 Task: Look for space in Caucagüito, Venezuela from 12th August, 2023 to 16th August, 2023 for 8 adults in price range Rs.10000 to Rs.16000. Place can be private room with 8 bedrooms having 8 beds and 8 bathrooms. Property type can be house, flat, guest house, hotel. Amenities needed are: wifi, TV, free parkinig on premises, gym, breakfast. Booking option can be shelf check-in. Required host language is English.
Action: Mouse moved to (493, 100)
Screenshot: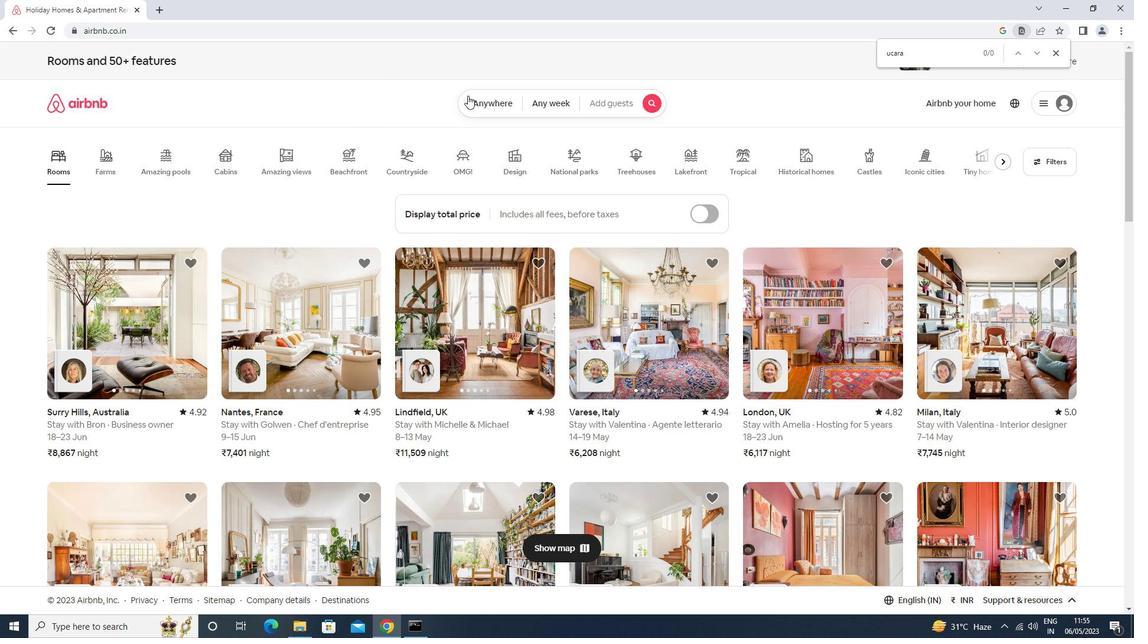 
Action: Mouse pressed left at (493, 100)
Screenshot: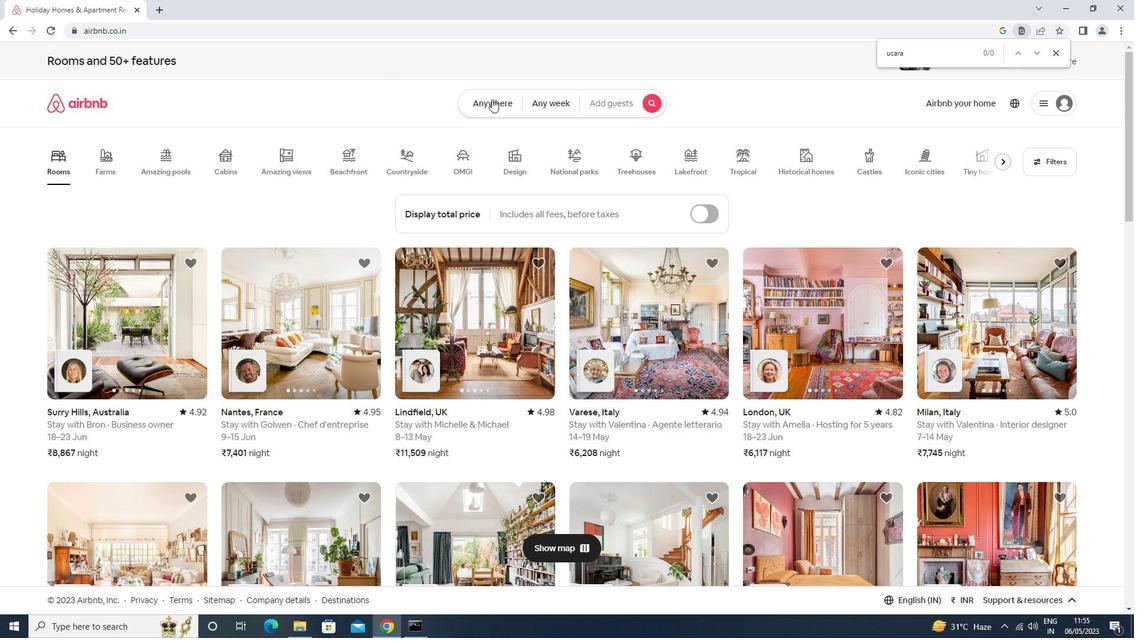
Action: Mouse moved to (372, 155)
Screenshot: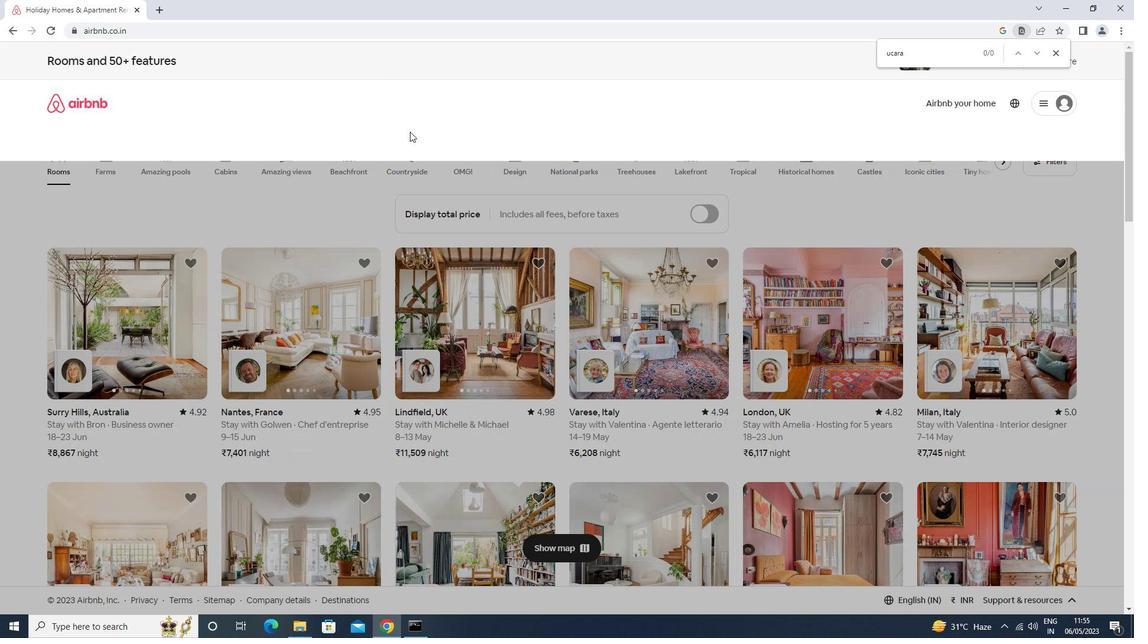 
Action: Mouse pressed left at (372, 155)
Screenshot: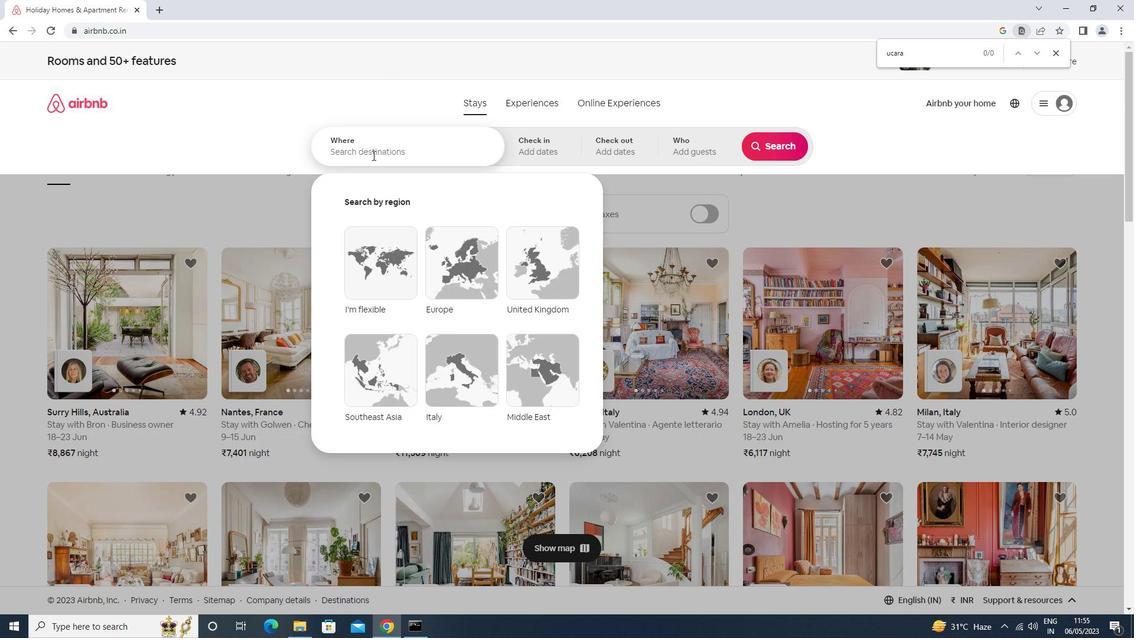 
Action: Key pressed caucaguito<Key.enter>
Screenshot: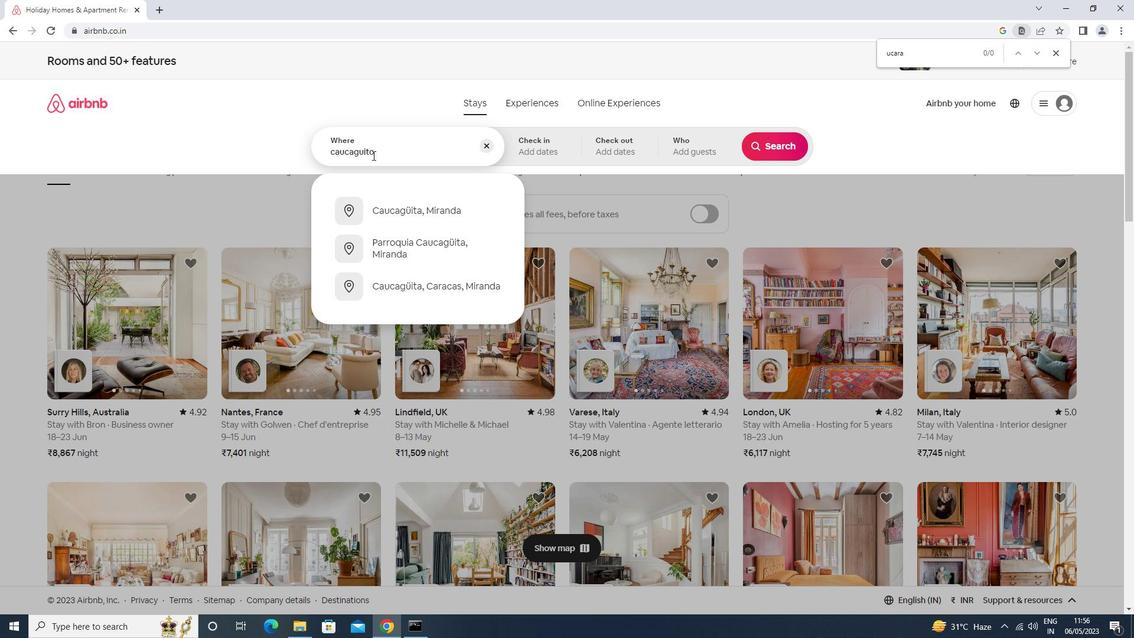 
Action: Mouse moved to (770, 242)
Screenshot: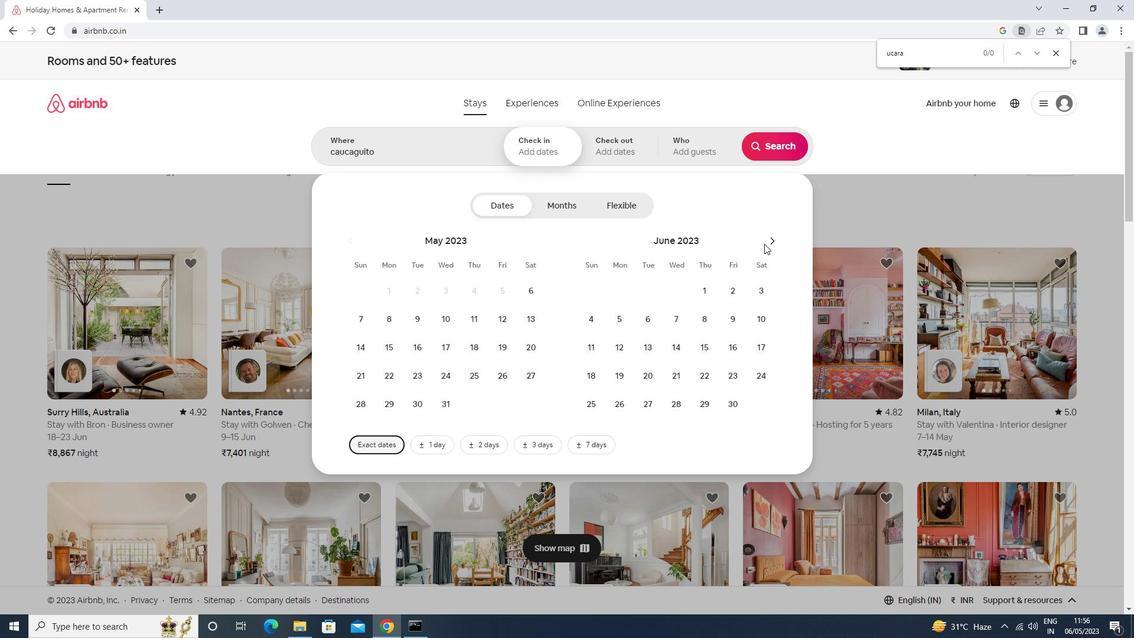 
Action: Mouse pressed left at (770, 242)
Screenshot: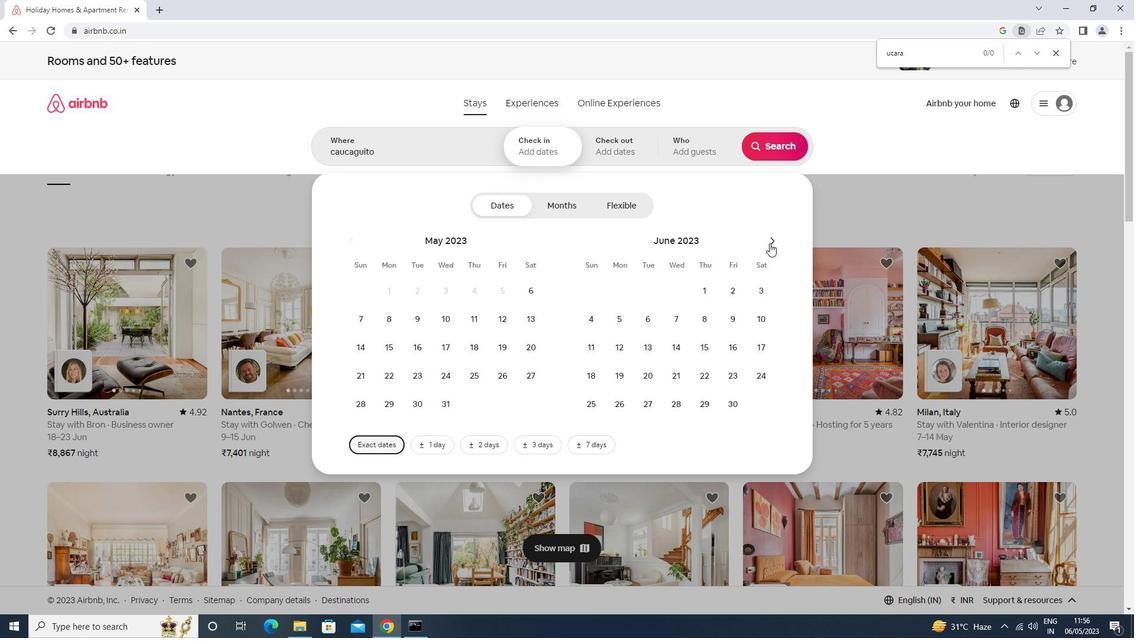 
Action: Mouse moved to (767, 242)
Screenshot: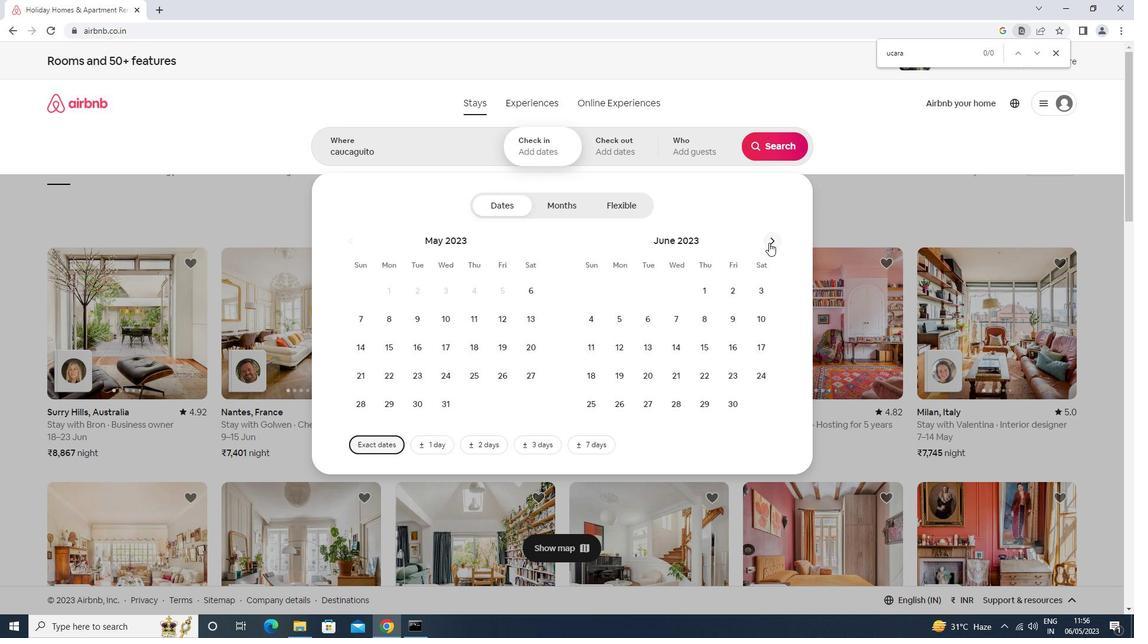 
Action: Mouse pressed left at (767, 242)
Screenshot: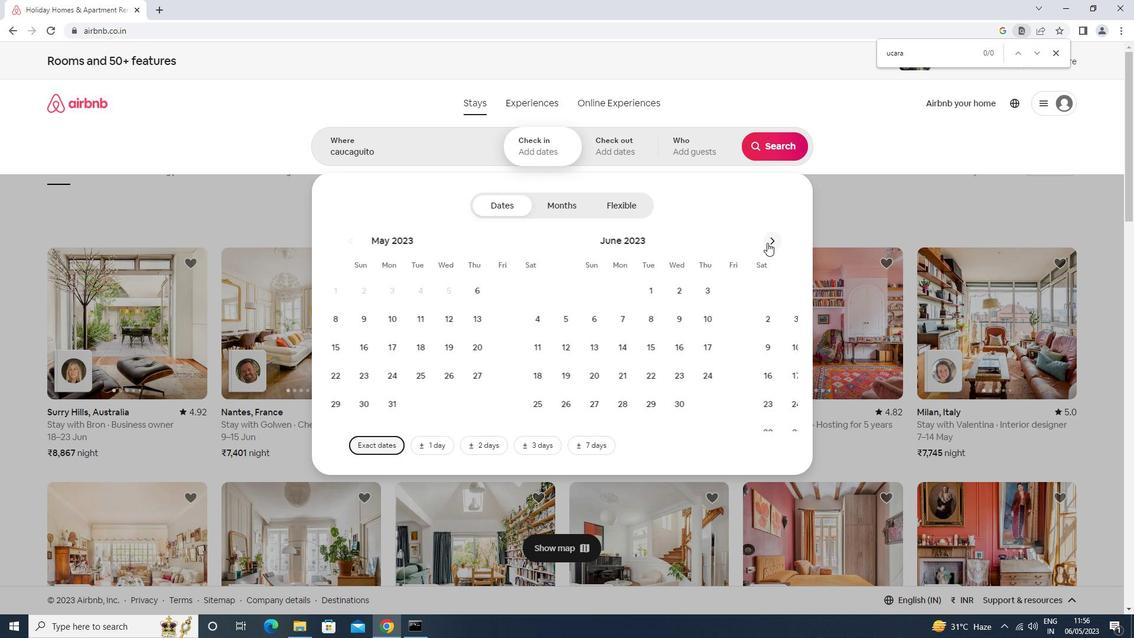 
Action: Mouse moved to (752, 312)
Screenshot: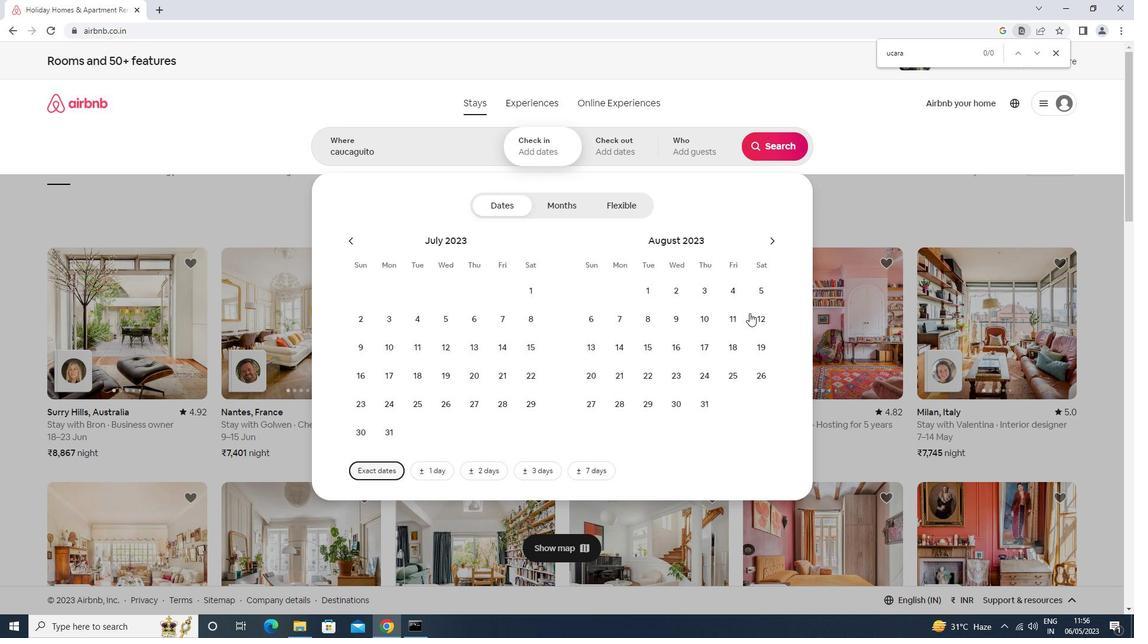 
Action: Mouse pressed left at (752, 312)
Screenshot: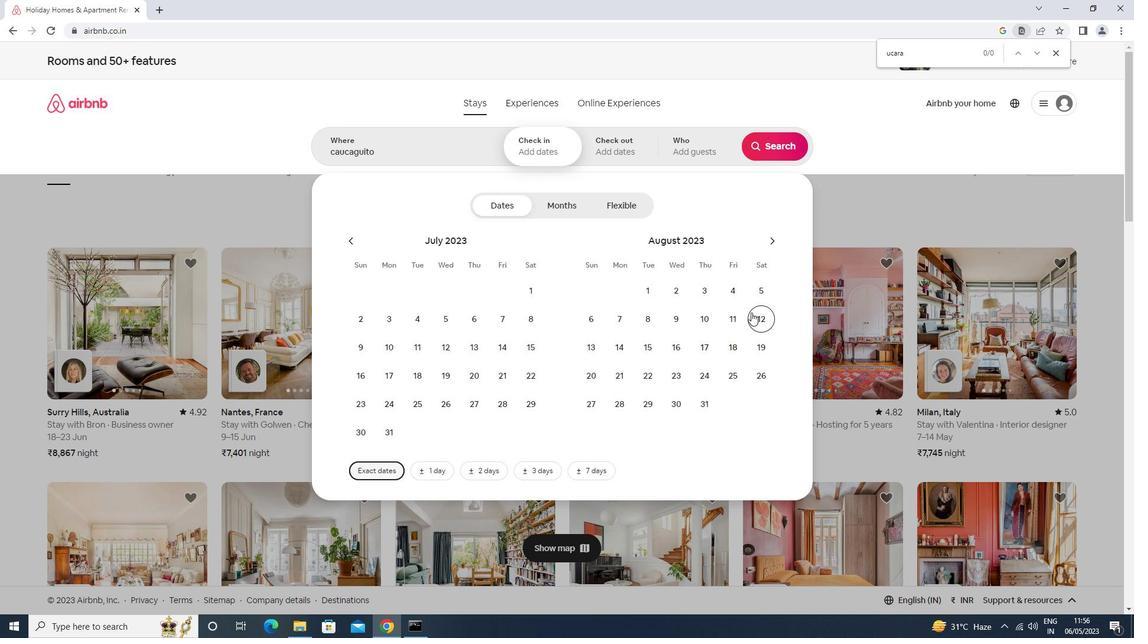
Action: Mouse moved to (677, 347)
Screenshot: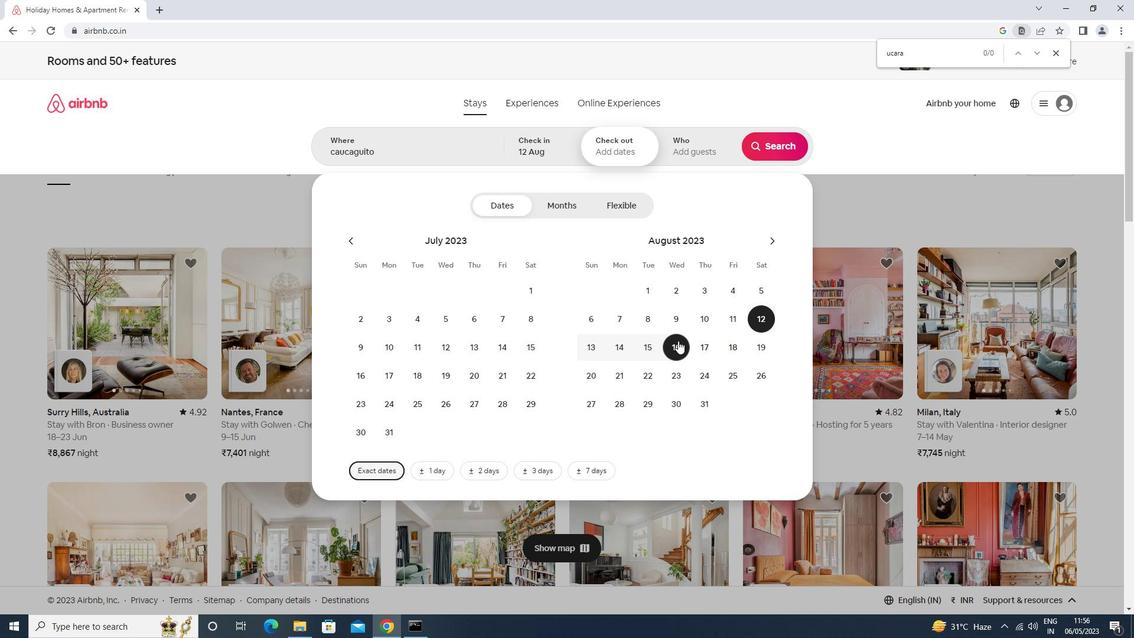 
Action: Mouse pressed left at (677, 347)
Screenshot: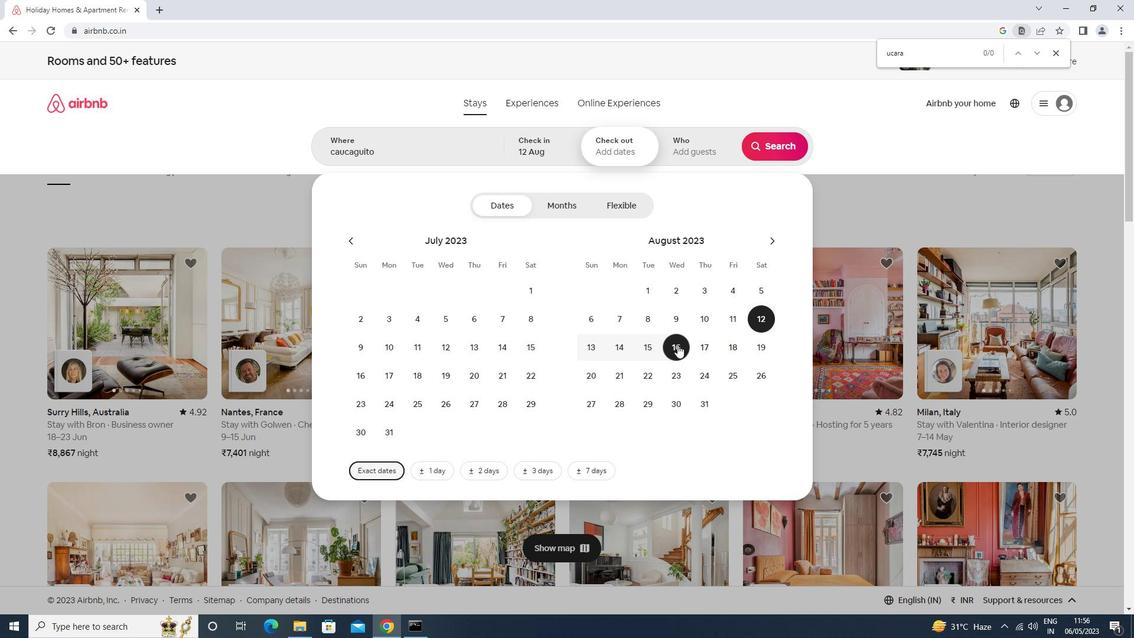 
Action: Mouse moved to (695, 144)
Screenshot: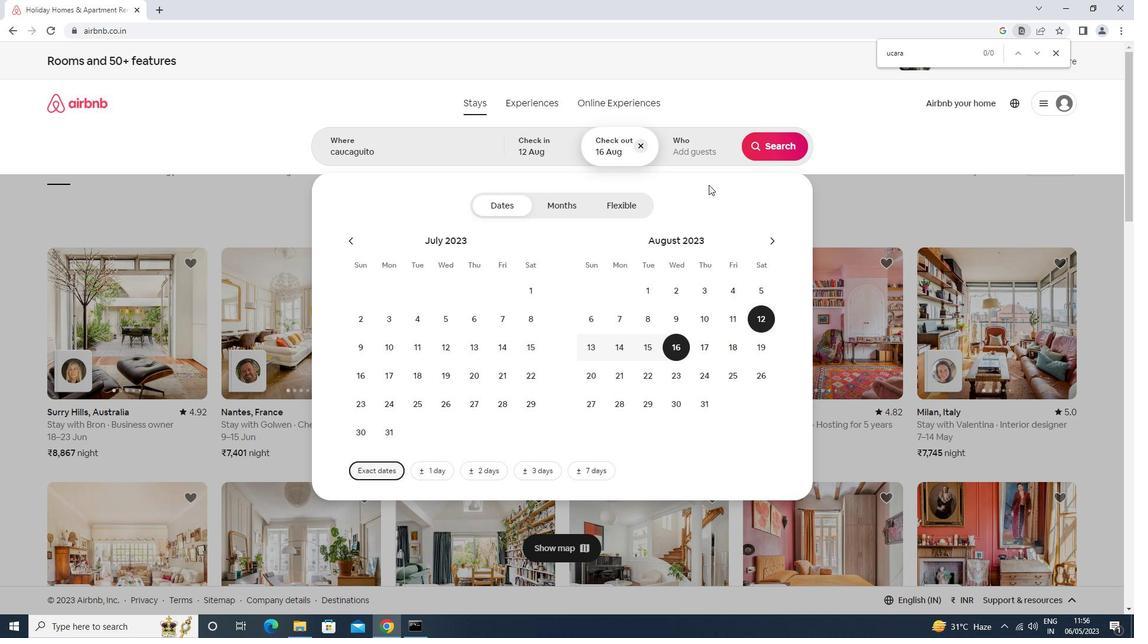 
Action: Mouse pressed left at (695, 144)
Screenshot: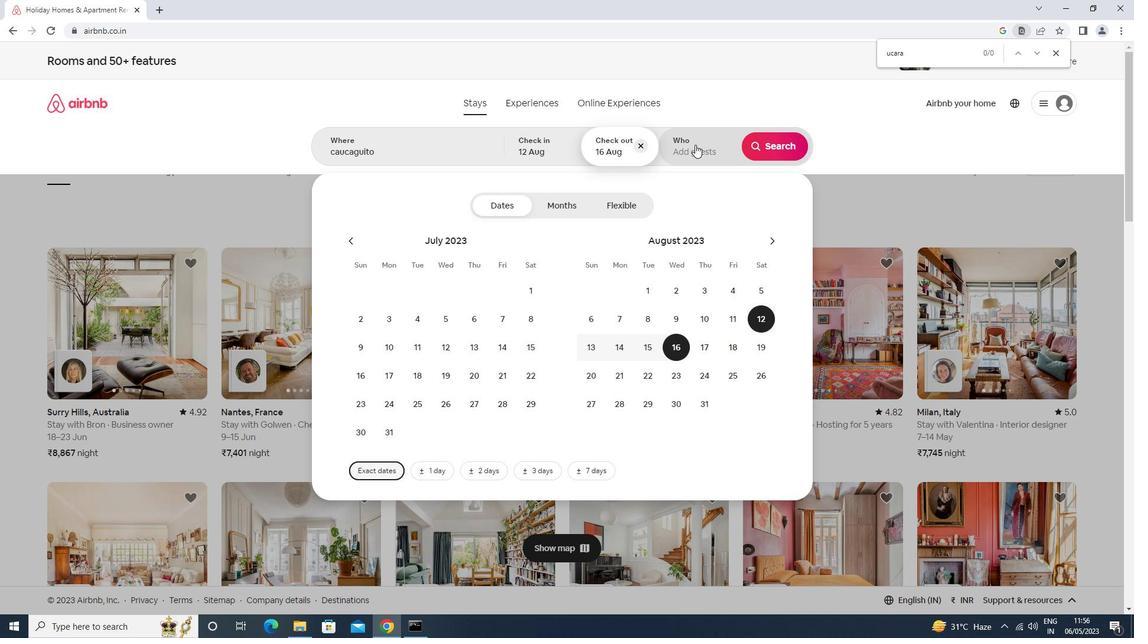 
Action: Mouse moved to (780, 209)
Screenshot: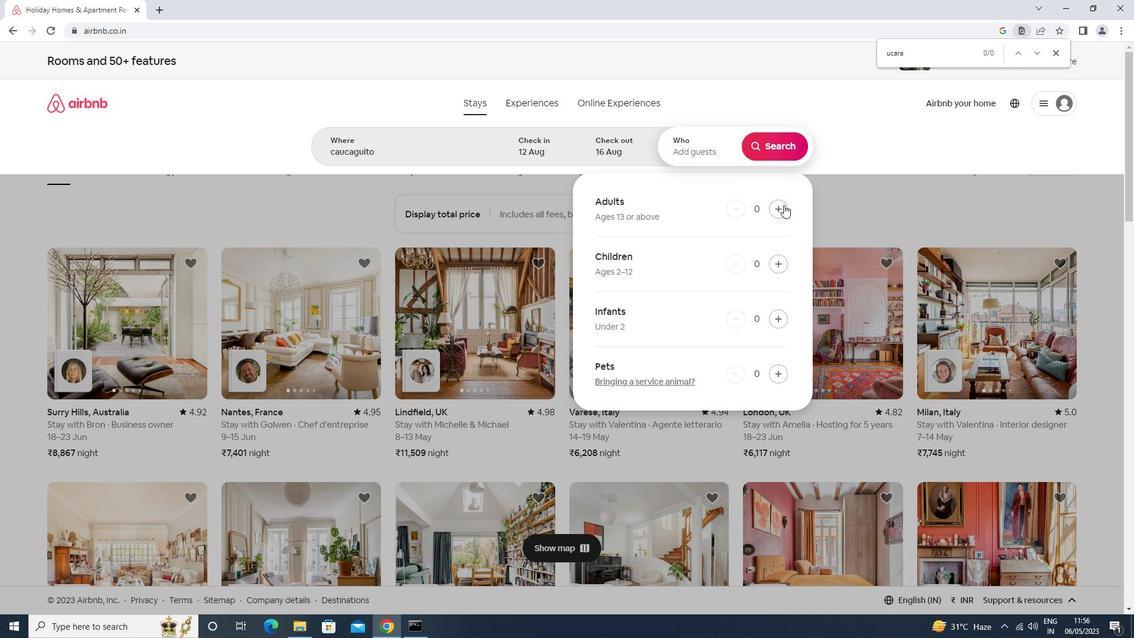 
Action: Mouse pressed left at (780, 209)
Screenshot: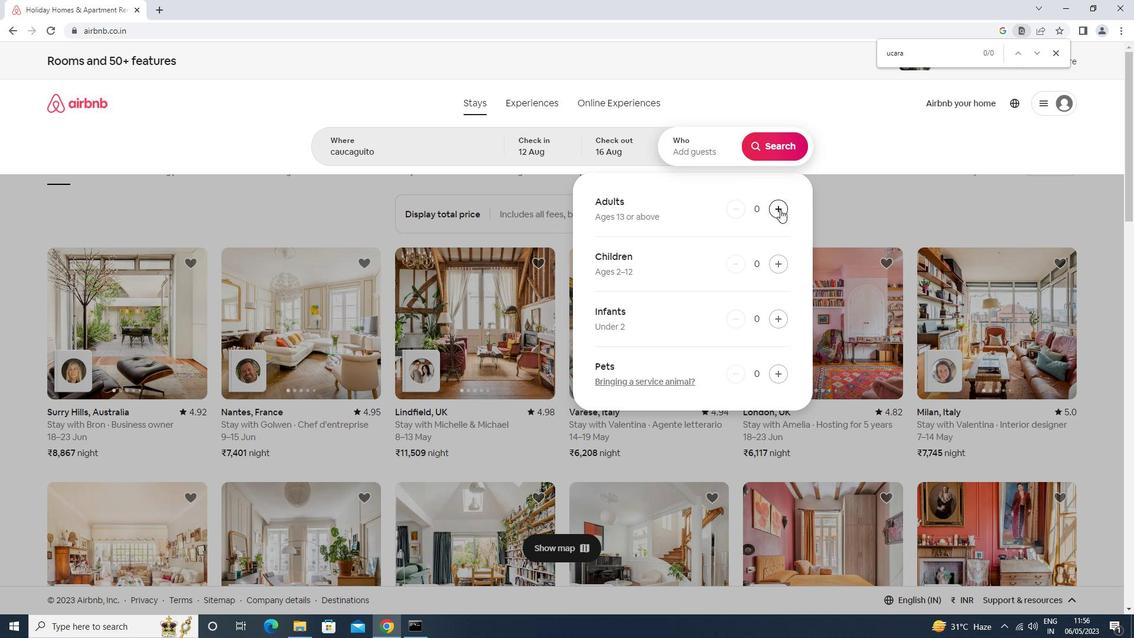 
Action: Mouse pressed left at (780, 209)
Screenshot: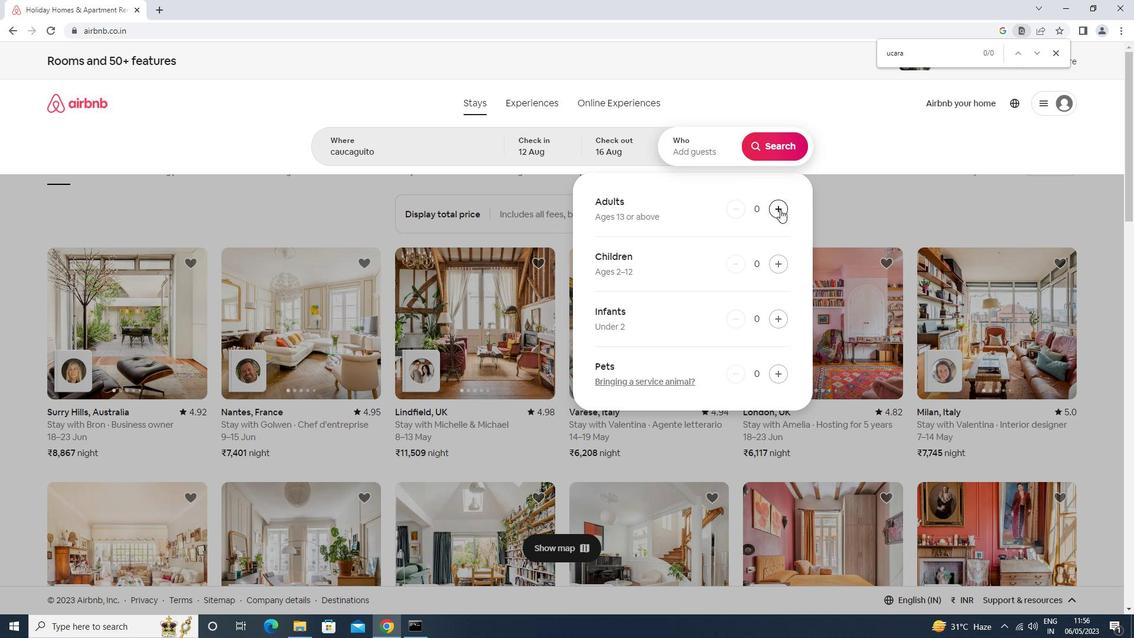 
Action: Mouse pressed left at (780, 209)
Screenshot: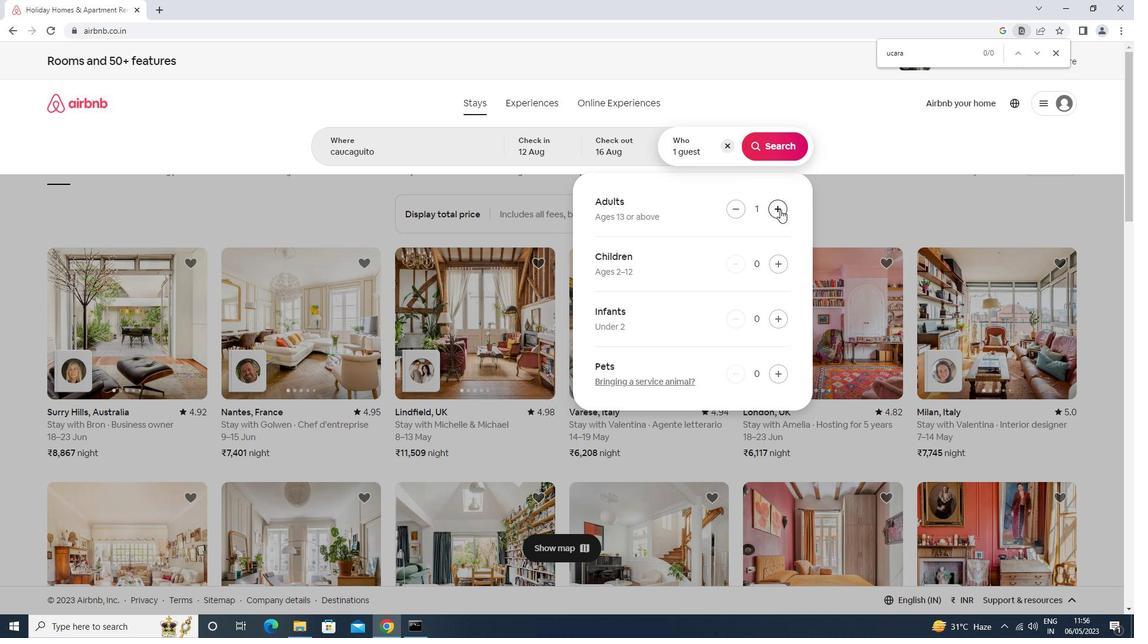 
Action: Mouse pressed left at (780, 209)
Screenshot: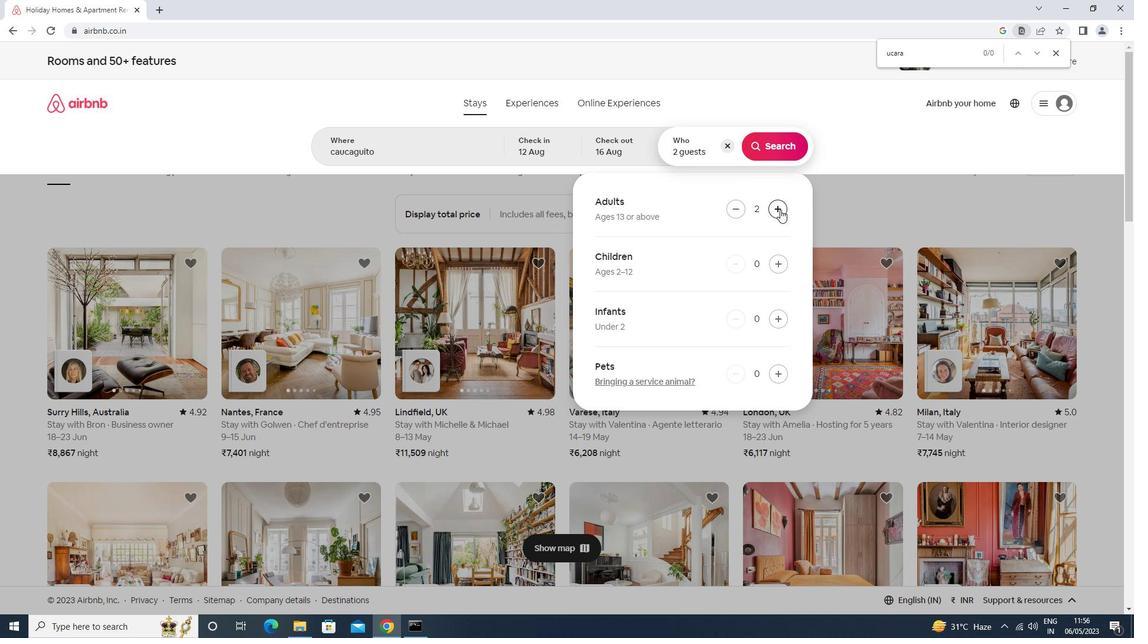
Action: Mouse pressed left at (780, 209)
Screenshot: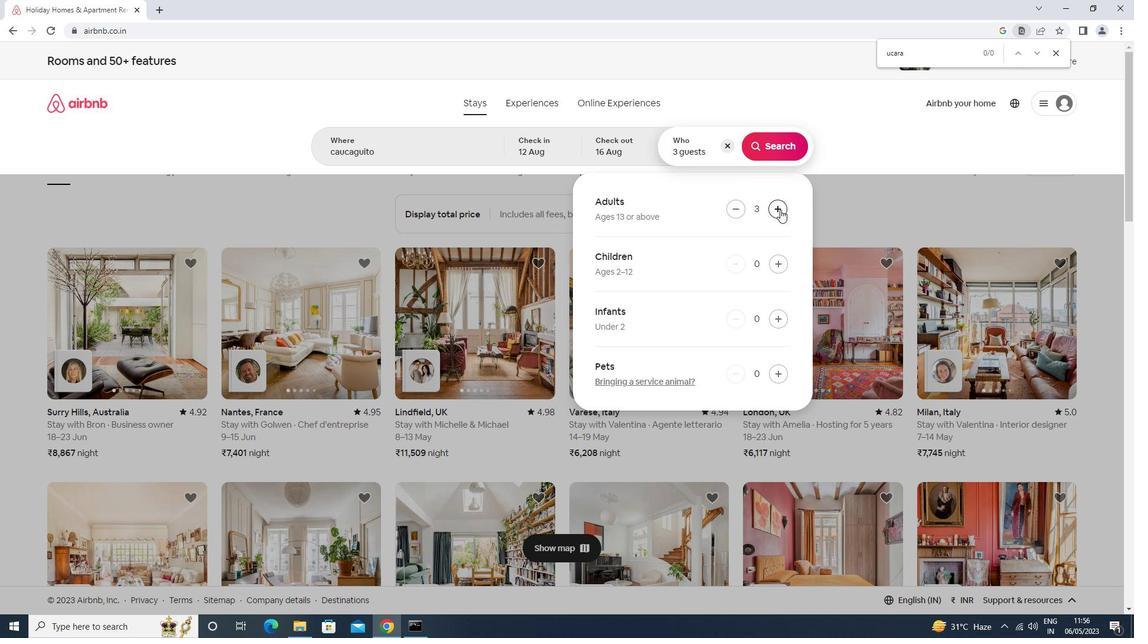 
Action: Mouse pressed left at (780, 209)
Screenshot: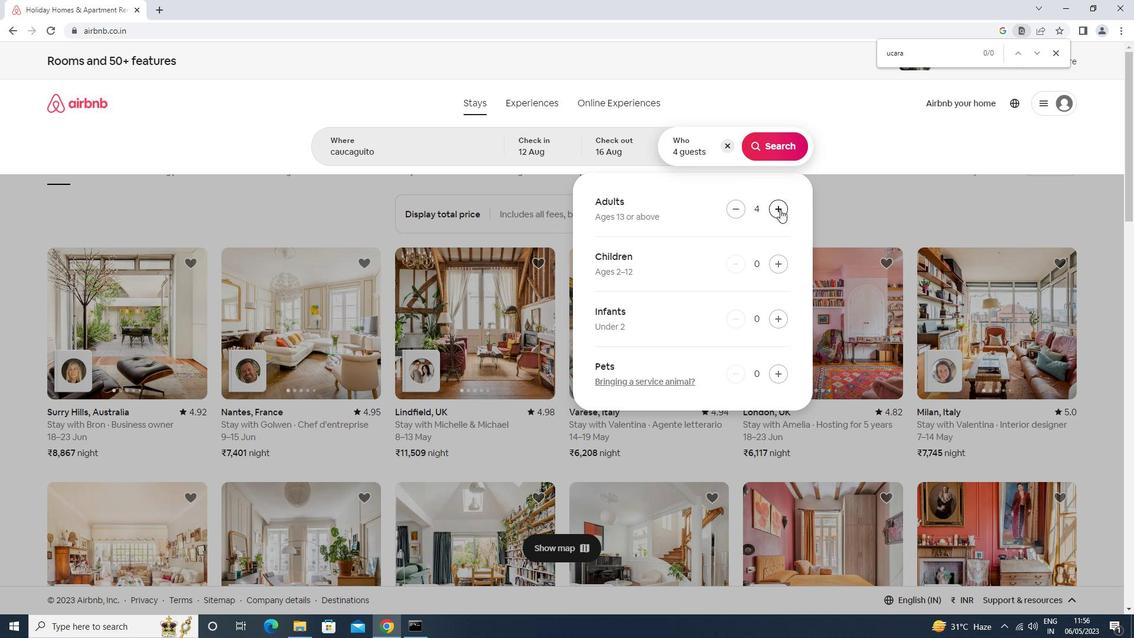 
Action: Mouse pressed left at (780, 209)
Screenshot: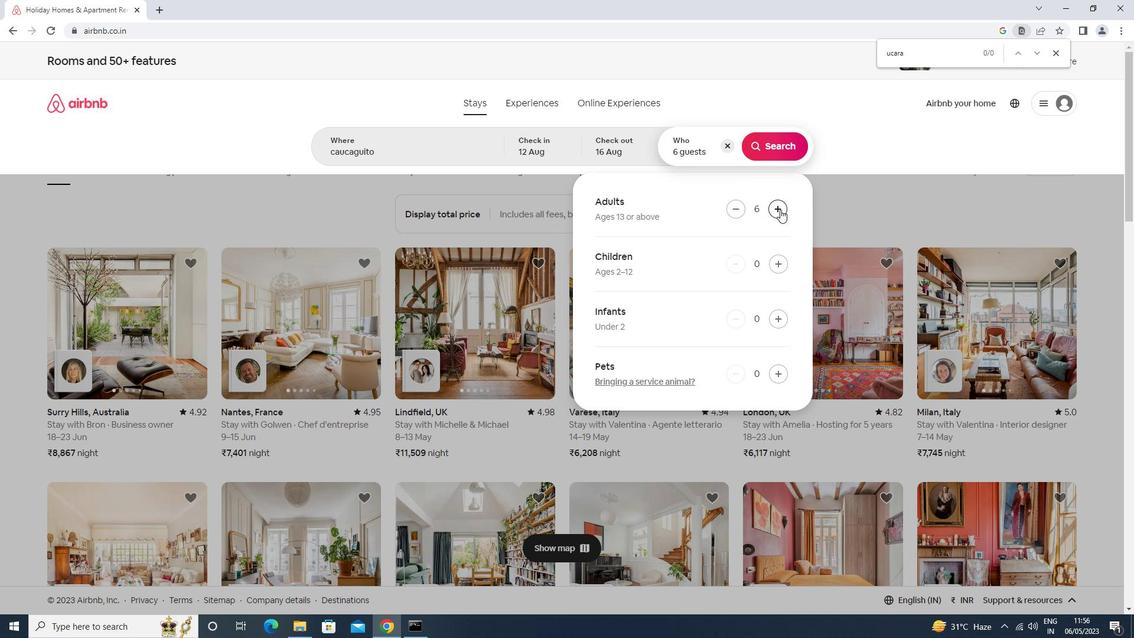 
Action: Mouse pressed left at (780, 209)
Screenshot: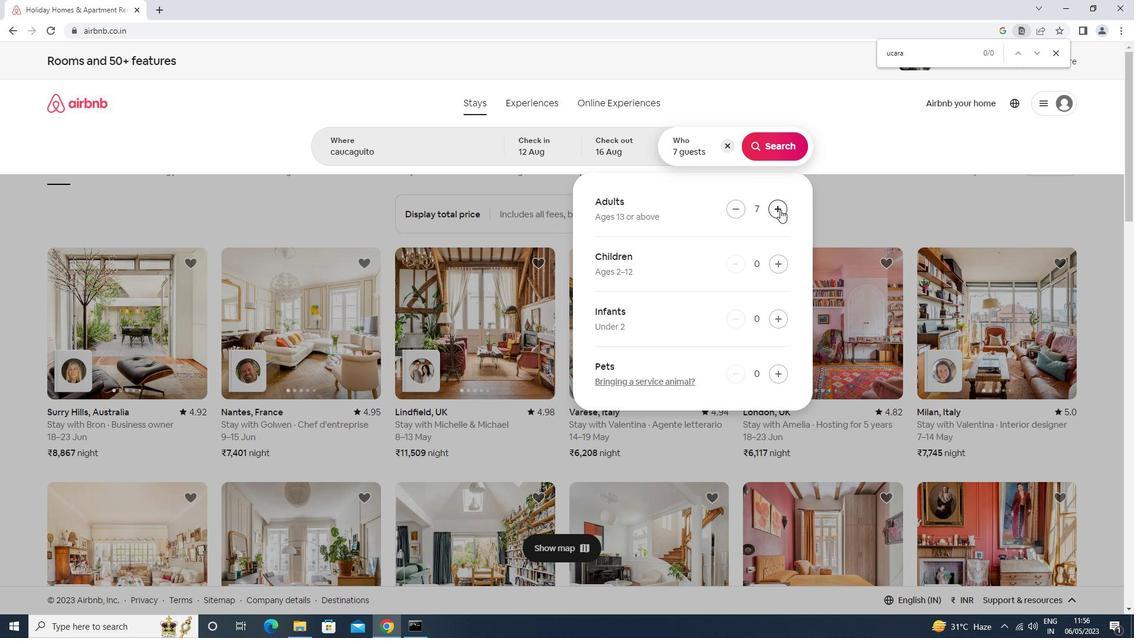 
Action: Mouse moved to (779, 141)
Screenshot: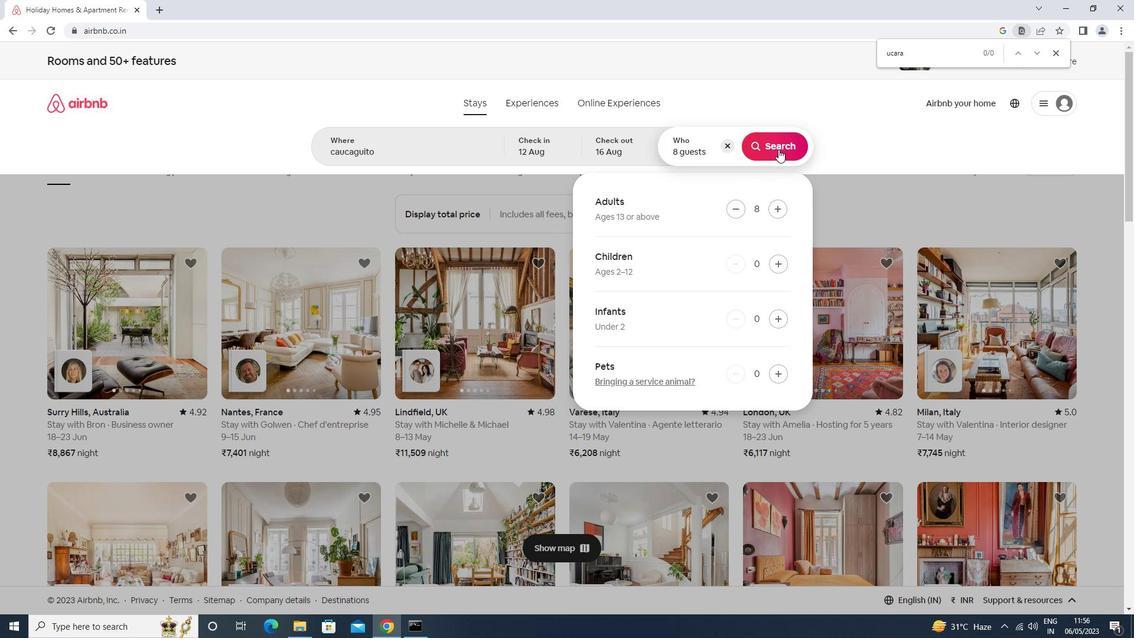 
Action: Mouse pressed left at (779, 141)
Screenshot: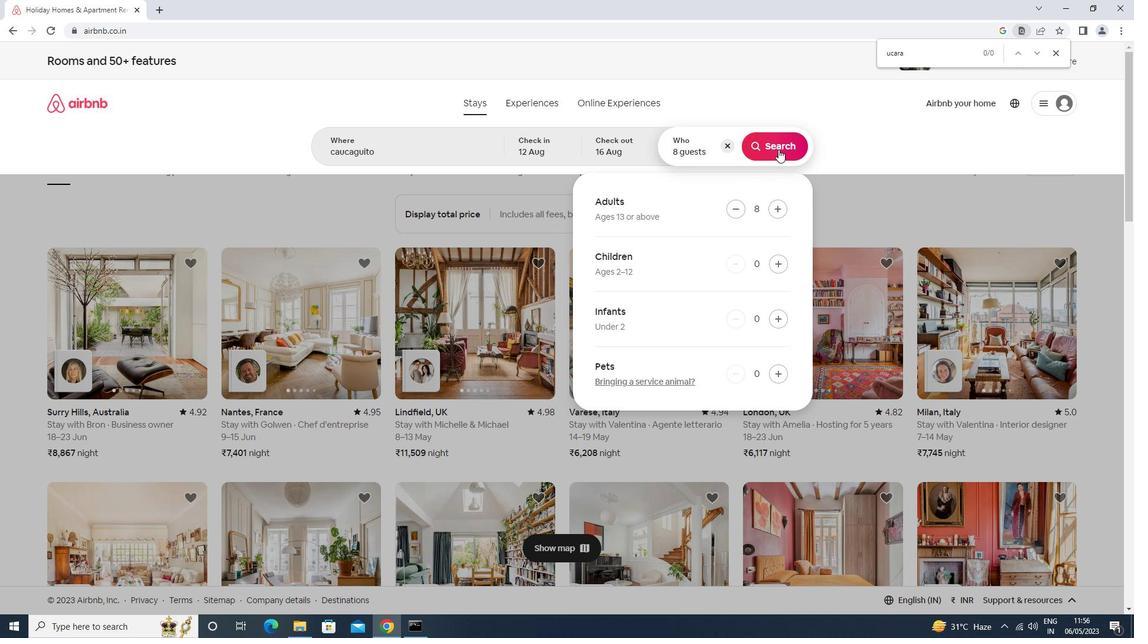 
Action: Mouse moved to (1076, 114)
Screenshot: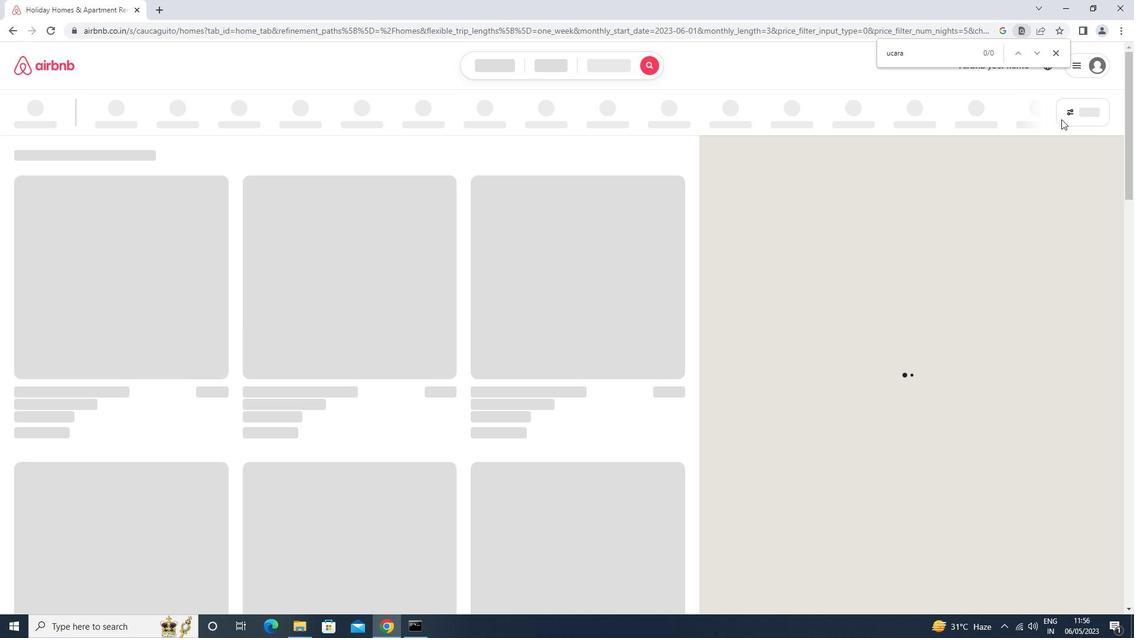 
Action: Mouse pressed left at (1076, 114)
Screenshot: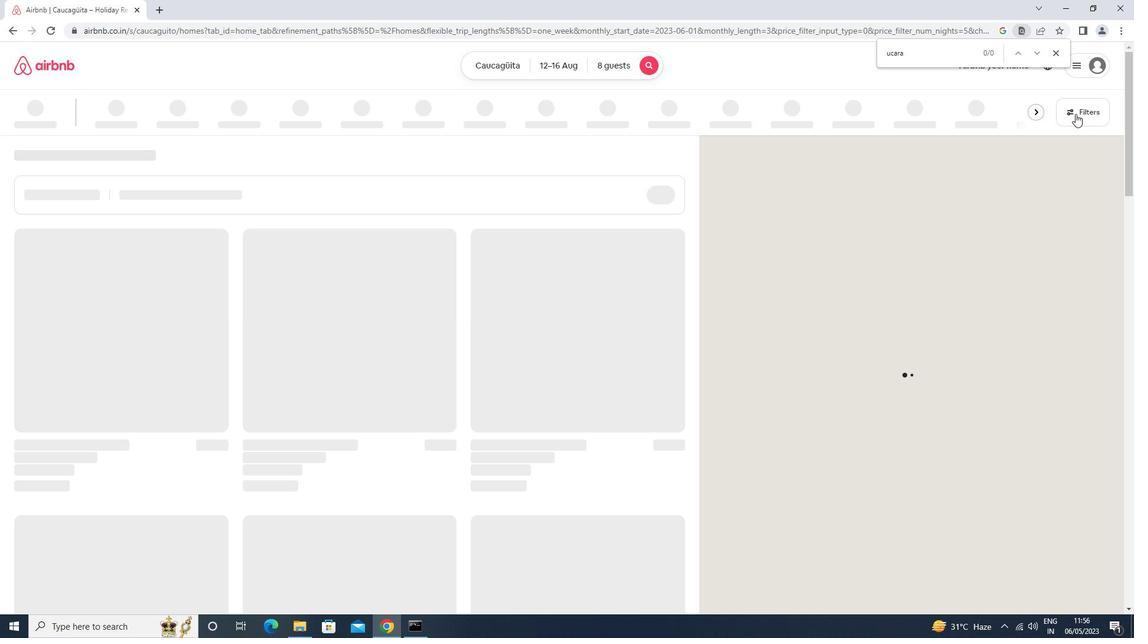 
Action: Mouse moved to (484, 395)
Screenshot: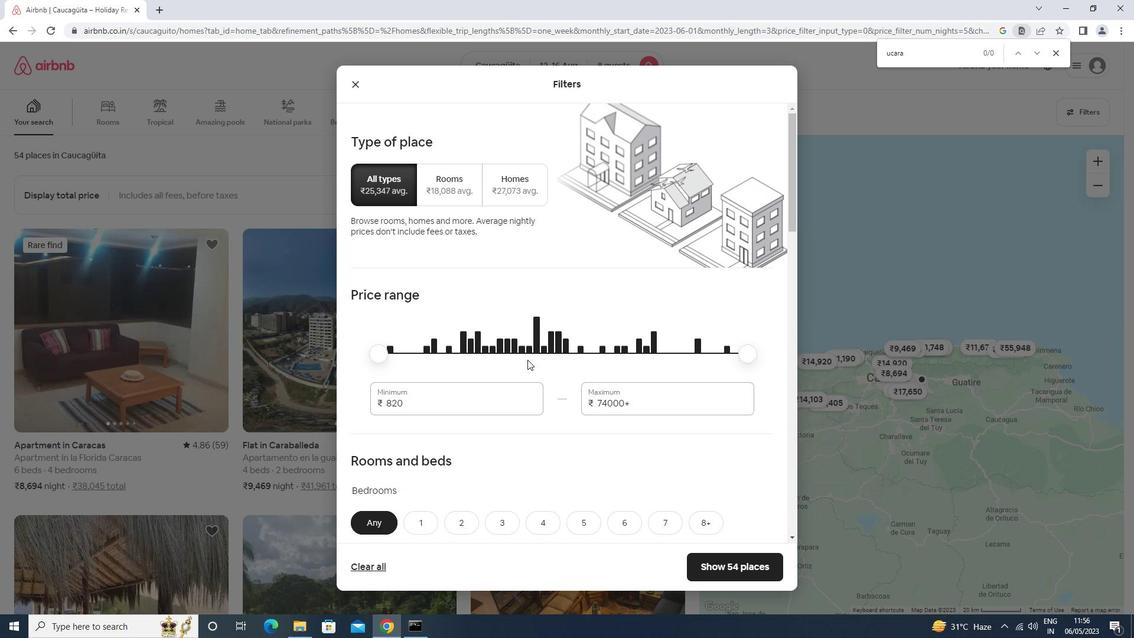 
Action: Mouse pressed left at (484, 395)
Screenshot: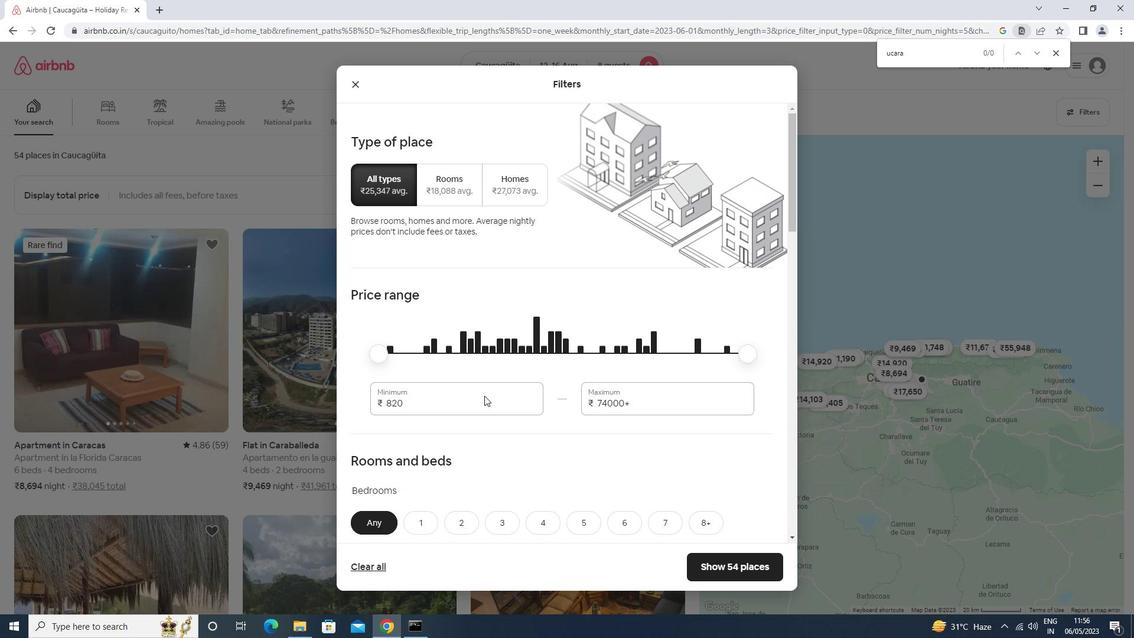 
Action: Mouse moved to (484, 395)
Screenshot: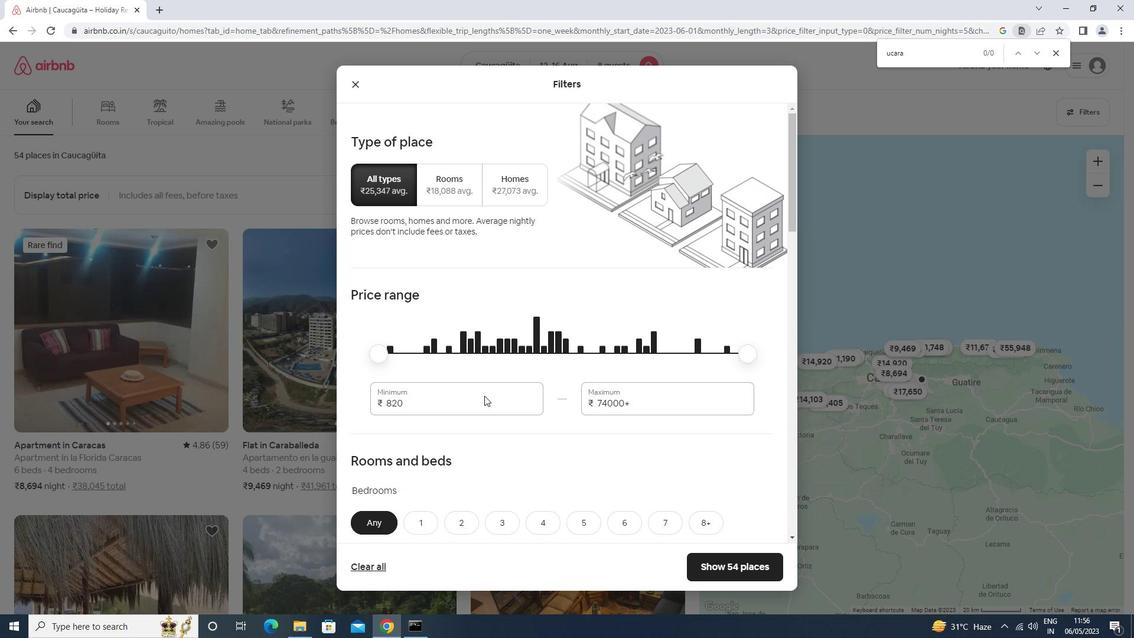 
Action: Key pressed <Key.backspace><Key.backspace><Key.backspace><Key.backspace>10000<Key.tab>16000
Screenshot: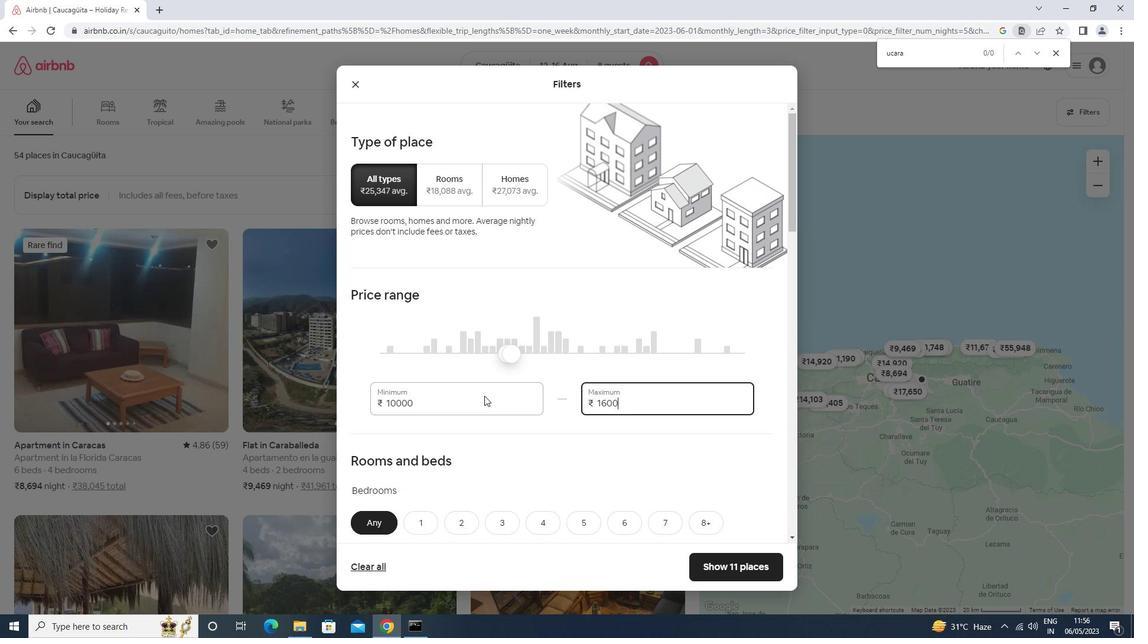 
Action: Mouse scrolled (484, 395) with delta (0, 0)
Screenshot: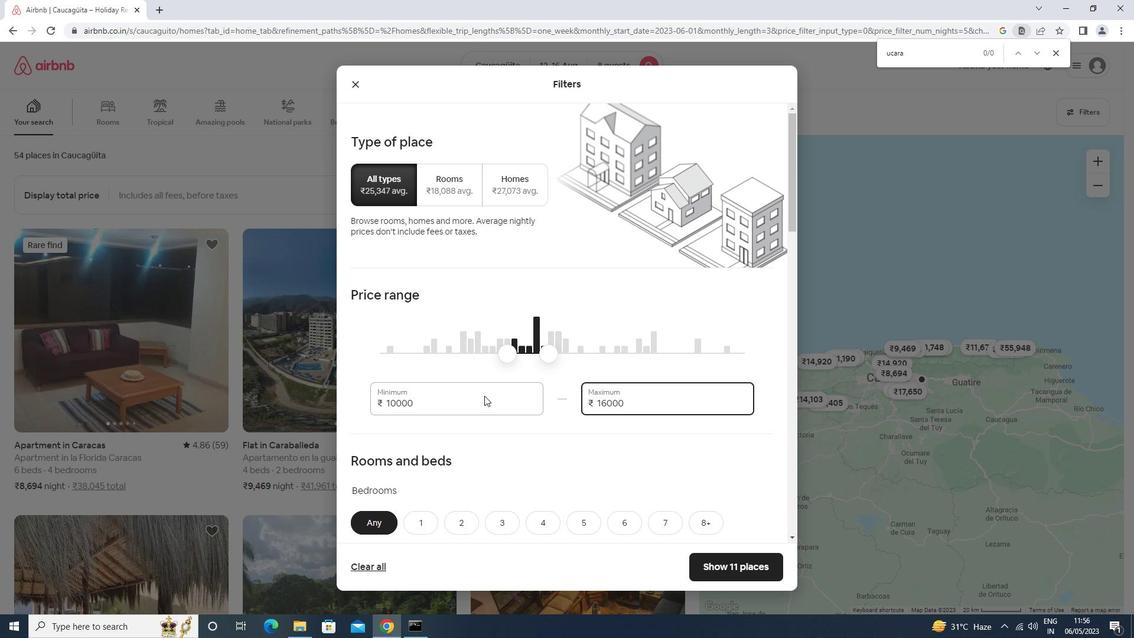 
Action: Mouse moved to (484, 395)
Screenshot: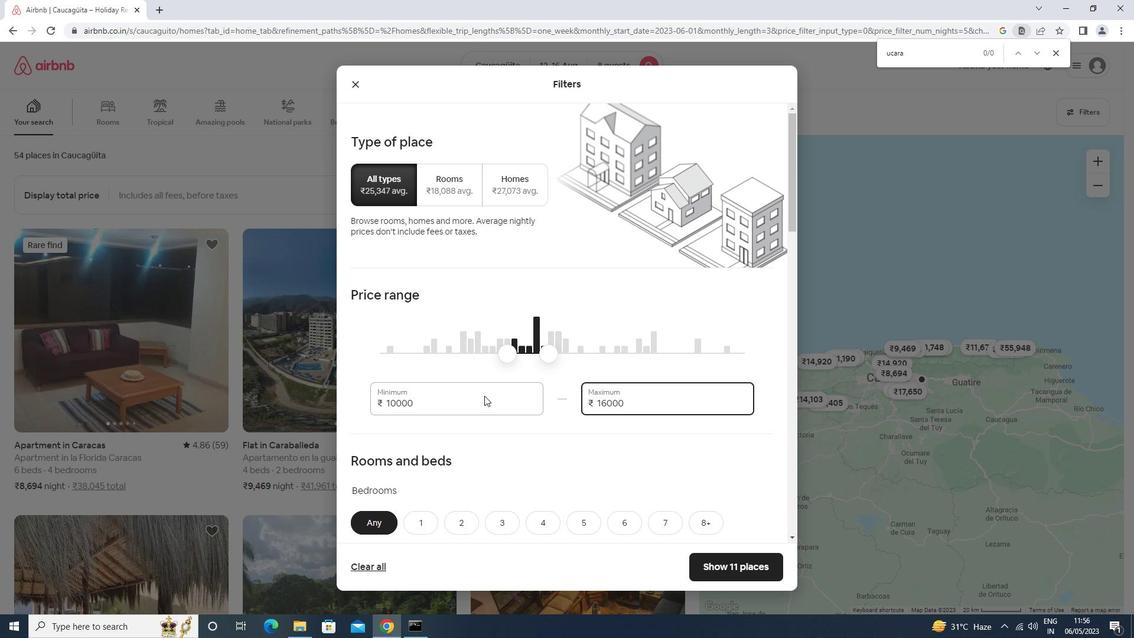 
Action: Mouse scrolled (484, 395) with delta (0, 0)
Screenshot: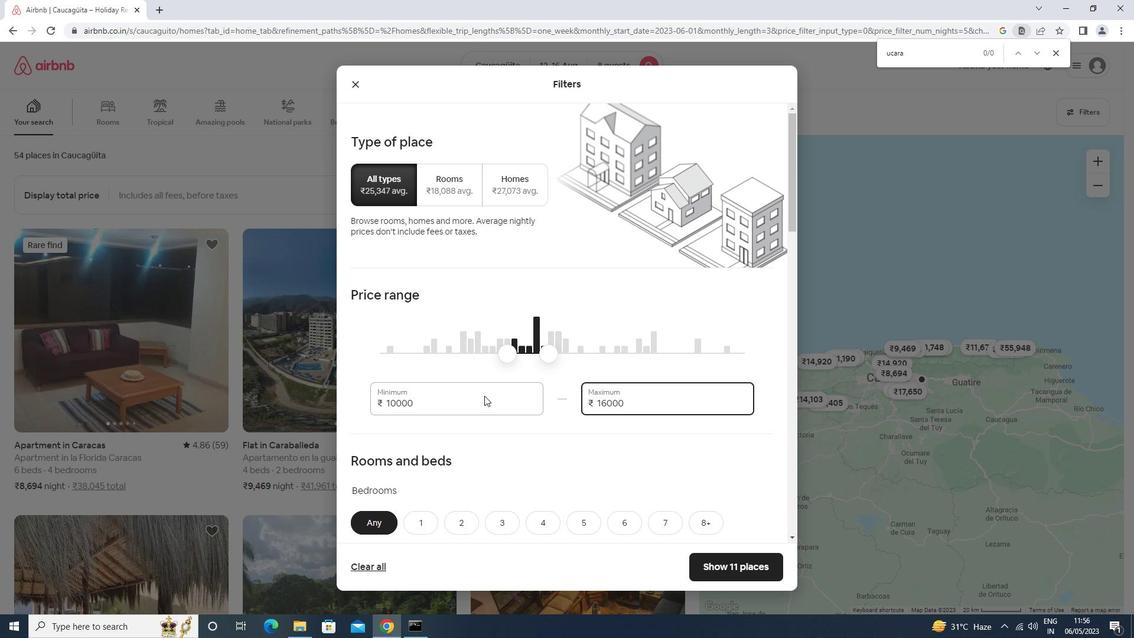 
Action: Mouse scrolled (484, 395) with delta (0, 0)
Screenshot: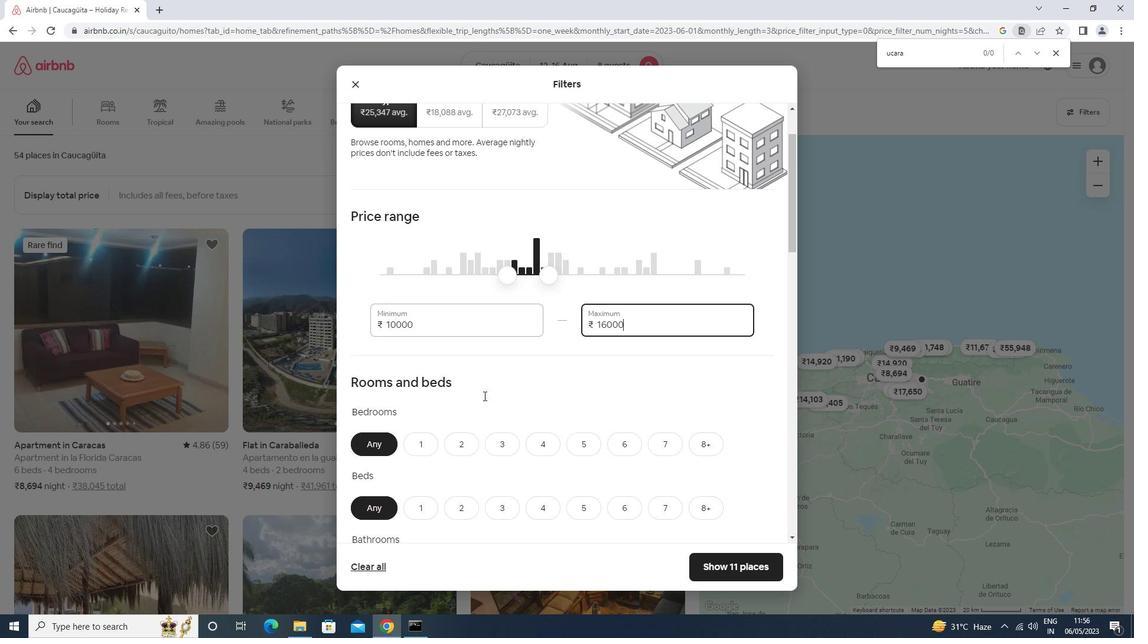
Action: Mouse moved to (713, 345)
Screenshot: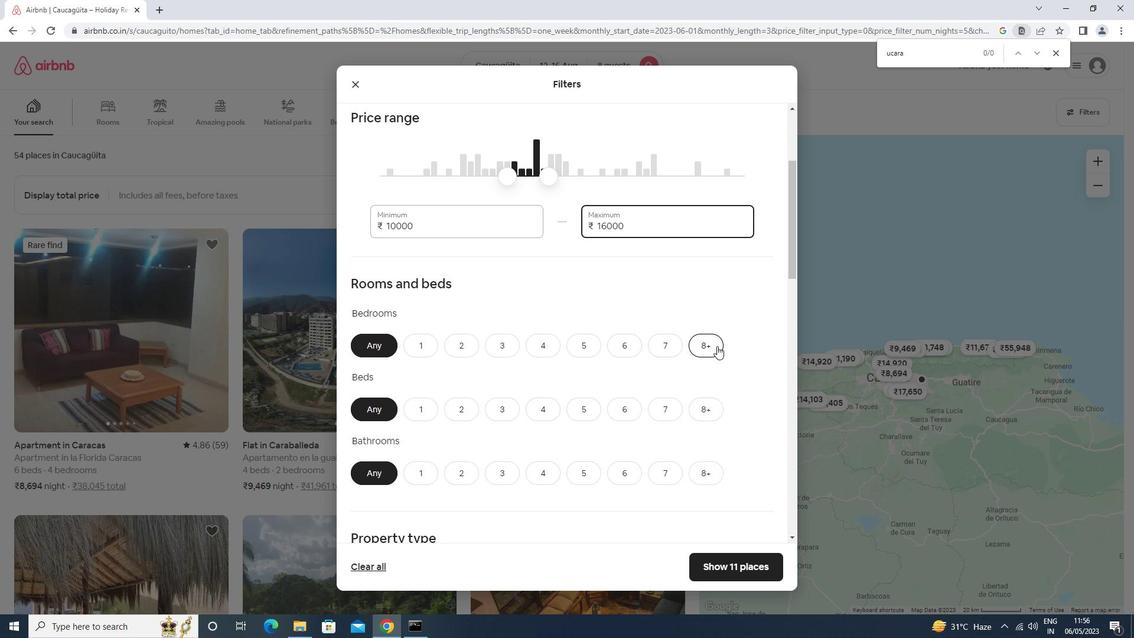 
Action: Mouse pressed left at (713, 345)
Screenshot: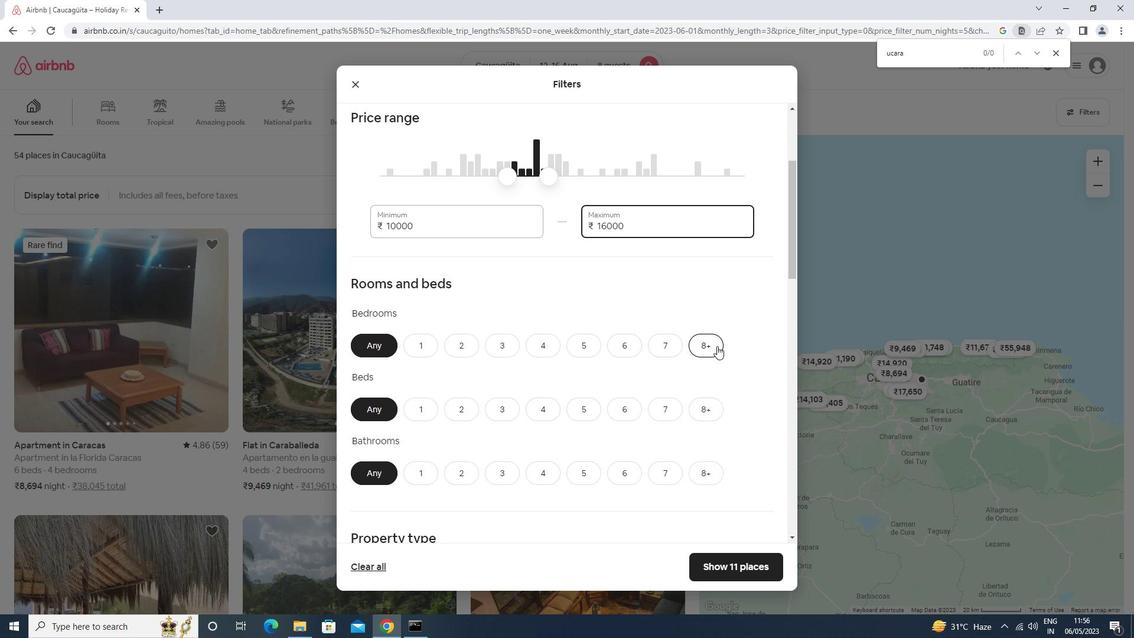 
Action: Mouse moved to (706, 404)
Screenshot: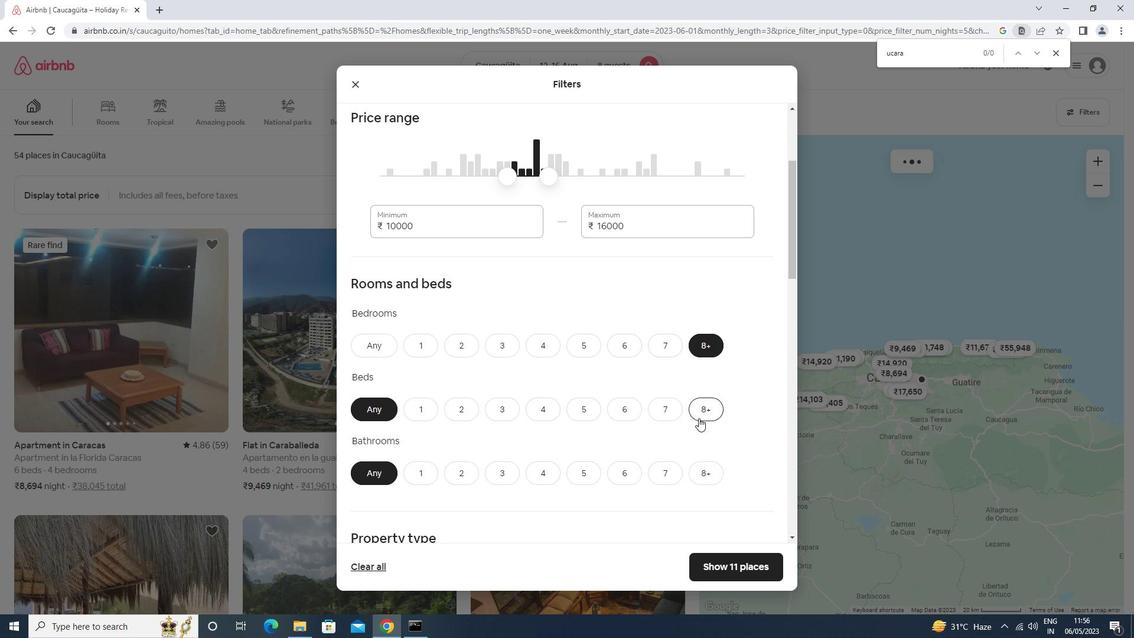 
Action: Mouse pressed left at (706, 404)
Screenshot: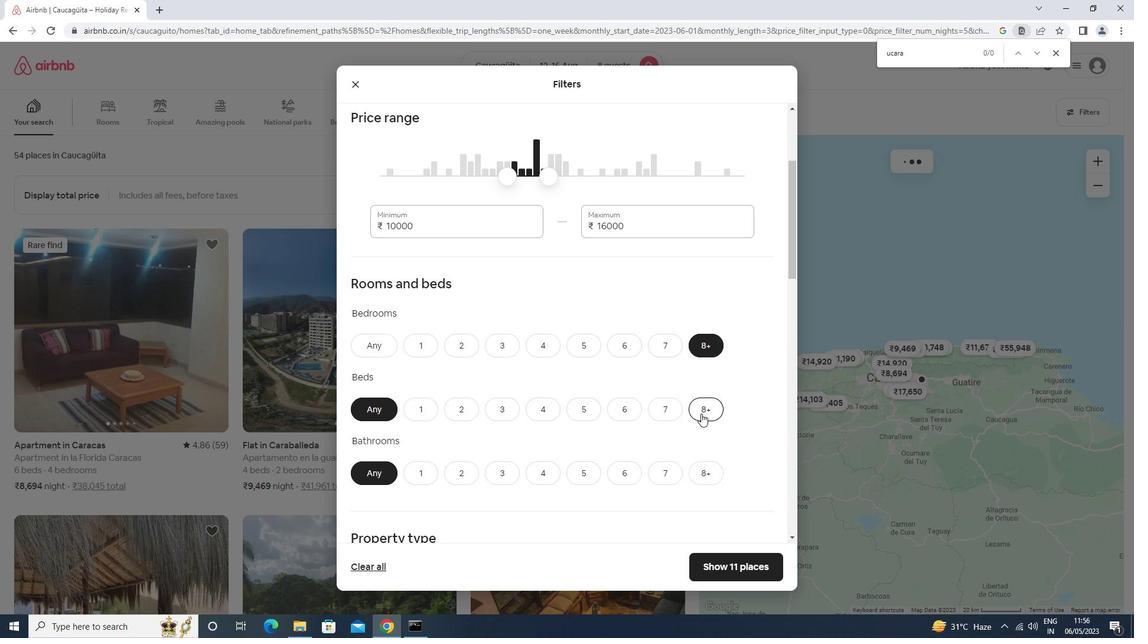 
Action: Mouse moved to (699, 476)
Screenshot: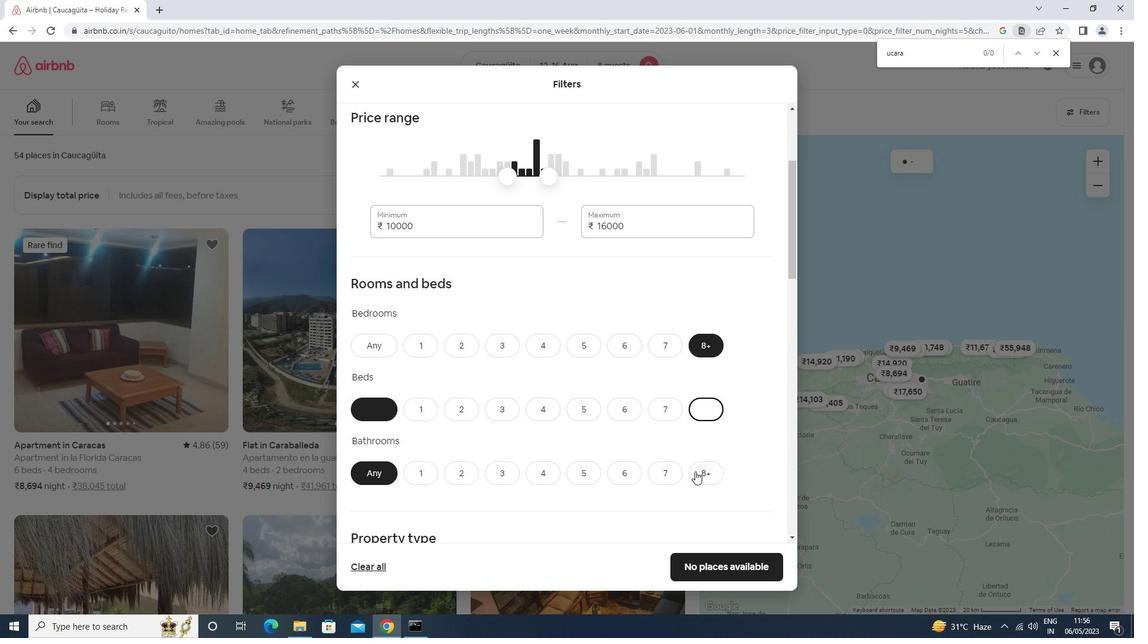 
Action: Mouse pressed left at (699, 476)
Screenshot: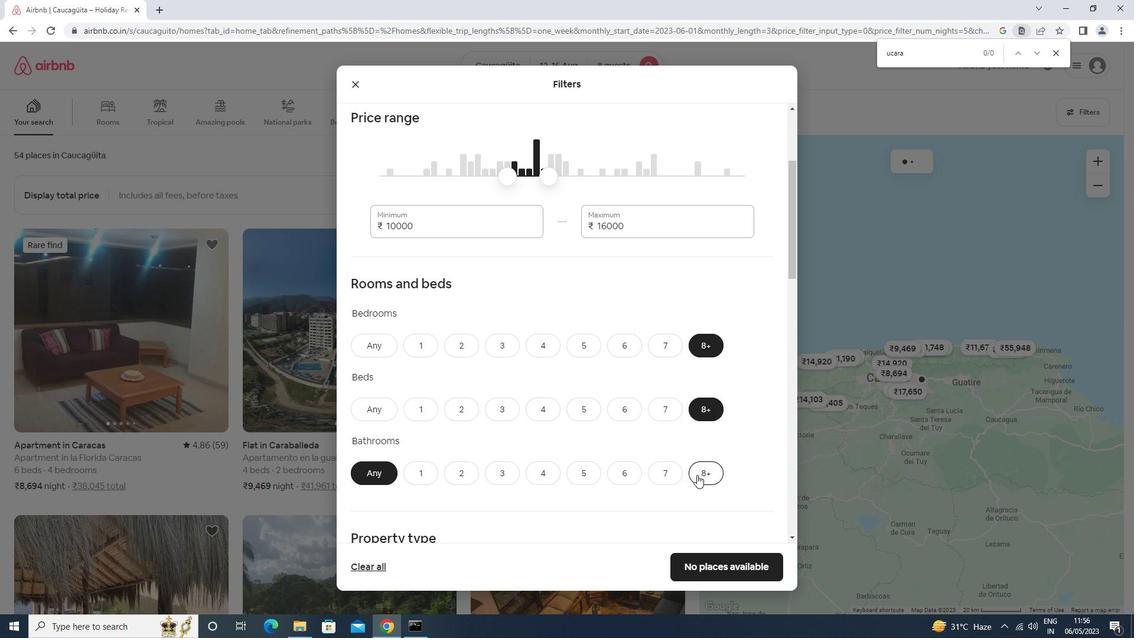 
Action: Mouse moved to (577, 418)
Screenshot: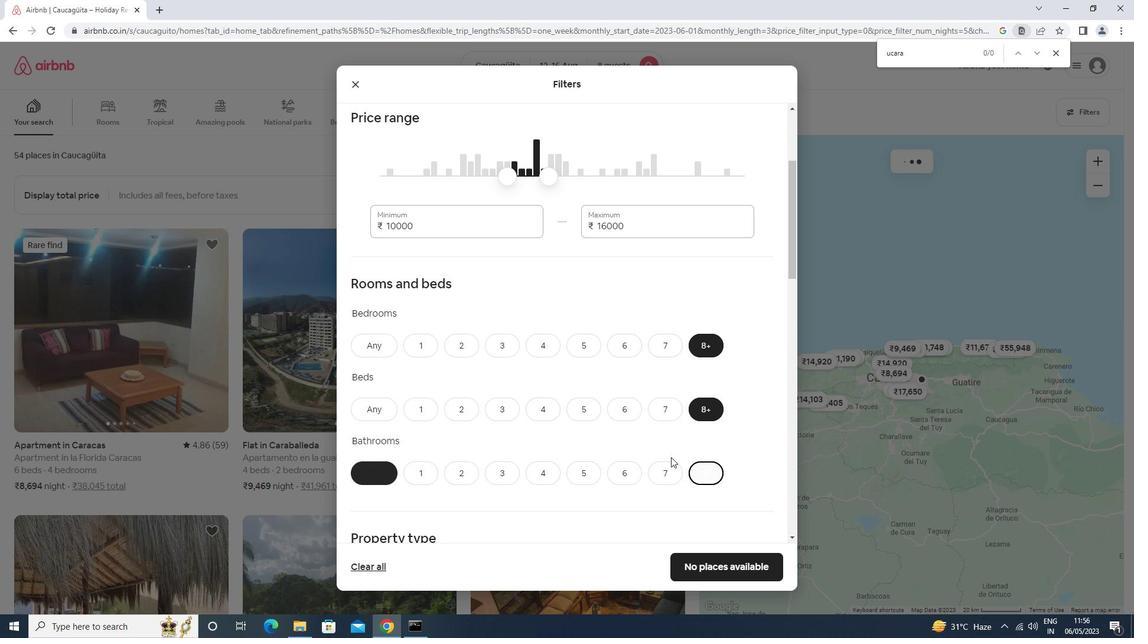 
Action: Mouse scrolled (577, 417) with delta (0, 0)
Screenshot: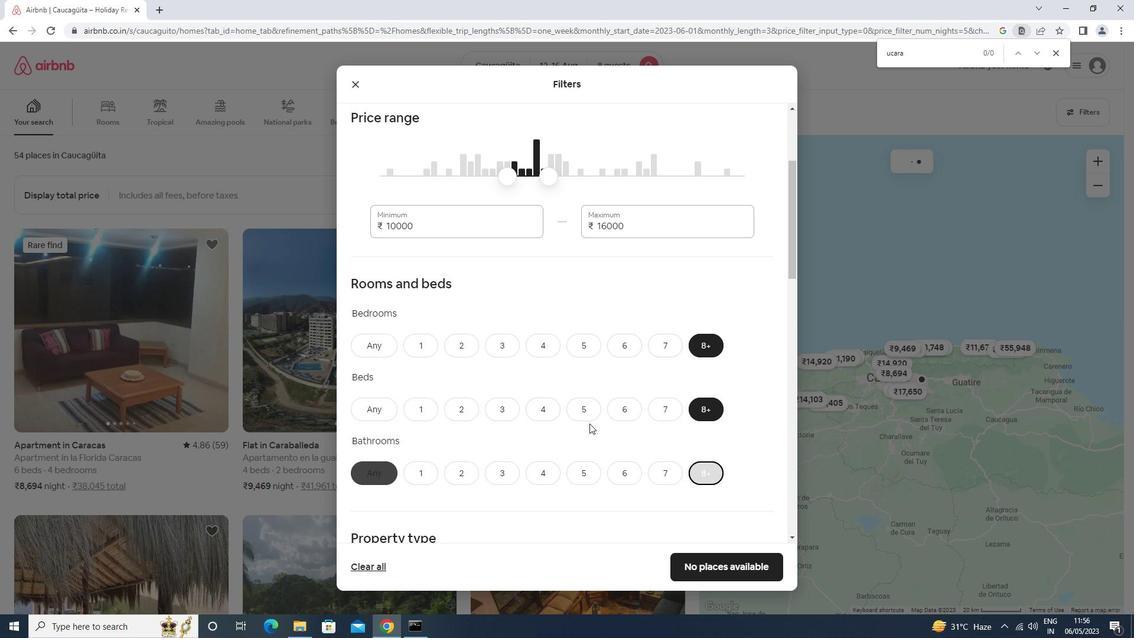 
Action: Mouse scrolled (577, 417) with delta (0, 0)
Screenshot: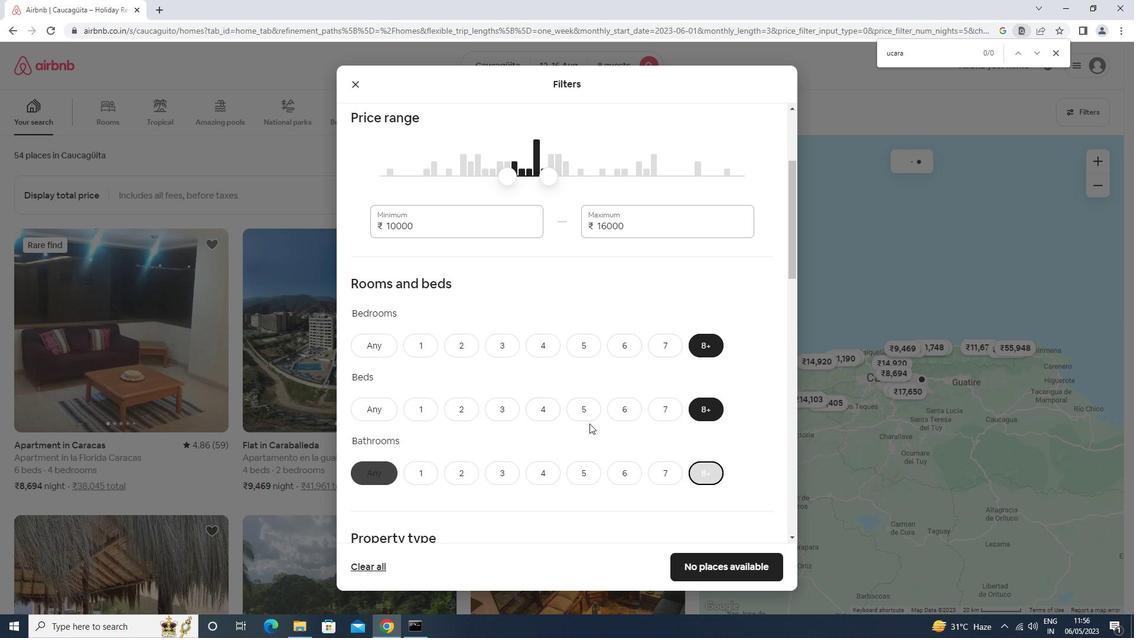 
Action: Mouse moved to (577, 418)
Screenshot: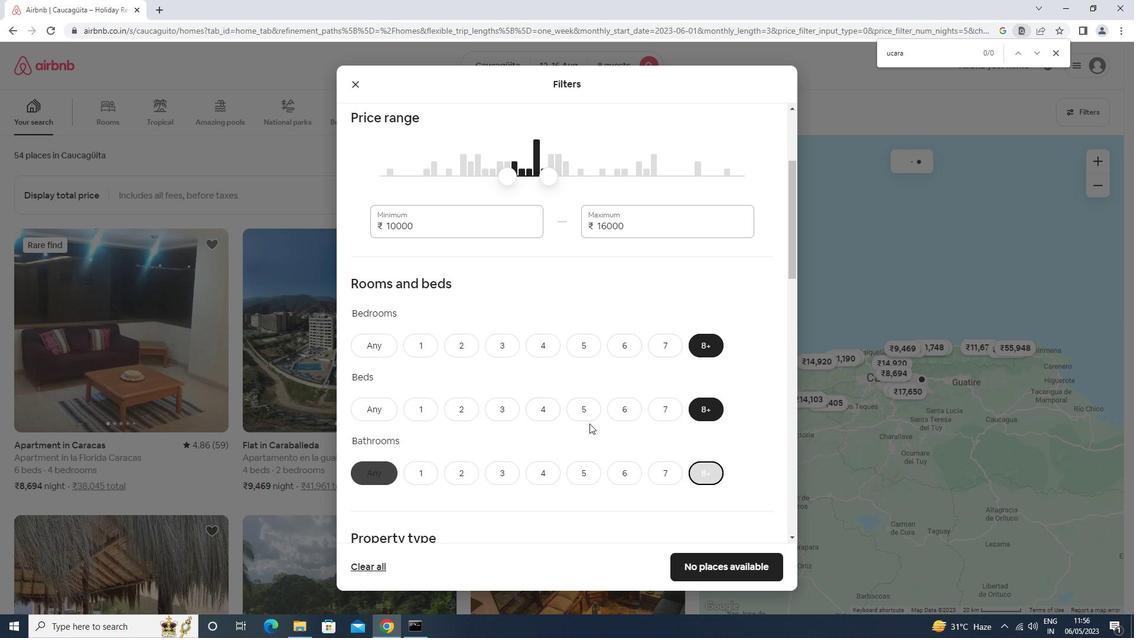 
Action: Mouse scrolled (577, 417) with delta (0, 0)
Screenshot: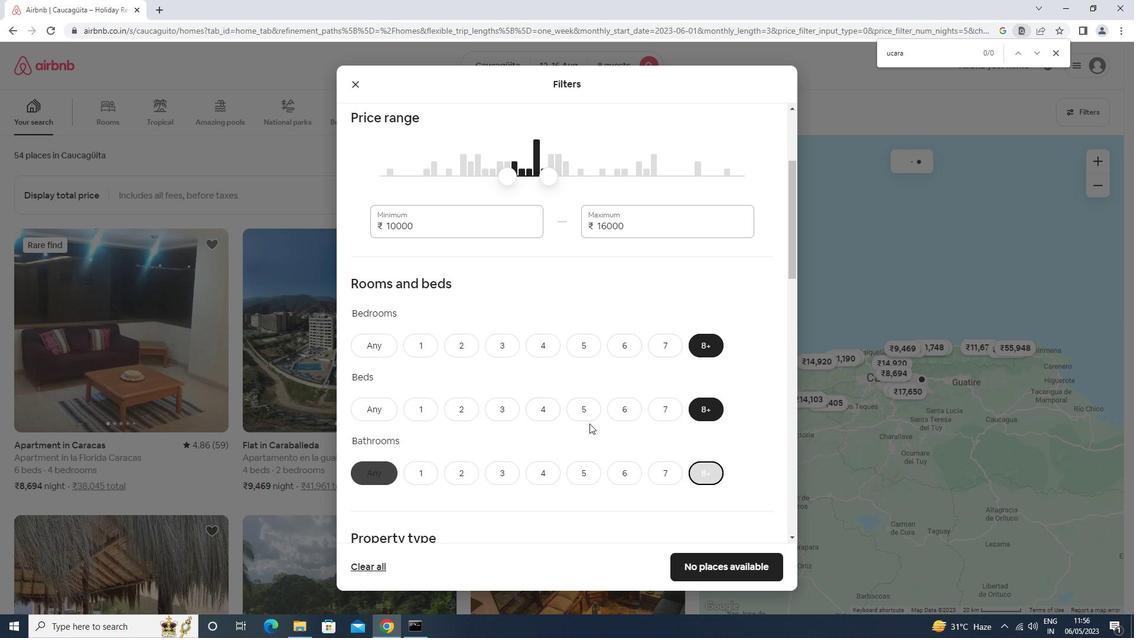 
Action: Mouse scrolled (577, 417) with delta (0, 0)
Screenshot: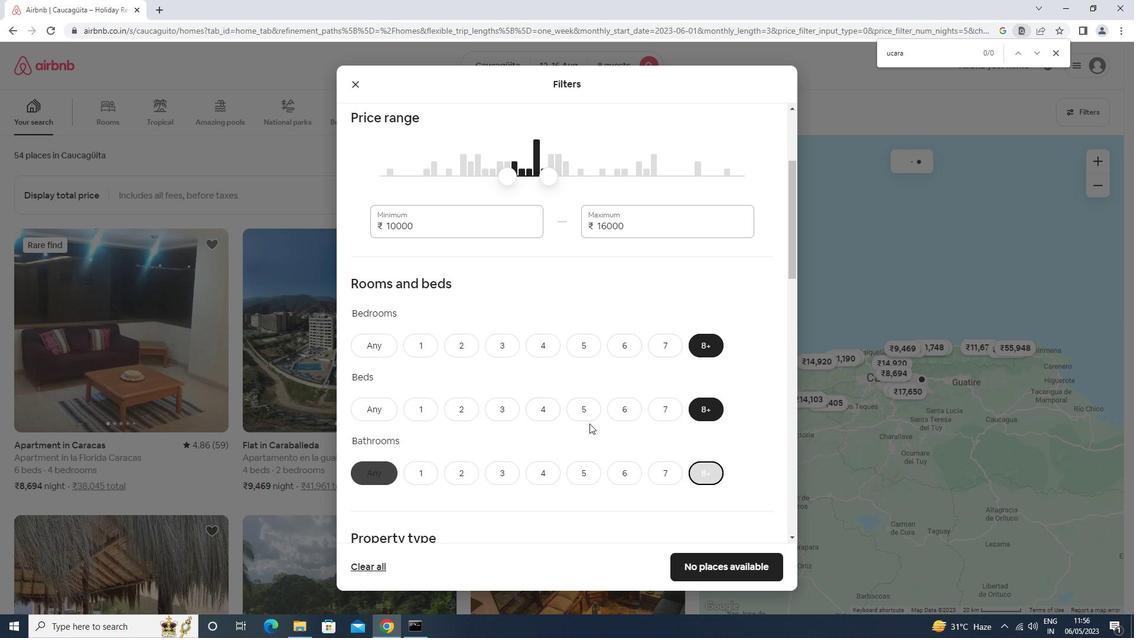 
Action: Mouse scrolled (577, 417) with delta (0, 0)
Screenshot: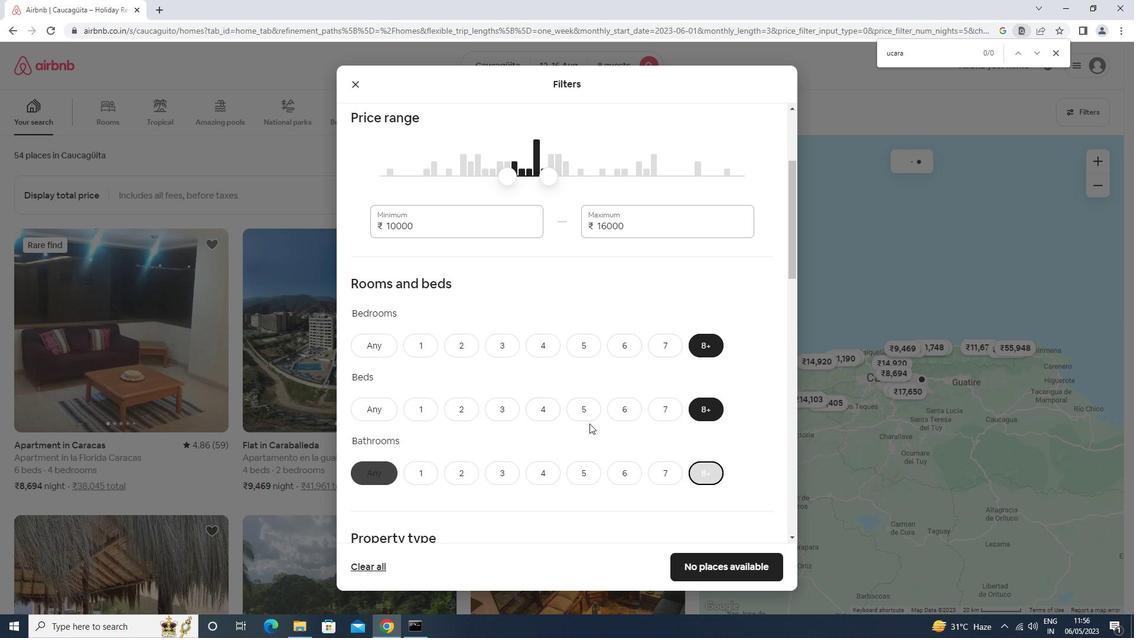 
Action: Mouse moved to (414, 326)
Screenshot: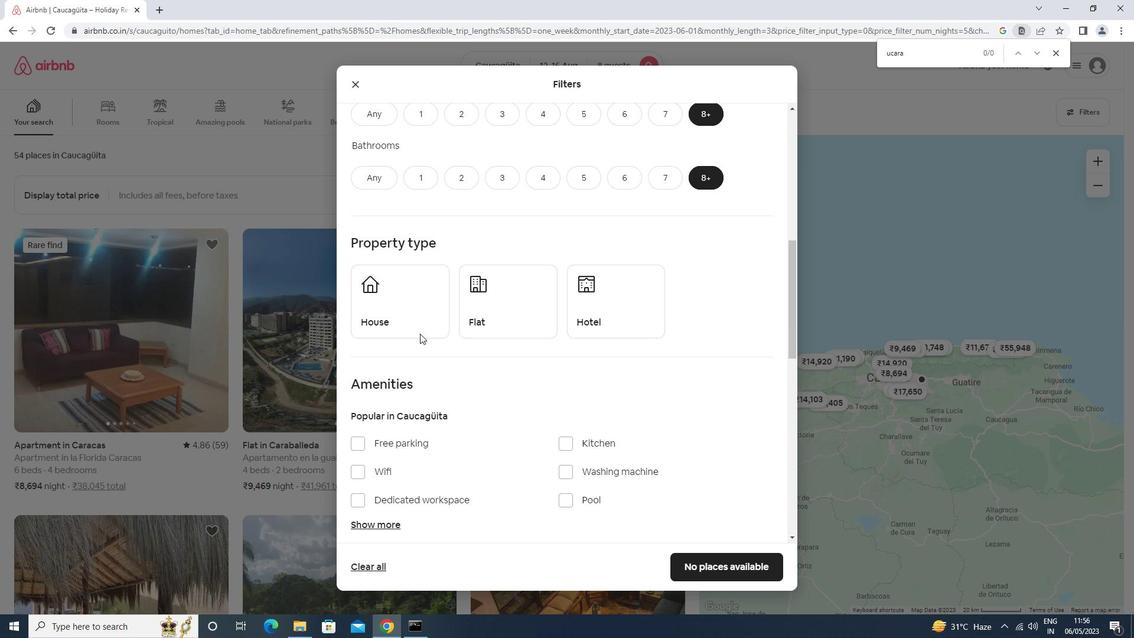 
Action: Mouse pressed left at (414, 326)
Screenshot: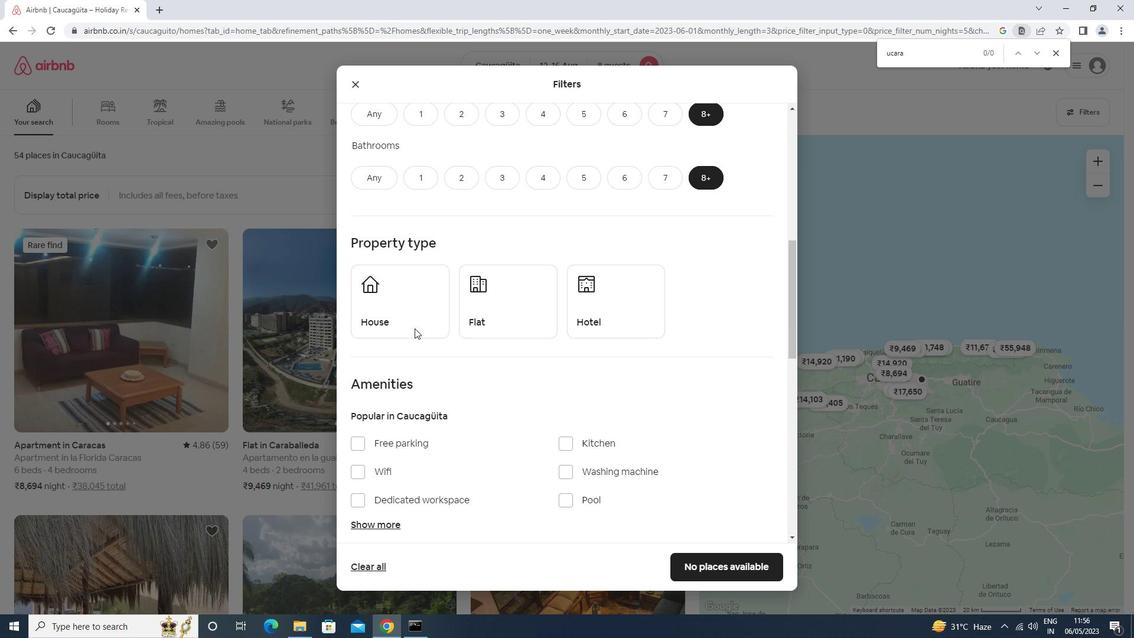 
Action: Mouse moved to (512, 322)
Screenshot: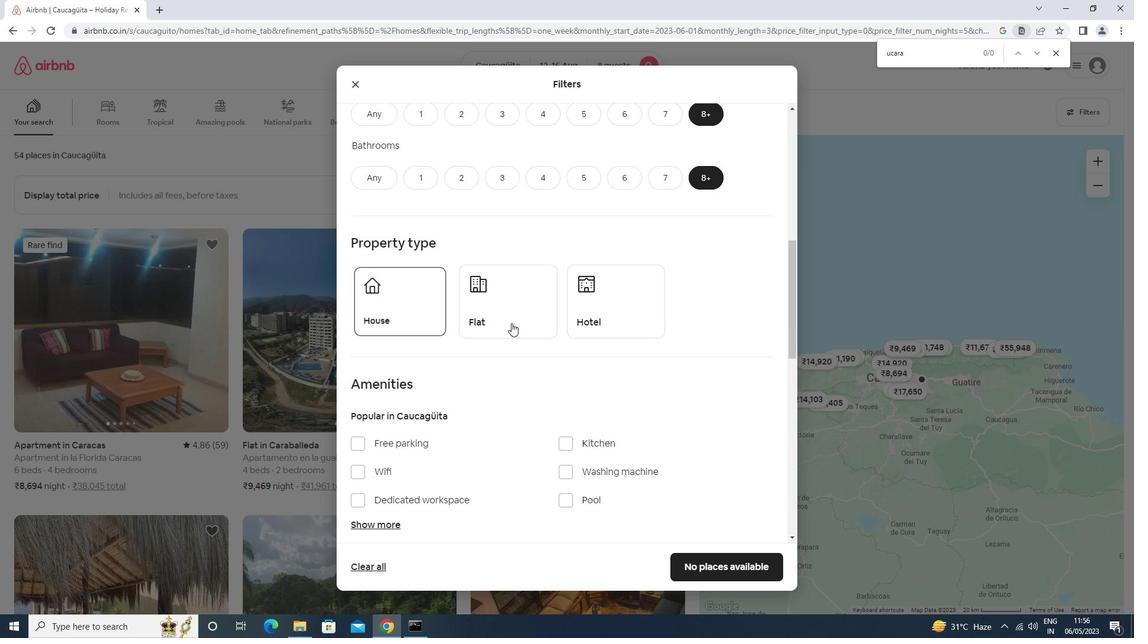 
Action: Mouse pressed left at (512, 322)
Screenshot: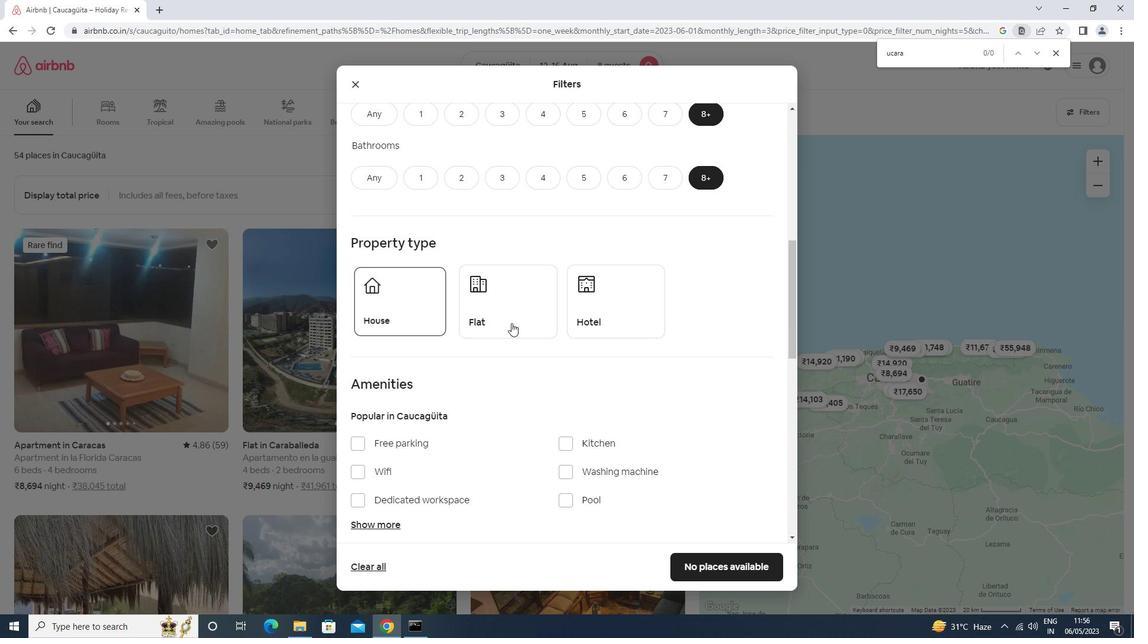
Action: Mouse moved to (524, 325)
Screenshot: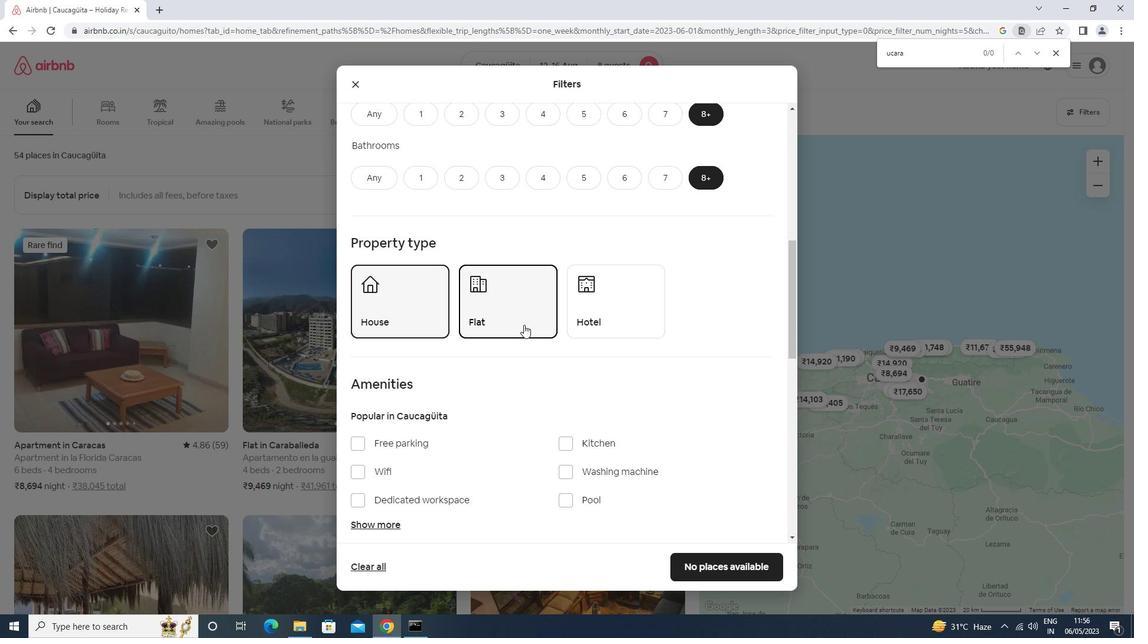 
Action: Mouse scrolled (524, 325) with delta (0, 0)
Screenshot: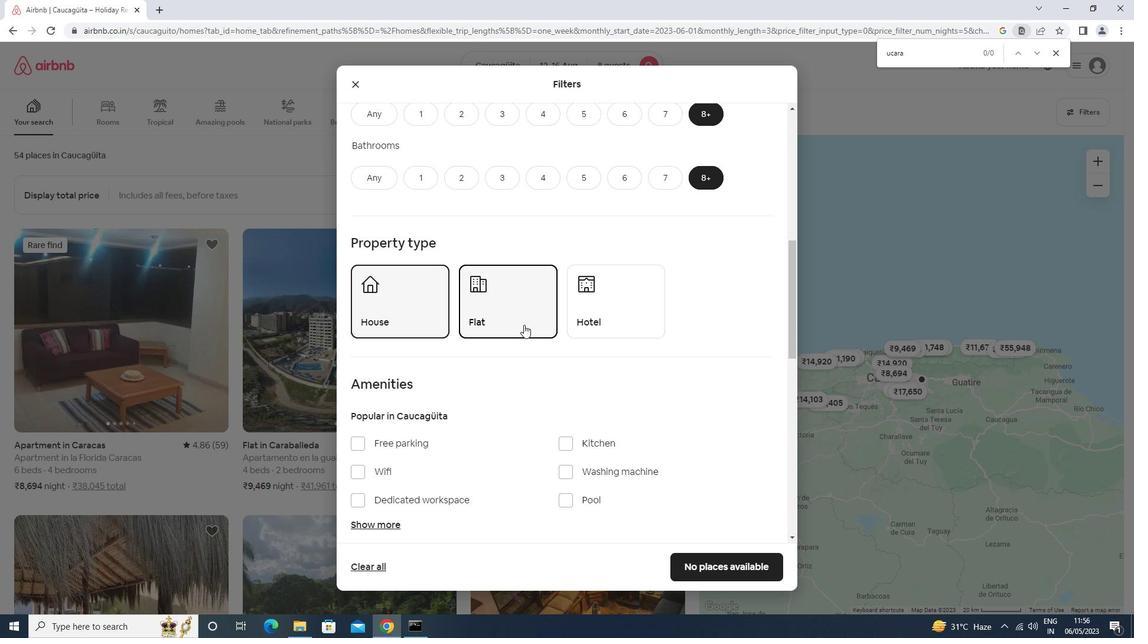 
Action: Mouse moved to (388, 409)
Screenshot: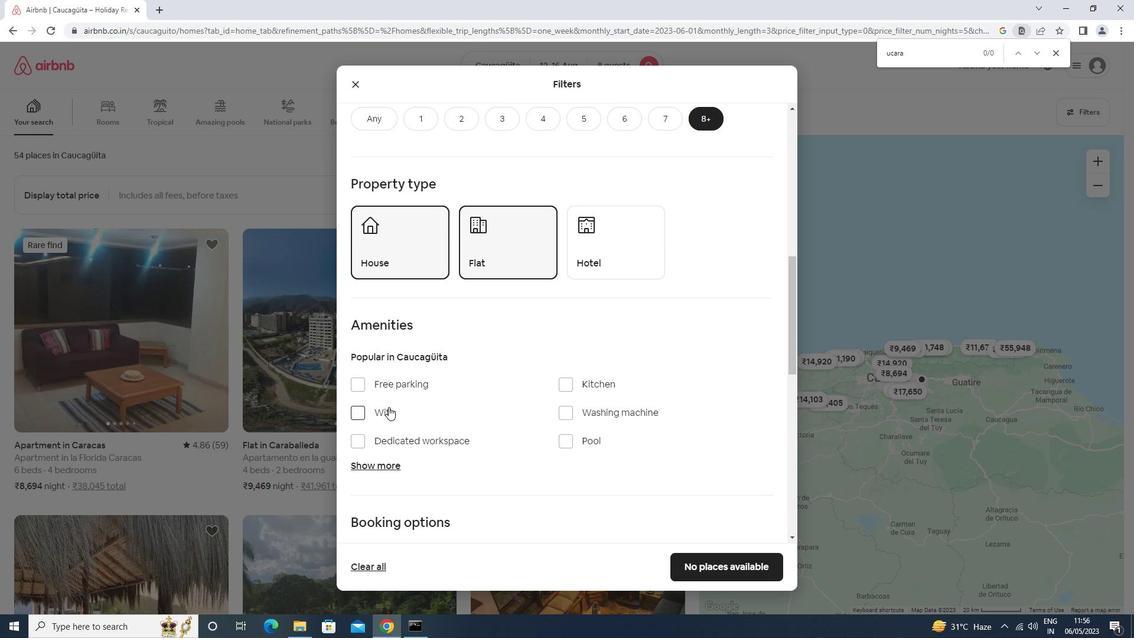 
Action: Mouse pressed left at (388, 409)
Screenshot: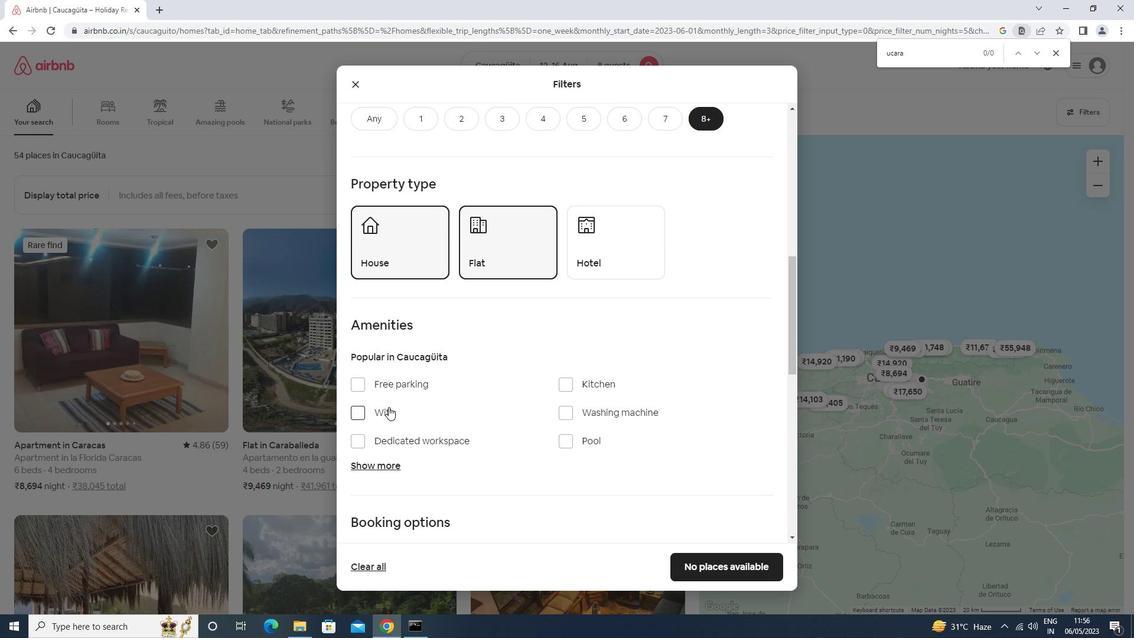 
Action: Mouse moved to (393, 386)
Screenshot: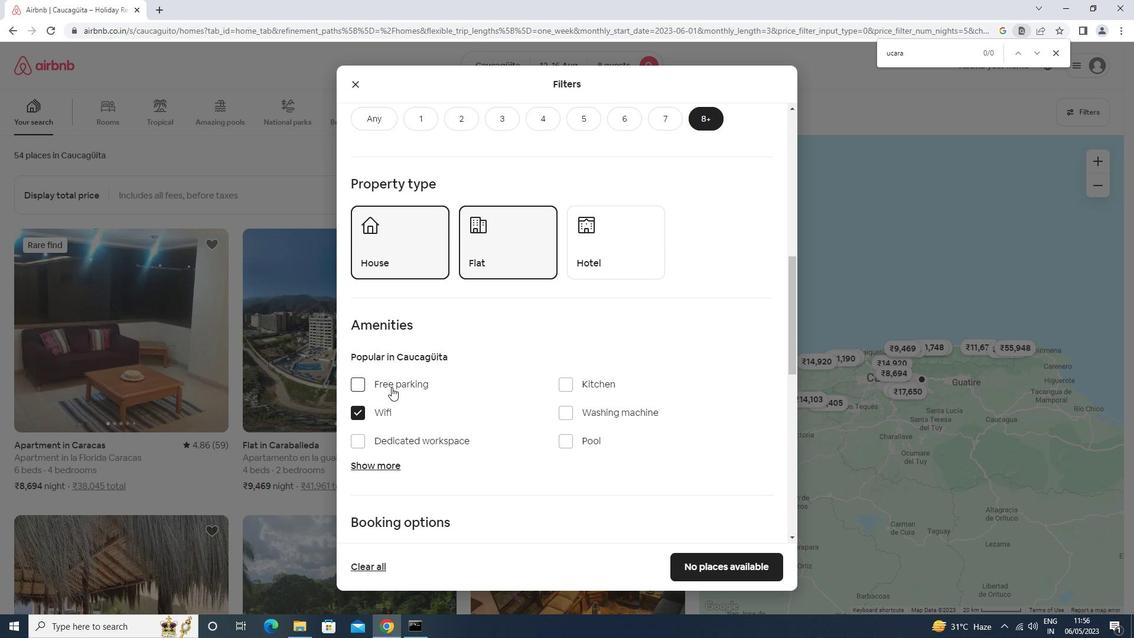 
Action: Mouse pressed left at (393, 386)
Screenshot: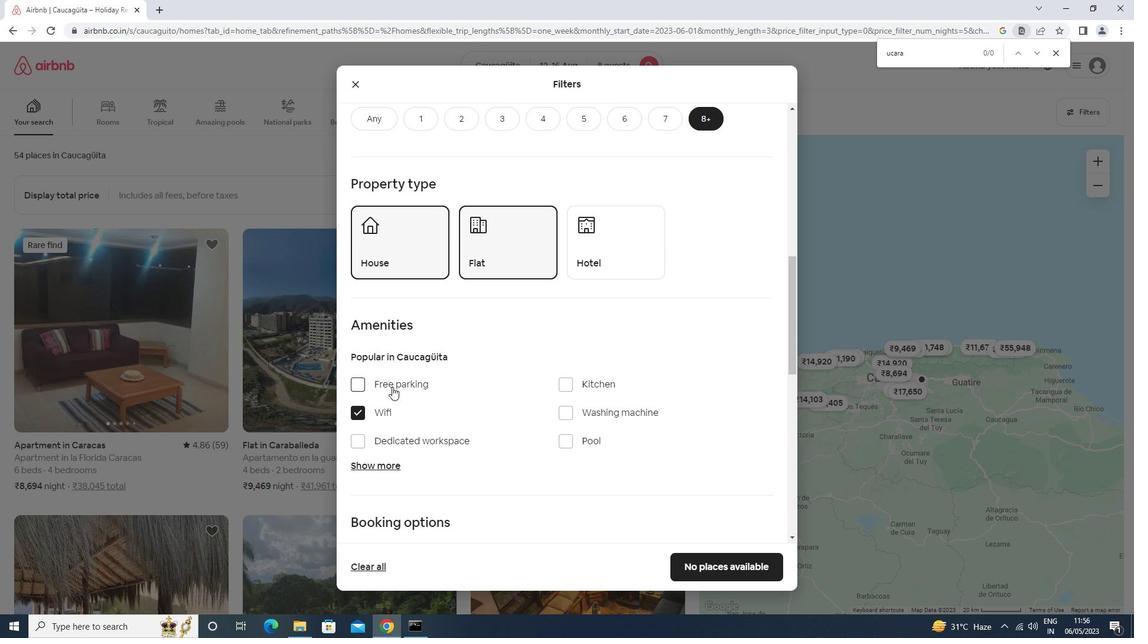 
Action: Mouse moved to (385, 468)
Screenshot: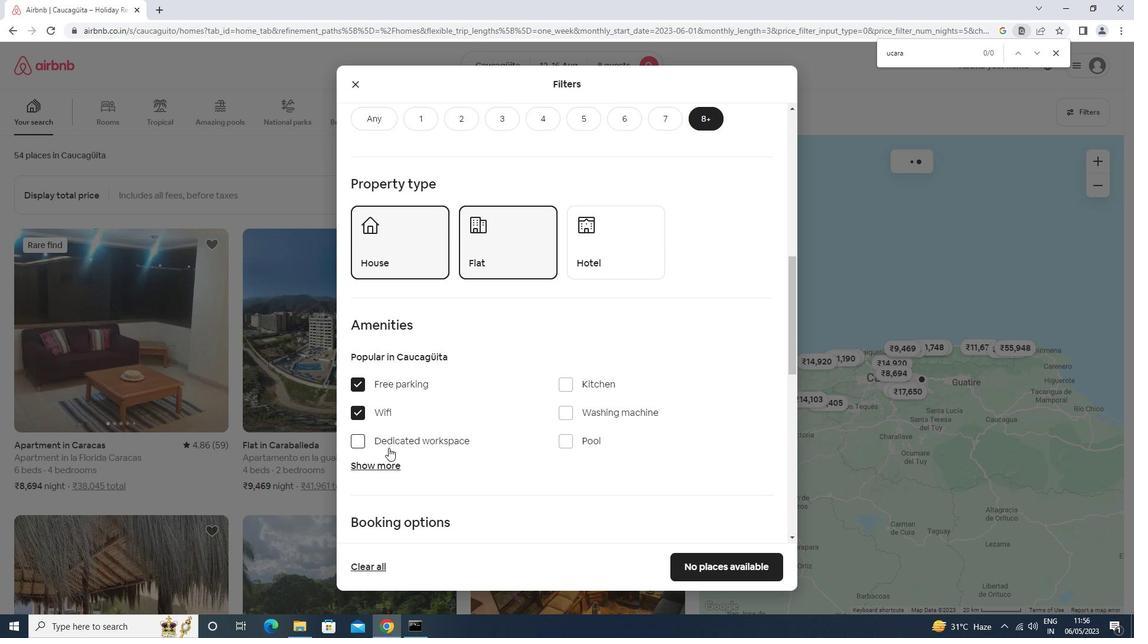 
Action: Mouse pressed left at (385, 468)
Screenshot: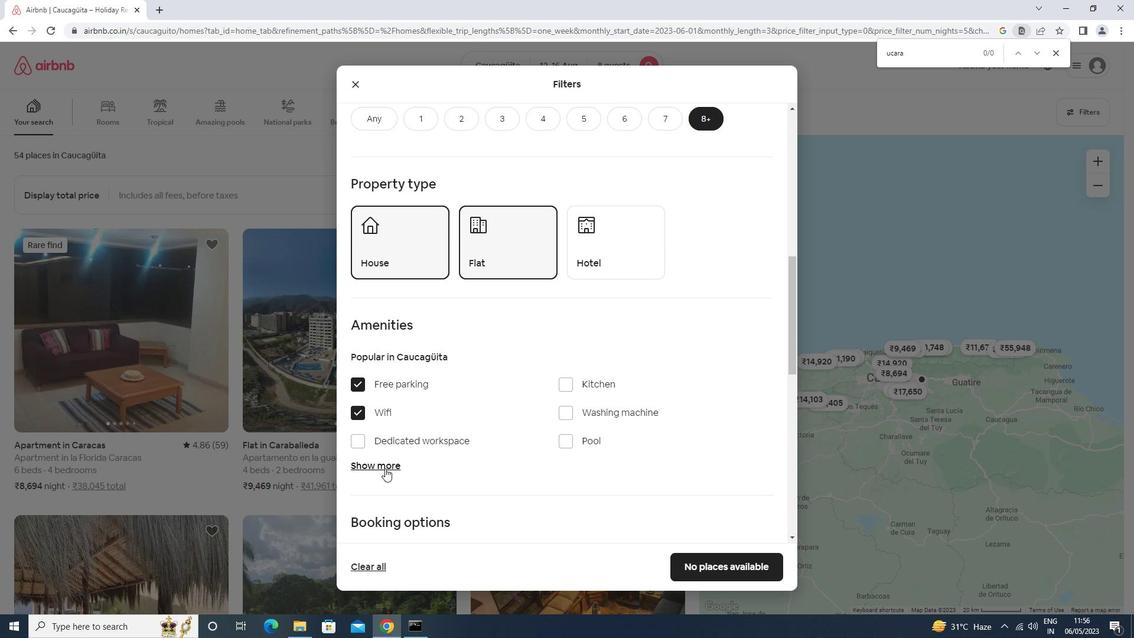 
Action: Mouse moved to (385, 467)
Screenshot: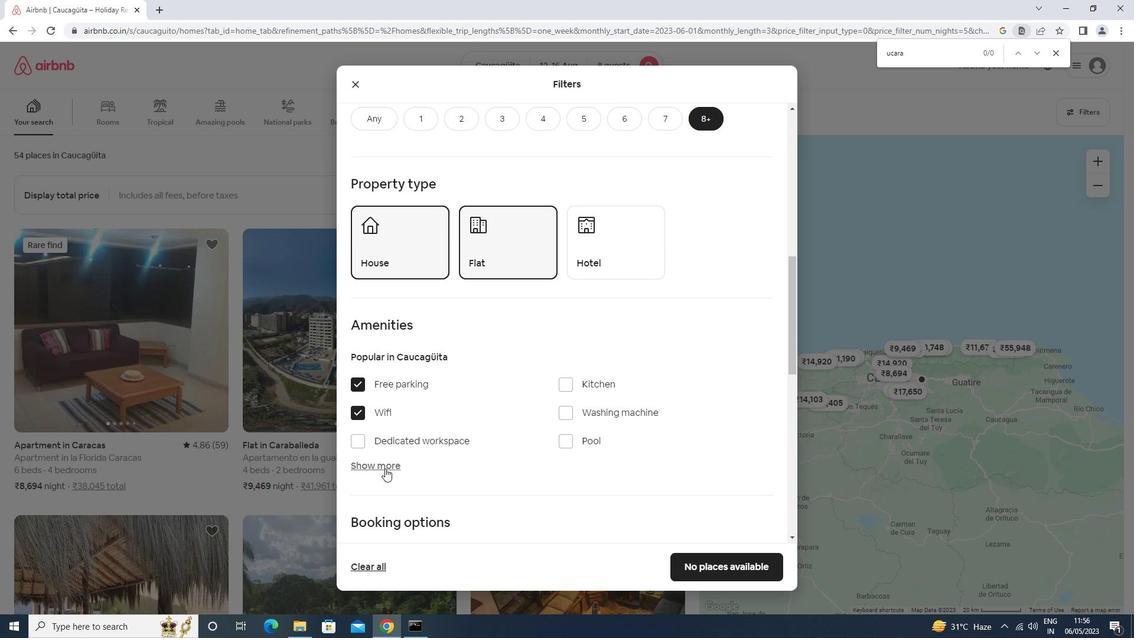 
Action: Mouse scrolled (385, 466) with delta (0, 0)
Screenshot: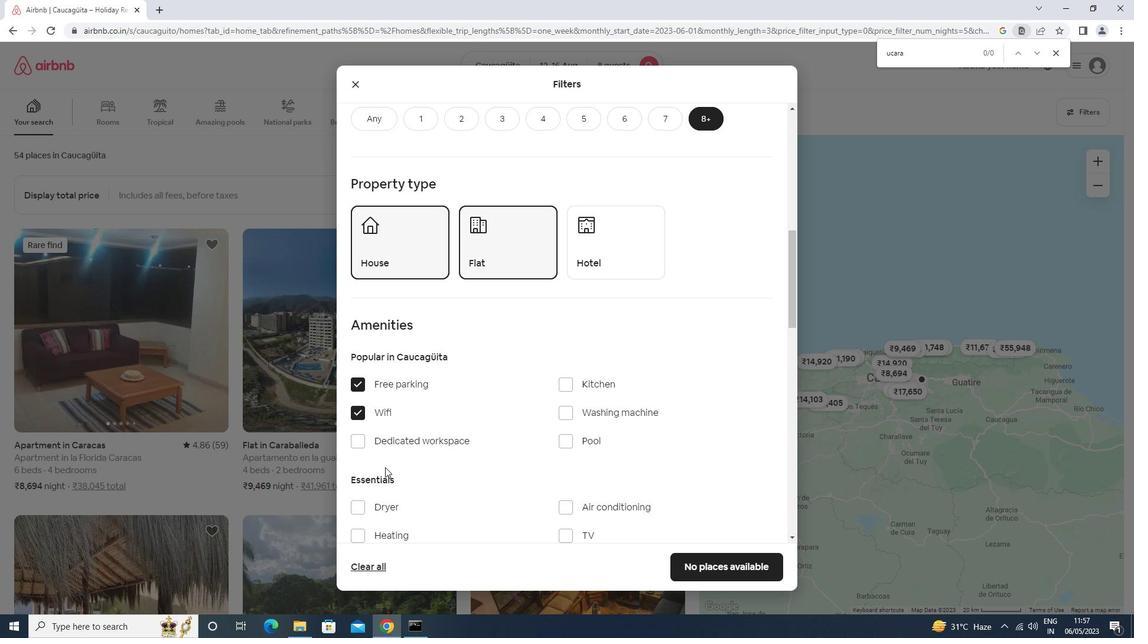 
Action: Mouse scrolled (385, 466) with delta (0, 0)
Screenshot: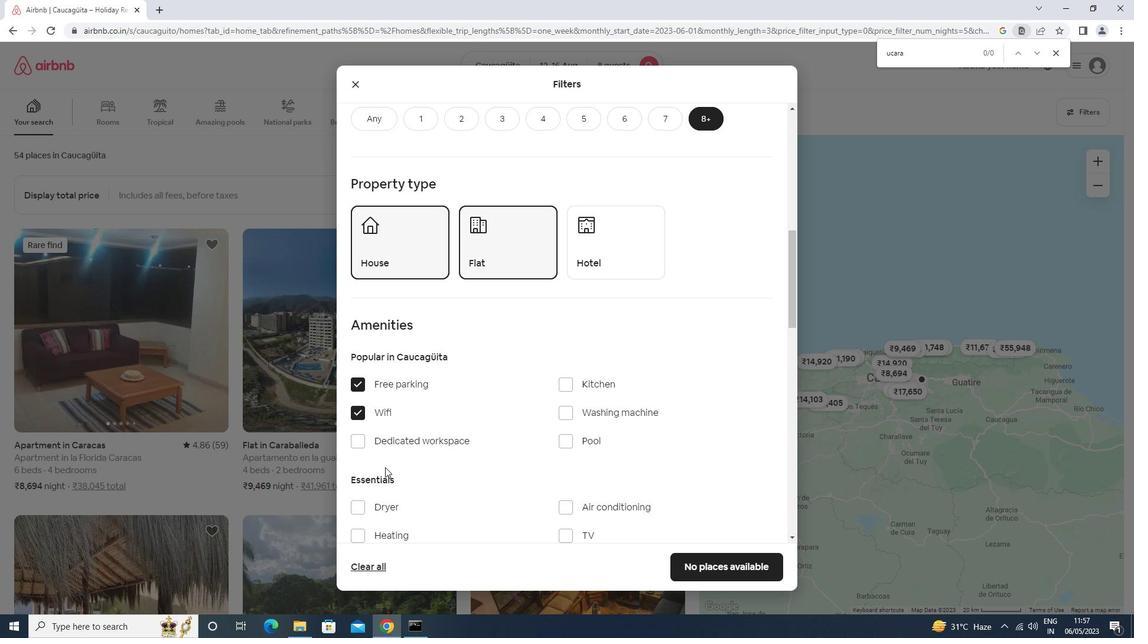 
Action: Mouse moved to (580, 413)
Screenshot: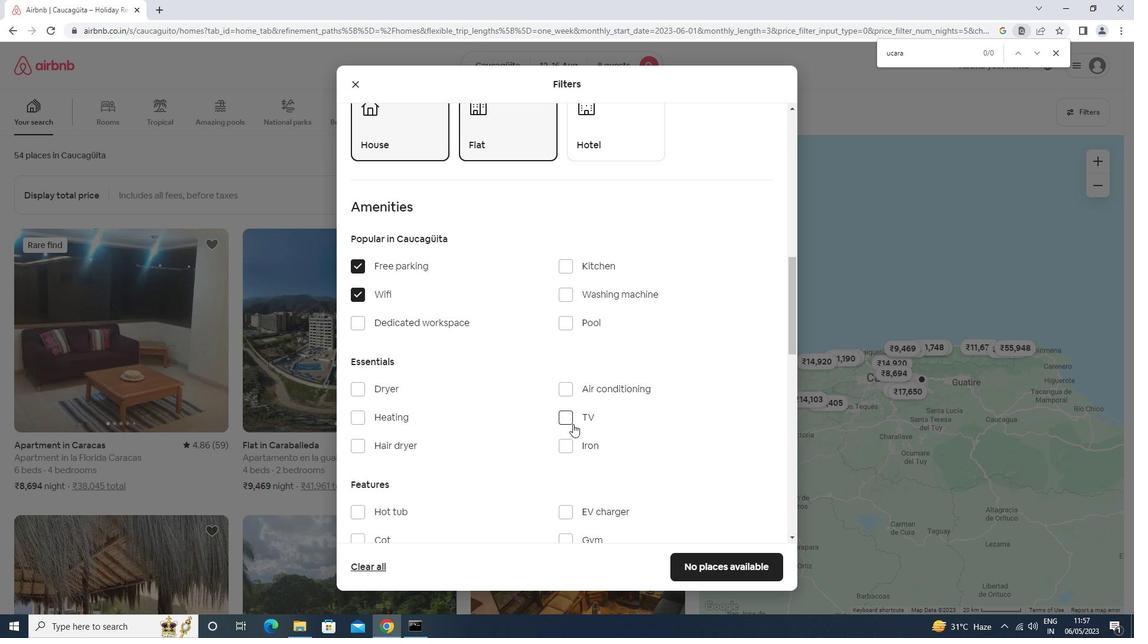 
Action: Mouse pressed left at (580, 413)
Screenshot: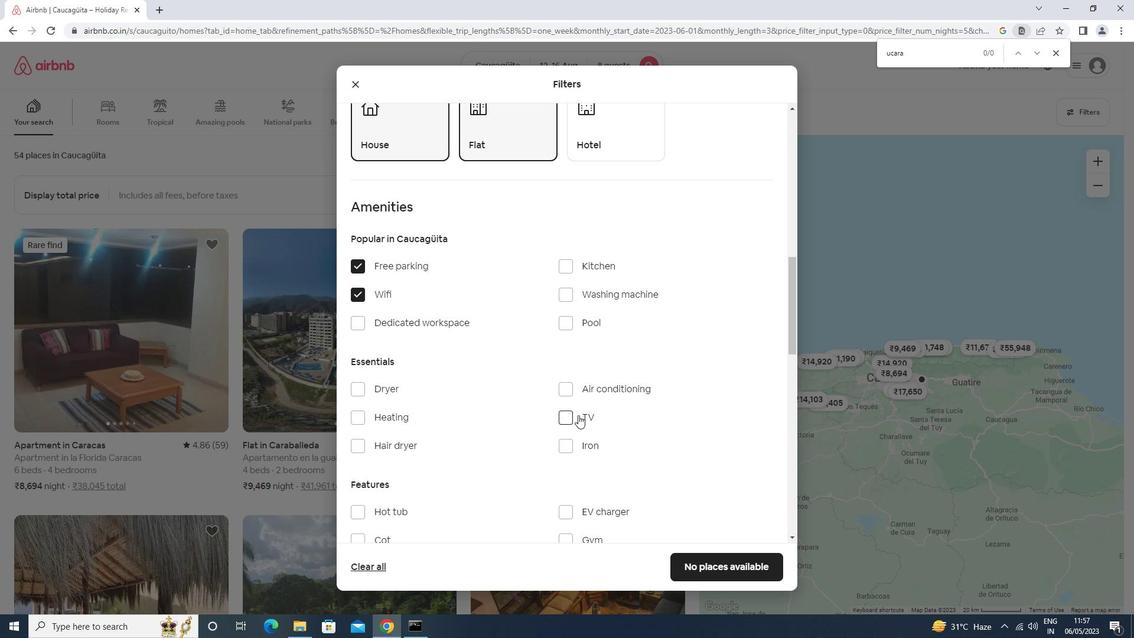 
Action: Mouse moved to (497, 440)
Screenshot: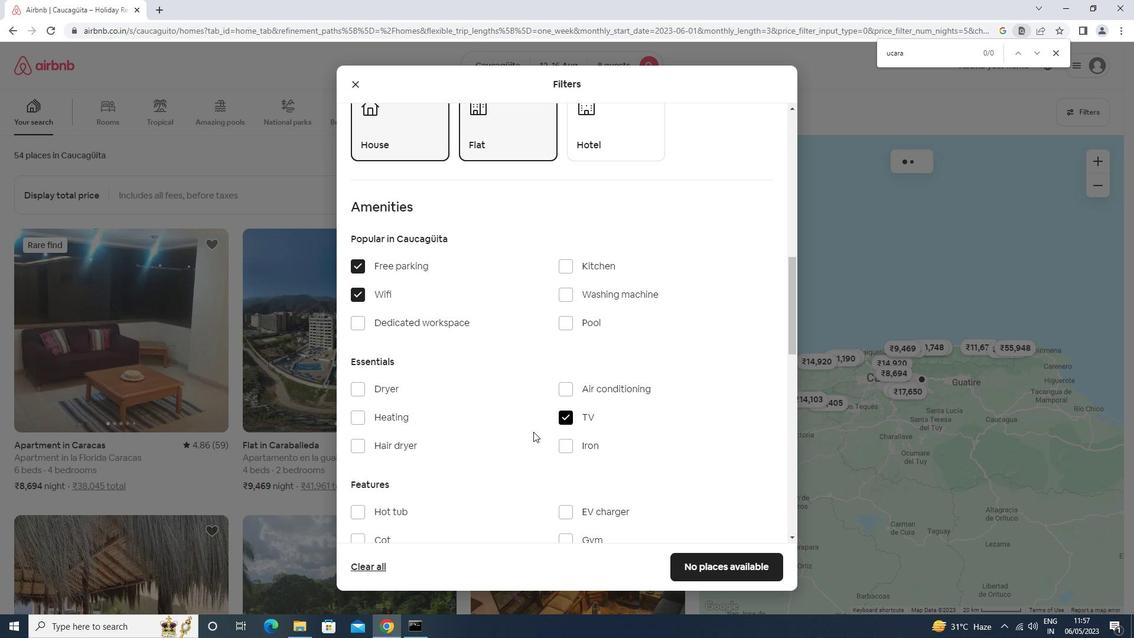 
Action: Mouse scrolled (497, 439) with delta (0, 0)
Screenshot: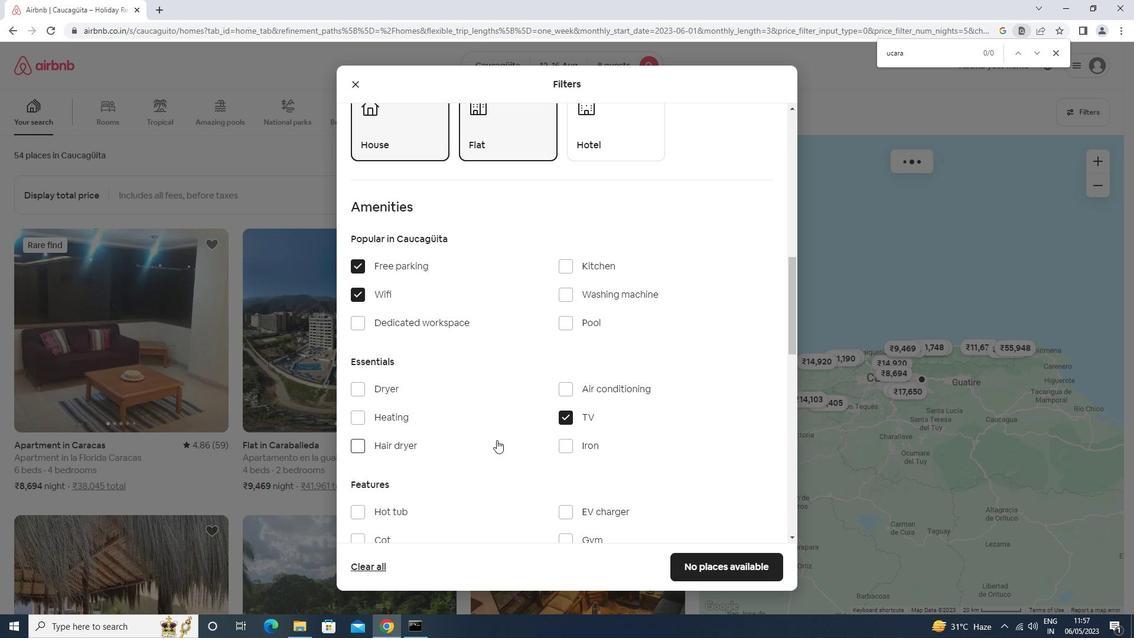 
Action: Mouse scrolled (497, 439) with delta (0, 0)
Screenshot: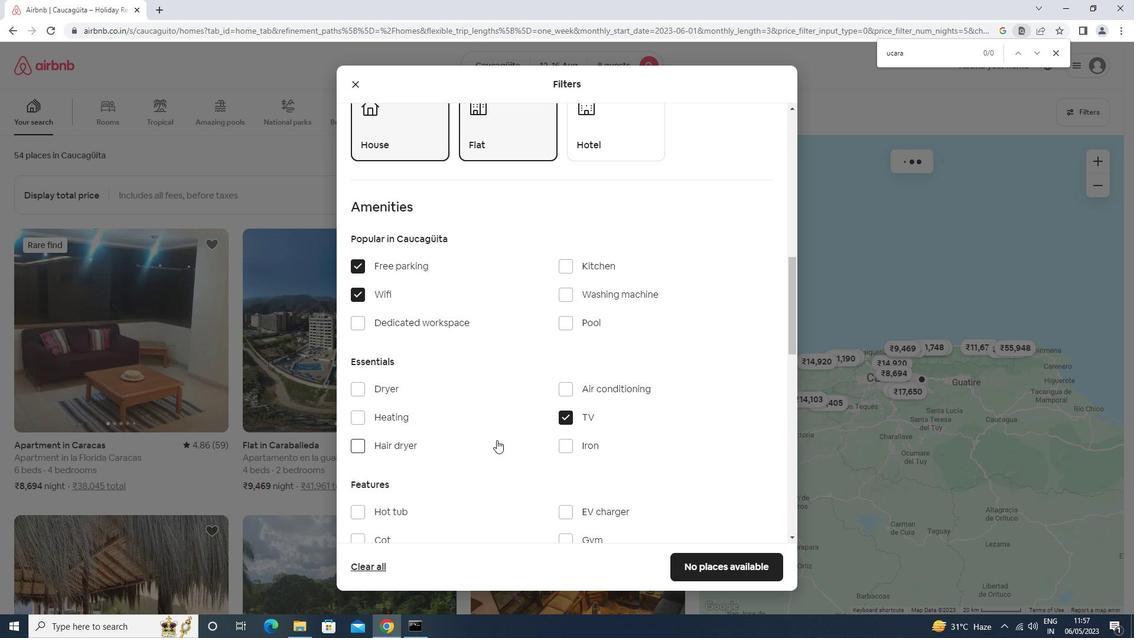 
Action: Mouse scrolled (497, 439) with delta (0, 0)
Screenshot: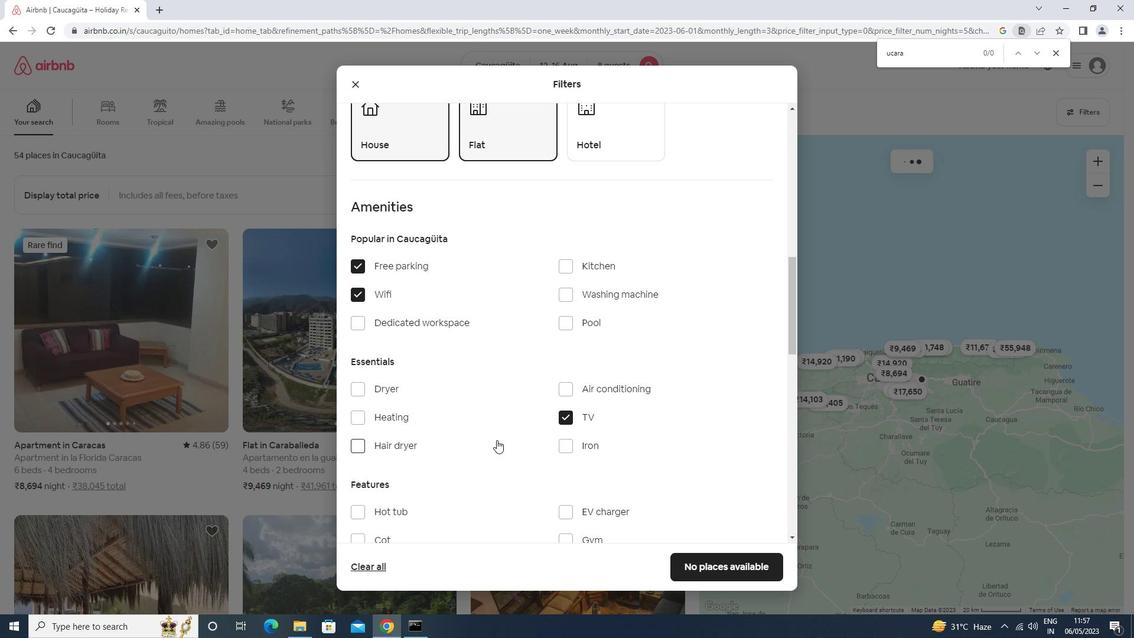 
Action: Mouse moved to (582, 362)
Screenshot: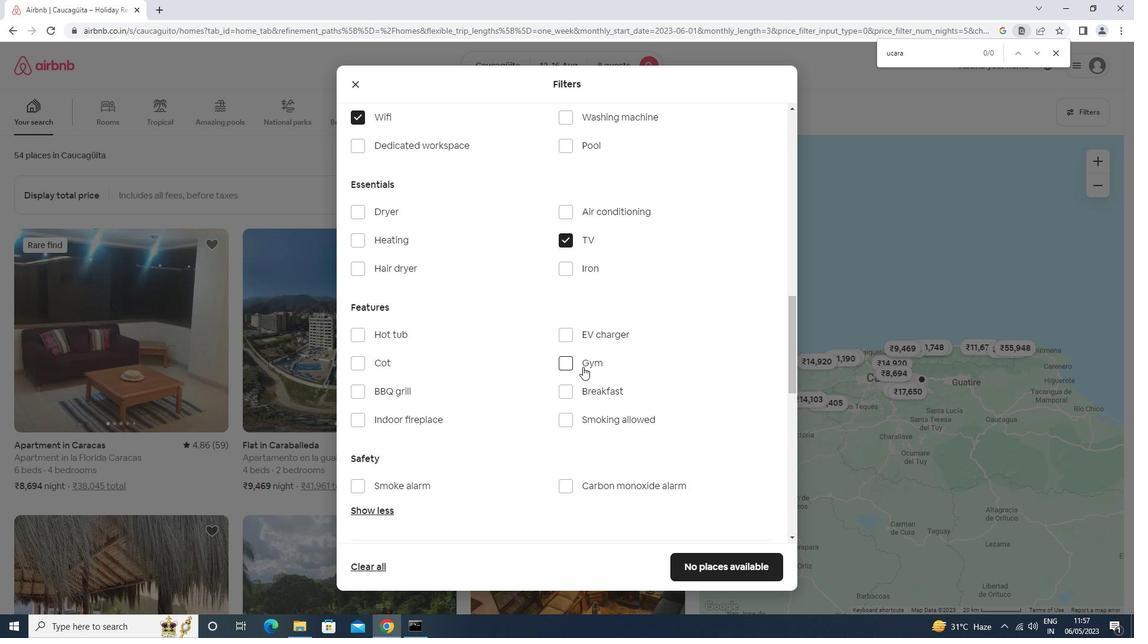 
Action: Mouse pressed left at (582, 362)
Screenshot: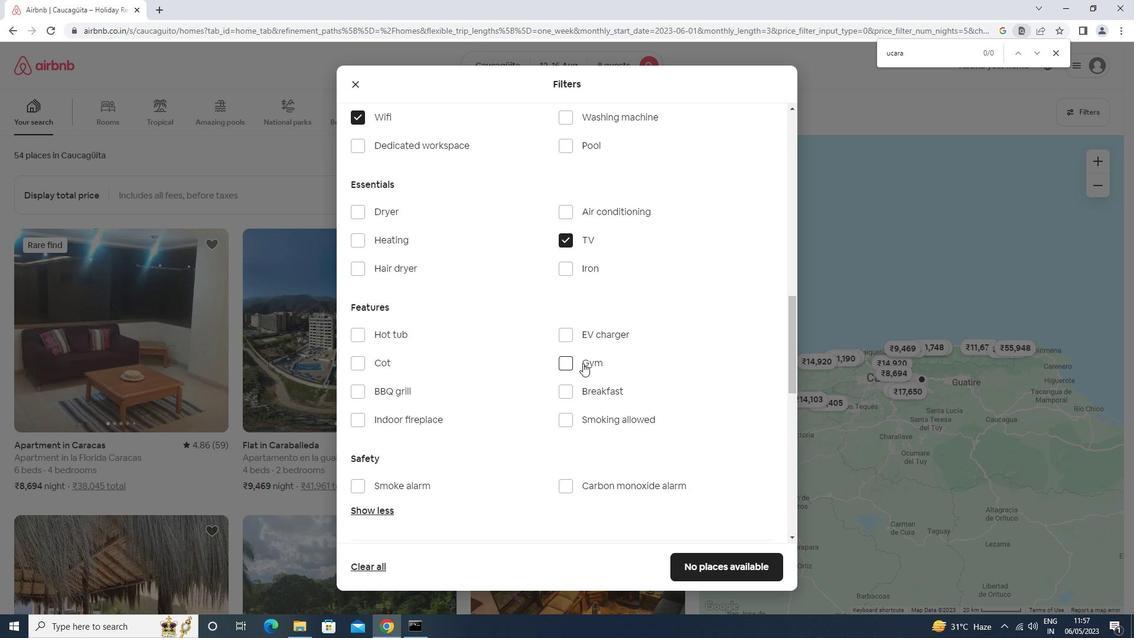 
Action: Mouse moved to (576, 364)
Screenshot: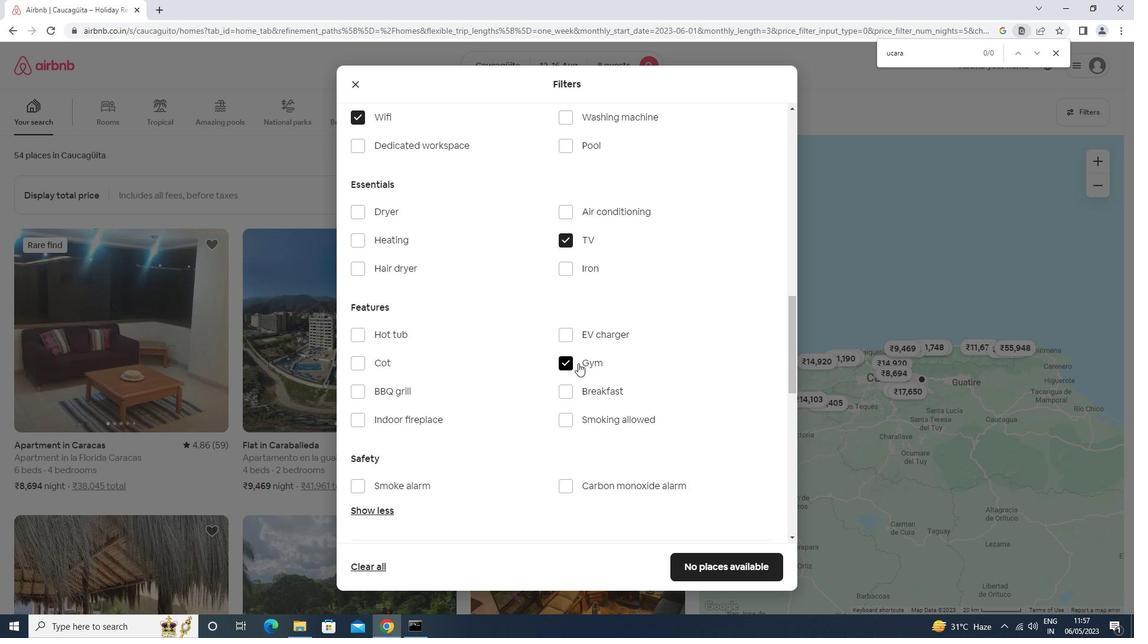 
Action: Mouse scrolled (576, 365) with delta (0, 0)
Screenshot: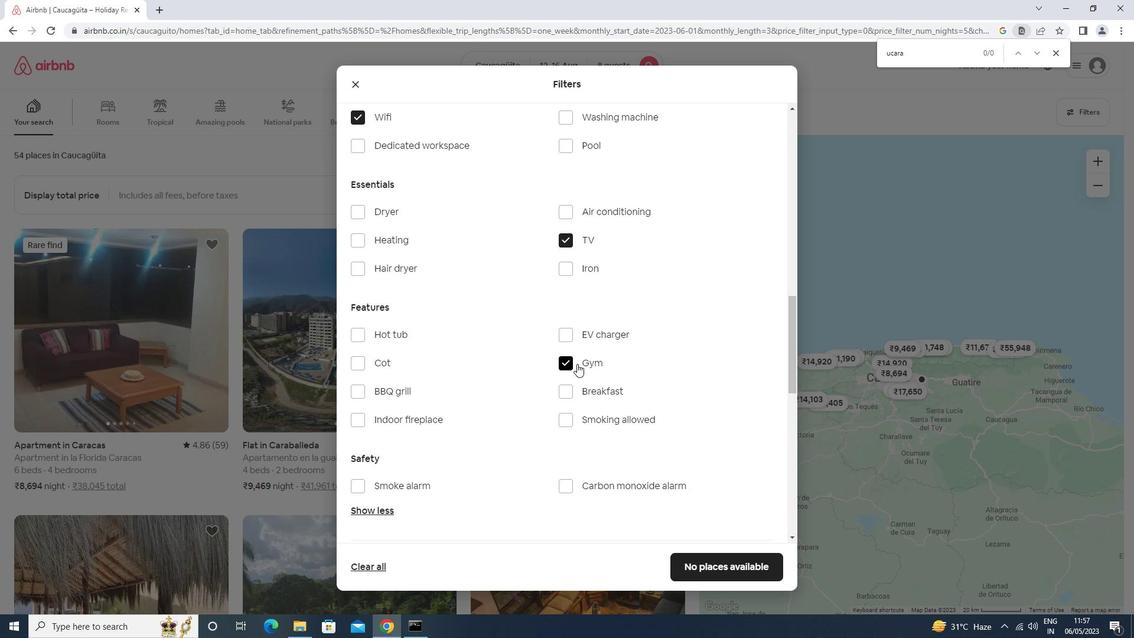 
Action: Mouse scrolled (576, 365) with delta (0, 0)
Screenshot: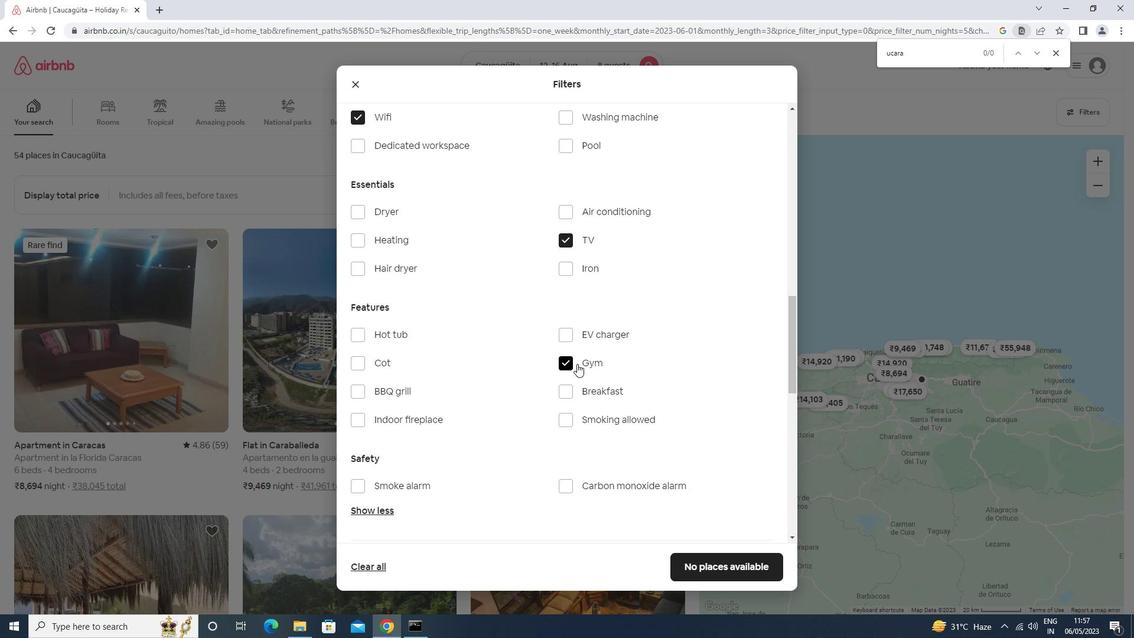 
Action: Mouse moved to (575, 365)
Screenshot: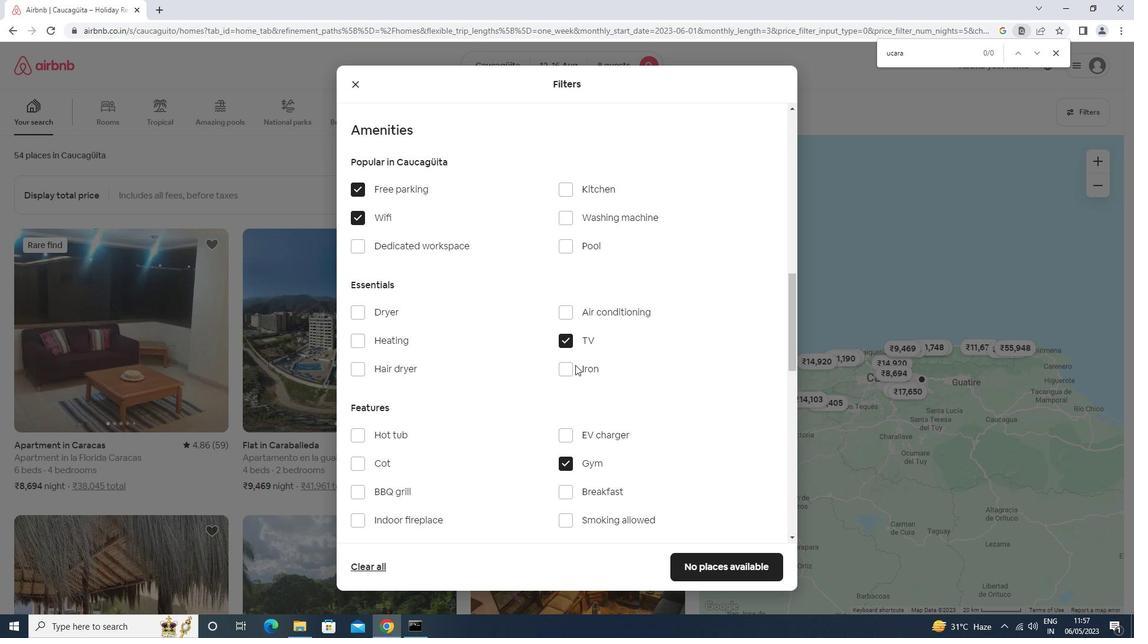 
Action: Mouse scrolled (575, 365) with delta (0, 0)
Screenshot: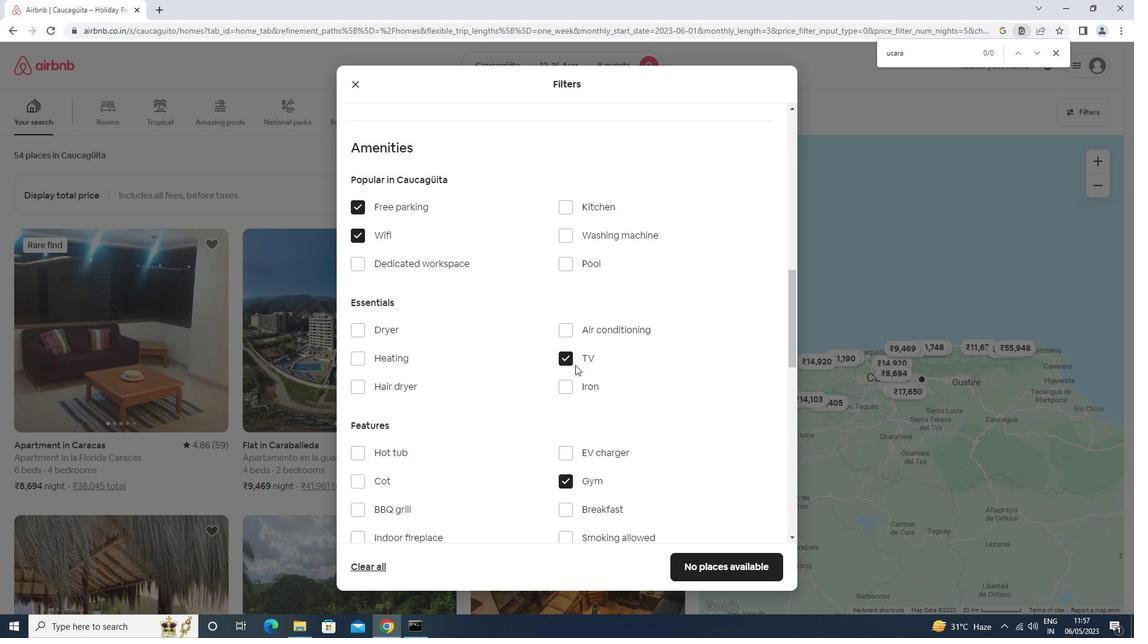 
Action: Mouse moved to (573, 366)
Screenshot: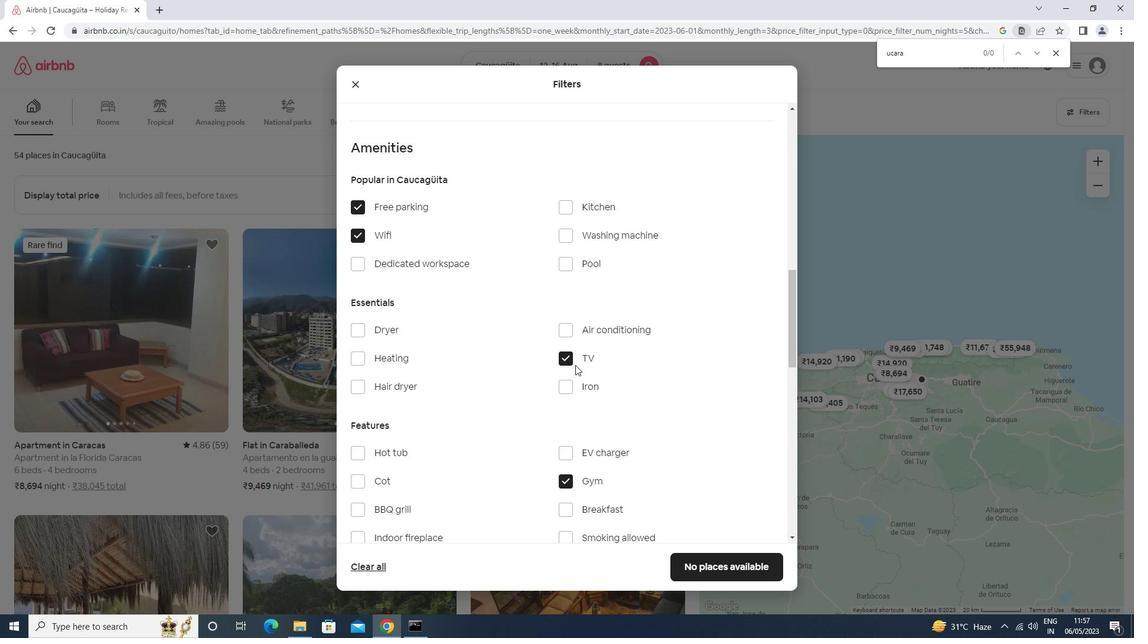 
Action: Mouse scrolled (573, 365) with delta (0, 0)
Screenshot: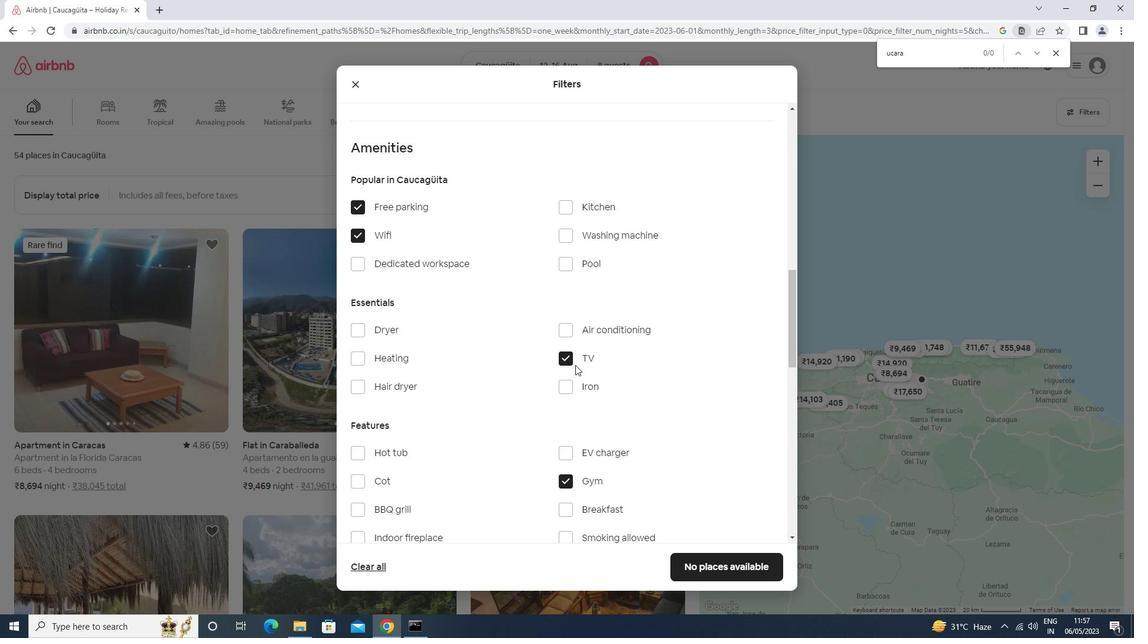 
Action: Mouse moved to (565, 377)
Screenshot: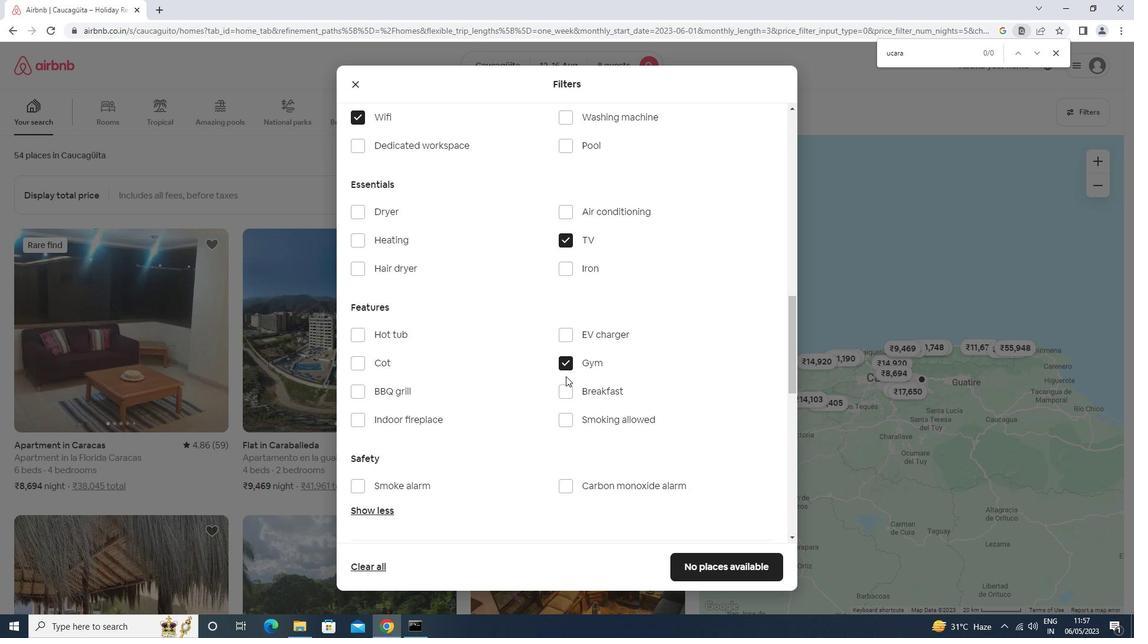 
Action: Mouse scrolled (565, 376) with delta (0, 0)
Screenshot: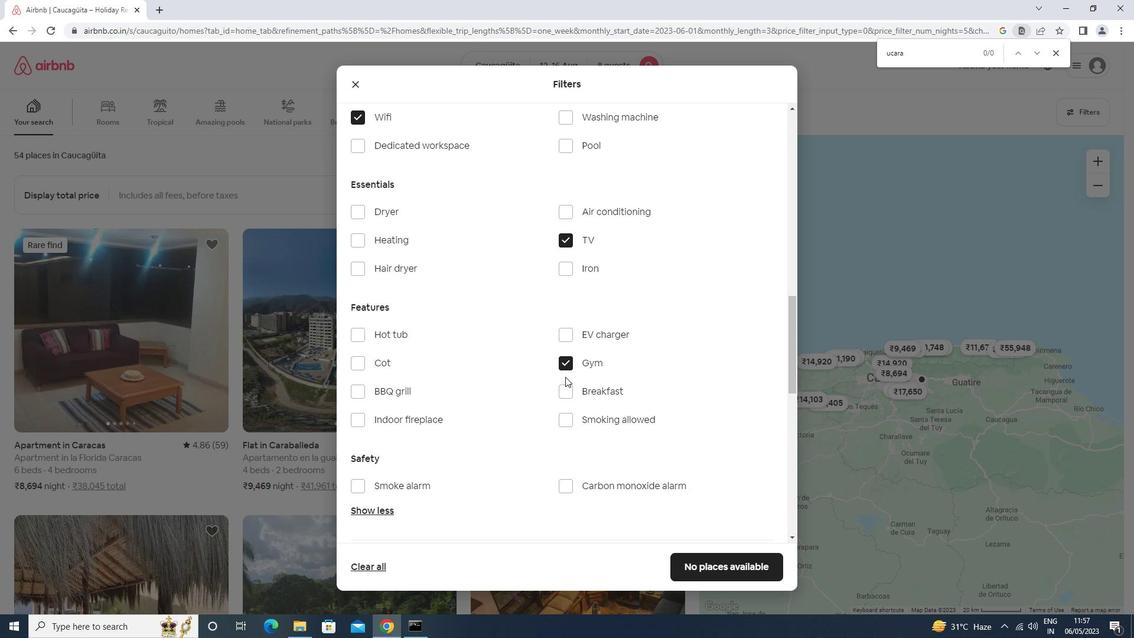 
Action: Mouse scrolled (565, 376) with delta (0, 0)
Screenshot: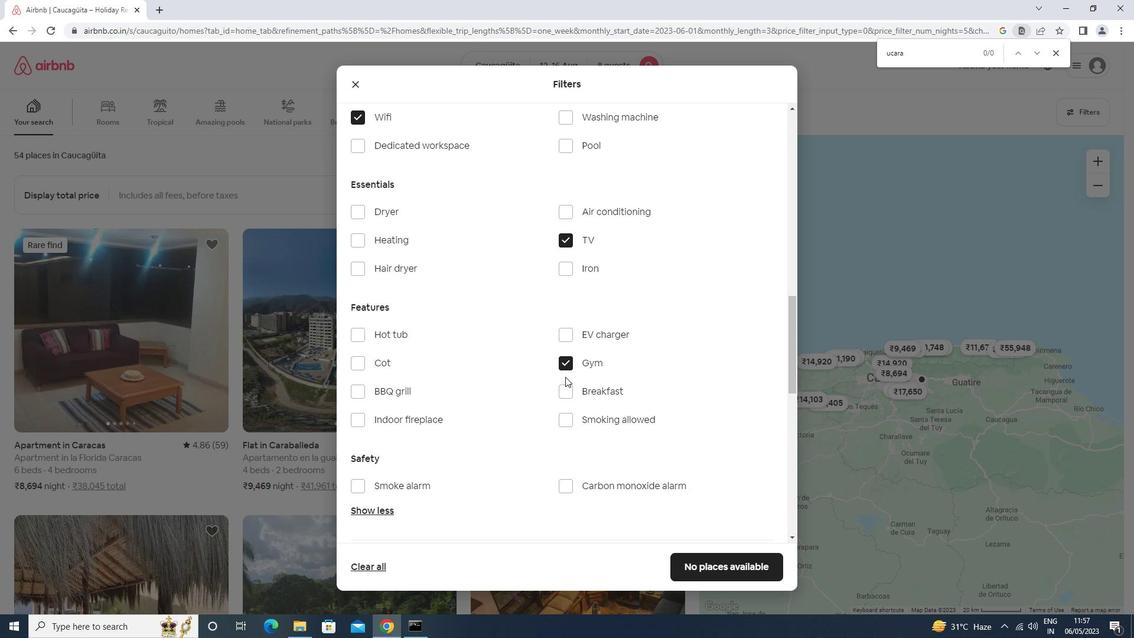 
Action: Mouse scrolled (565, 376) with delta (0, 0)
Screenshot: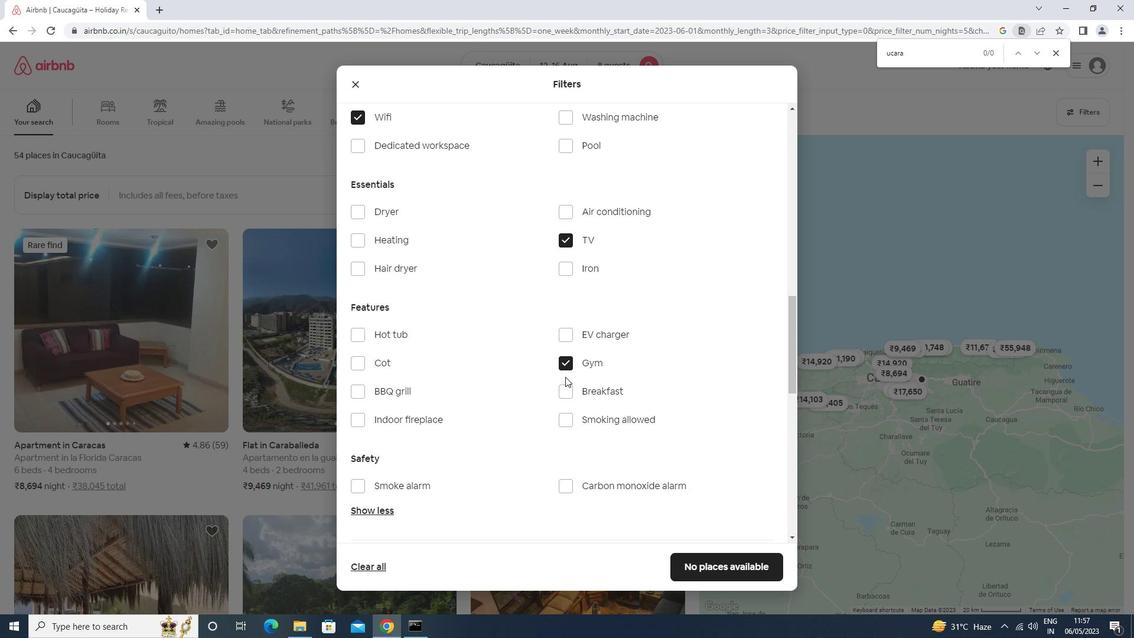 
Action: Mouse scrolled (565, 376) with delta (0, 0)
Screenshot: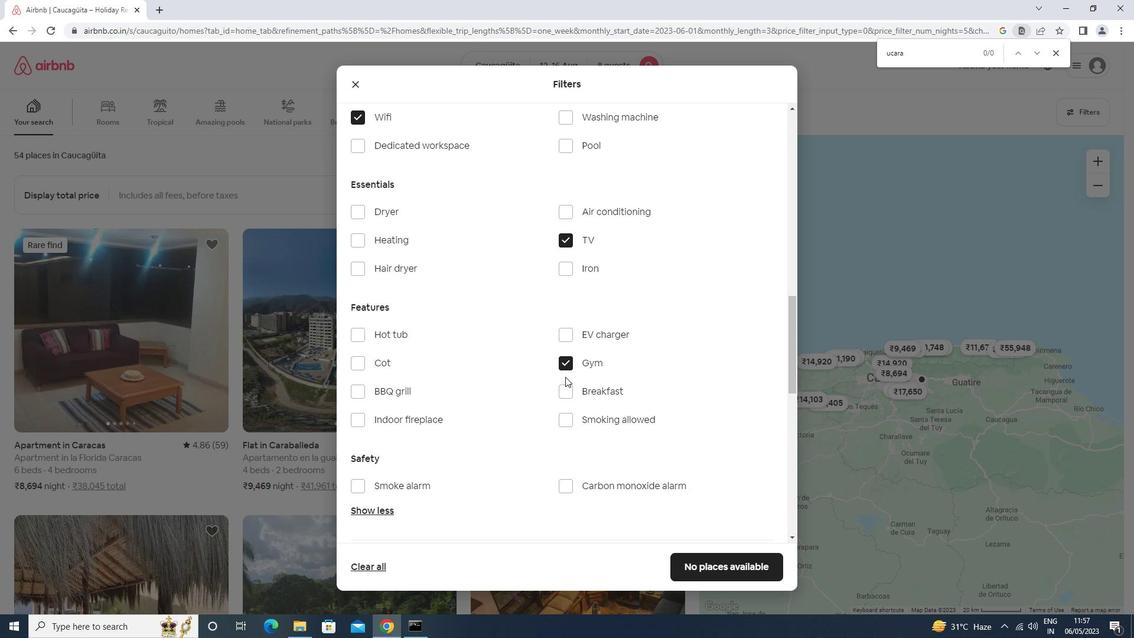 
Action: Mouse moved to (751, 411)
Screenshot: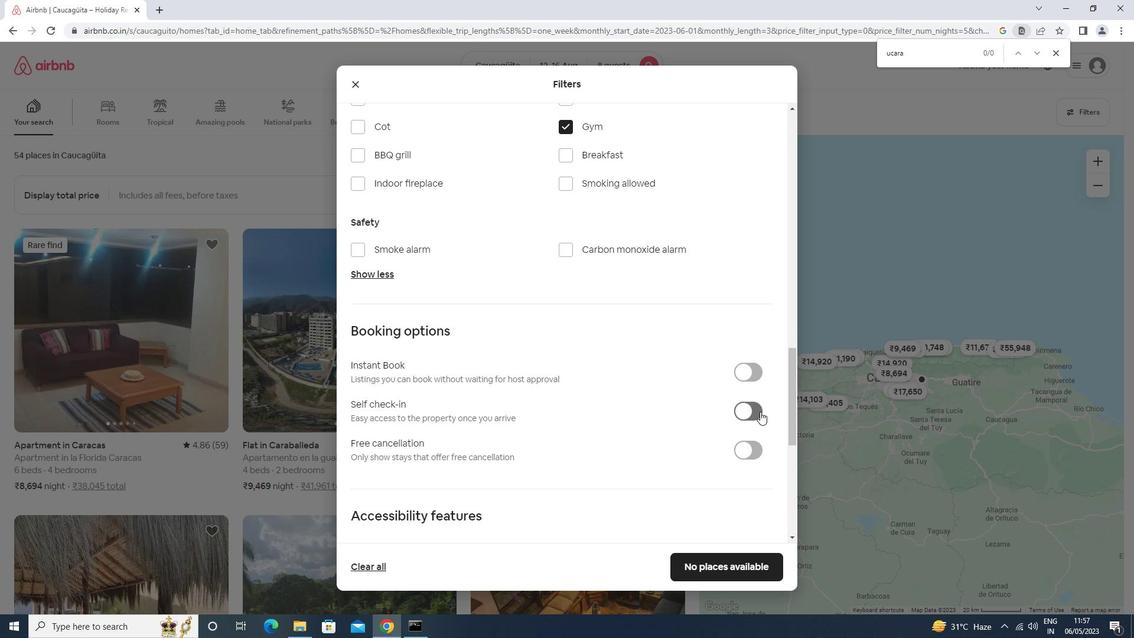 
Action: Mouse pressed left at (751, 411)
Screenshot: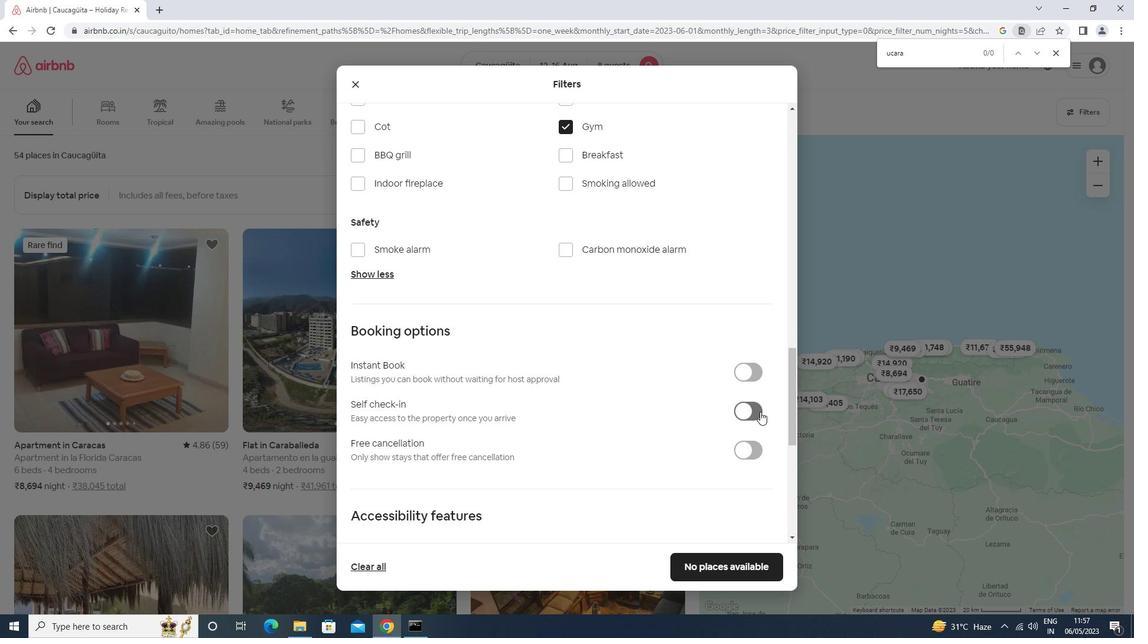 
Action: Mouse moved to (482, 446)
Screenshot: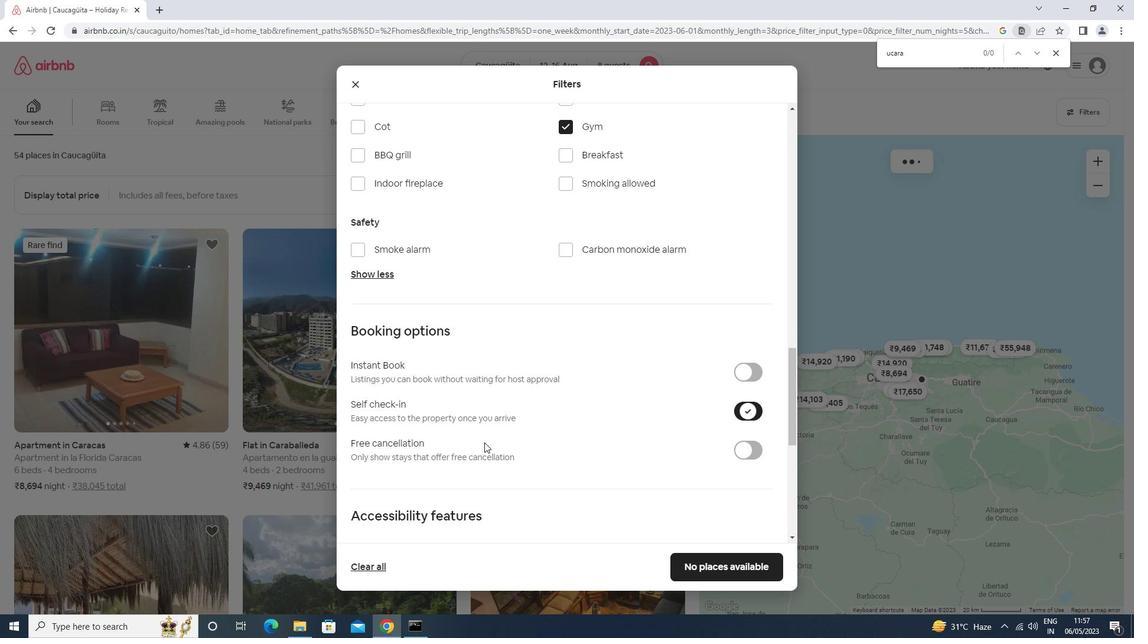 
Action: Mouse scrolled (482, 445) with delta (0, 0)
Screenshot: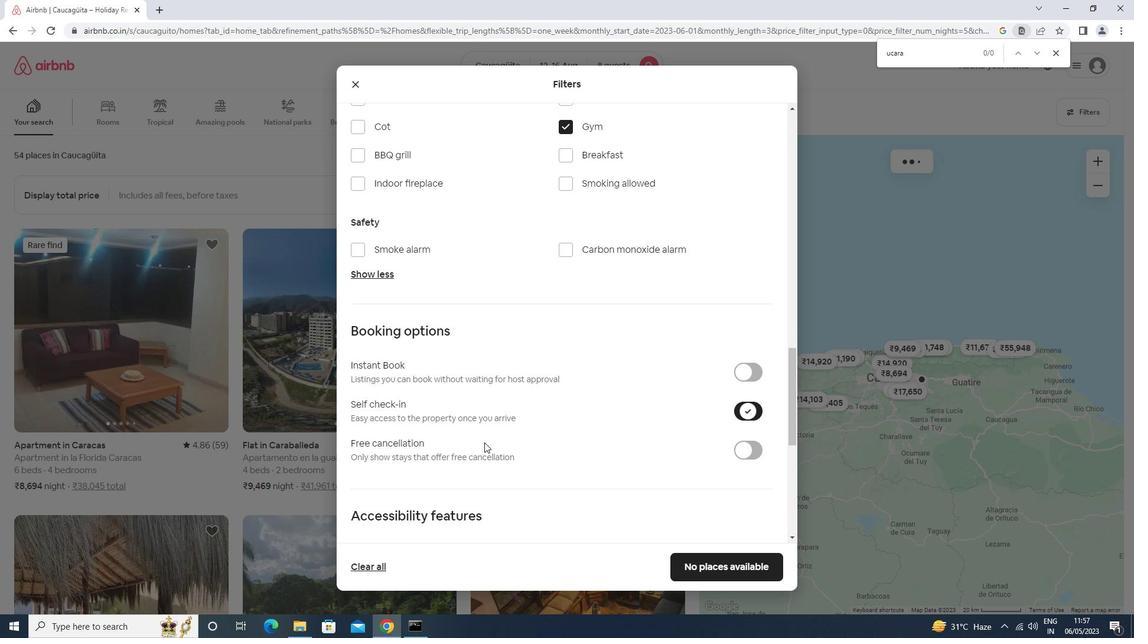 
Action: Mouse moved to (481, 446)
Screenshot: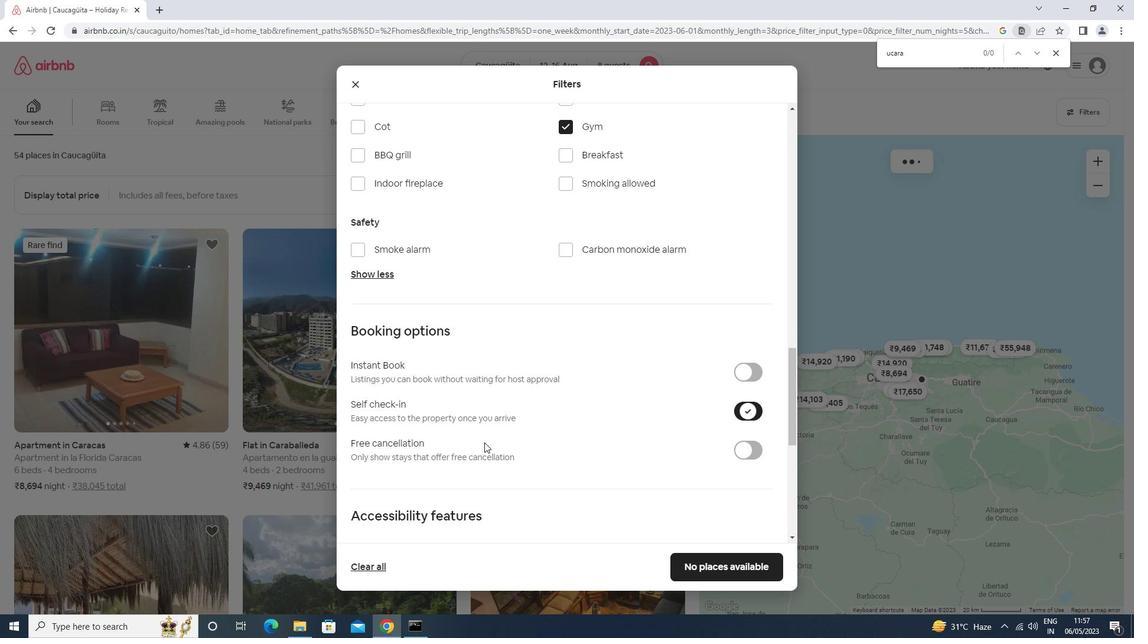 
Action: Mouse scrolled (481, 446) with delta (0, 0)
Screenshot: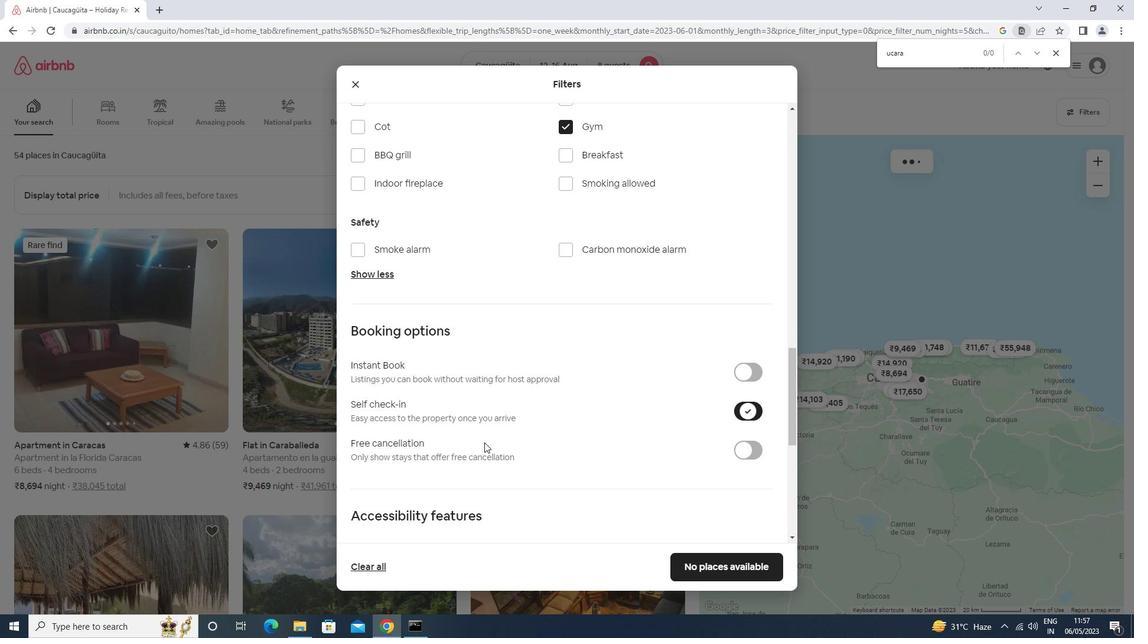 
Action: Mouse moved to (481, 447)
Screenshot: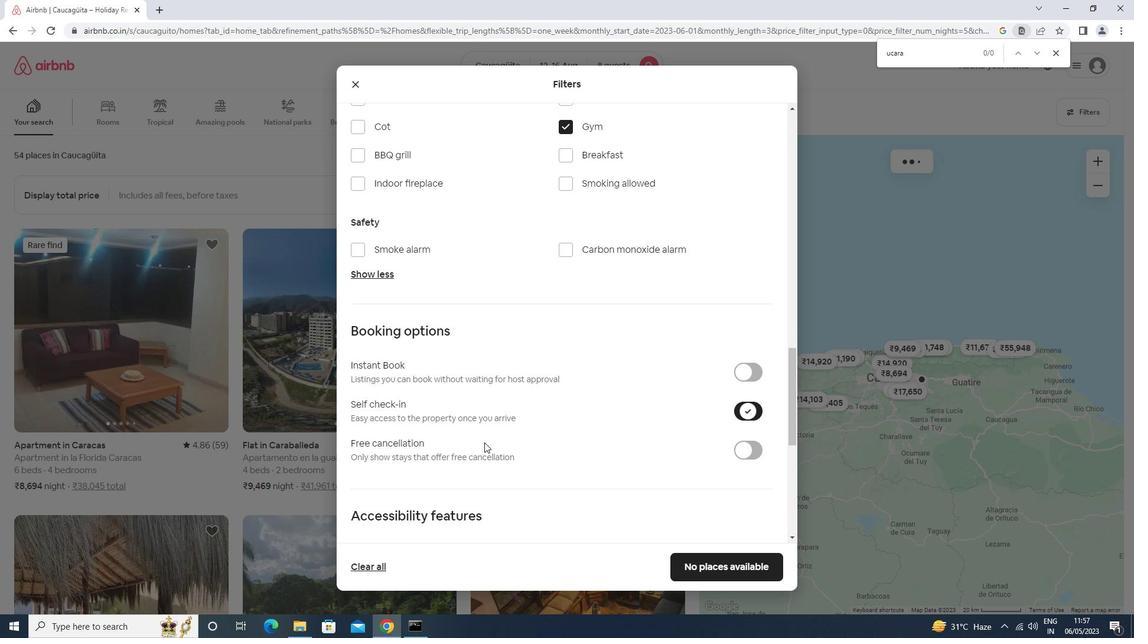 
Action: Mouse scrolled (481, 446) with delta (0, 0)
Screenshot: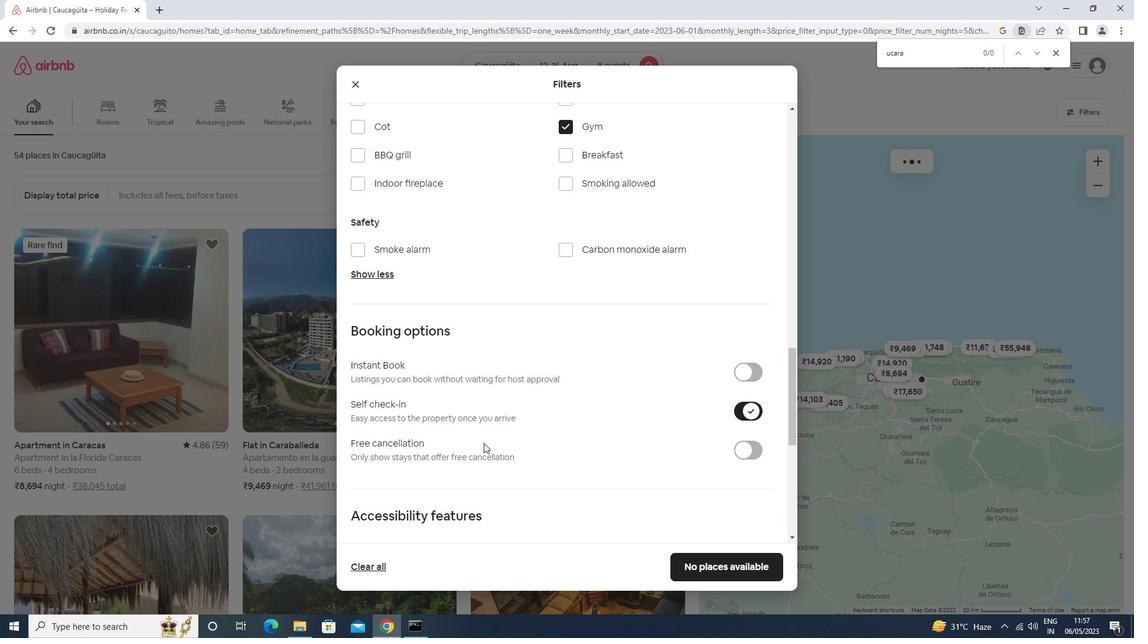 
Action: Mouse scrolled (481, 446) with delta (0, 0)
Screenshot: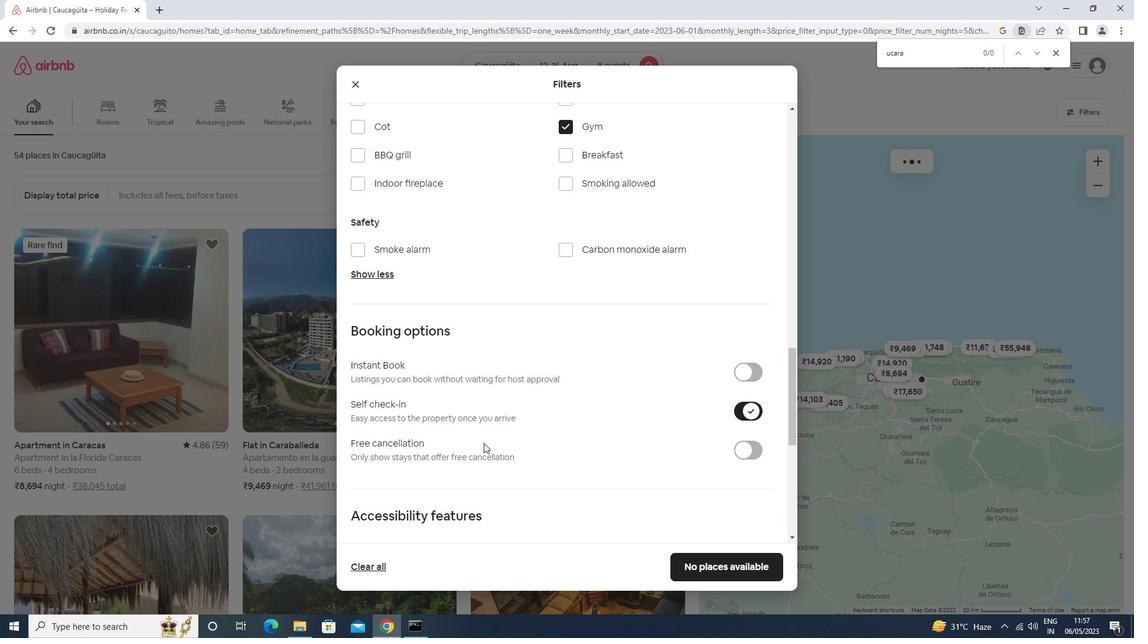 
Action: Mouse moved to (481, 447)
Screenshot: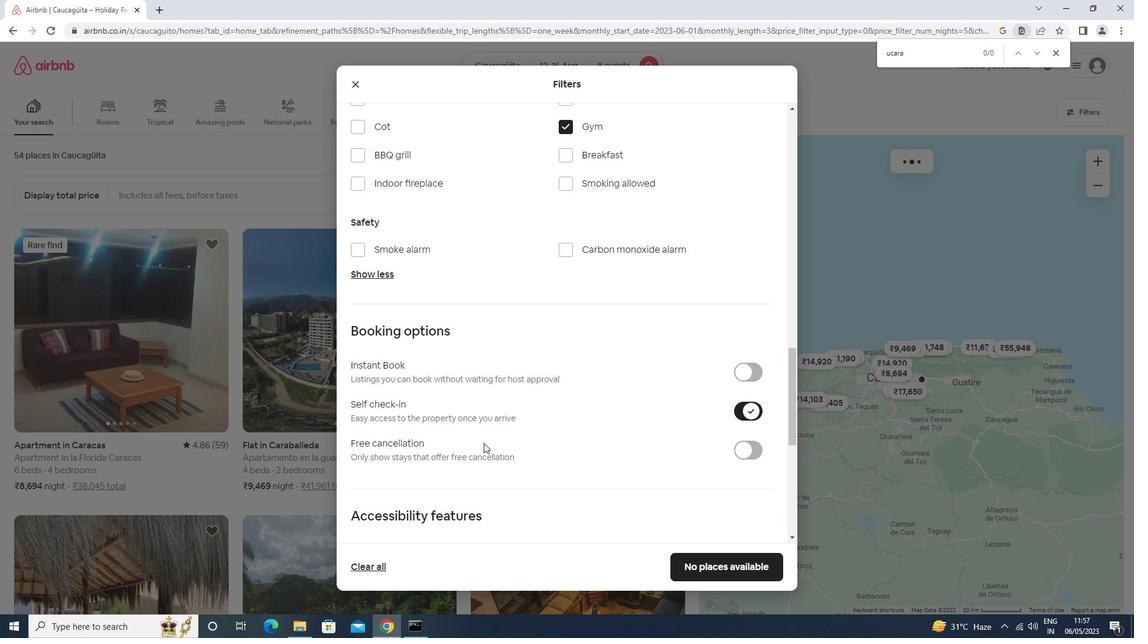 
Action: Mouse scrolled (481, 446) with delta (0, 0)
Screenshot: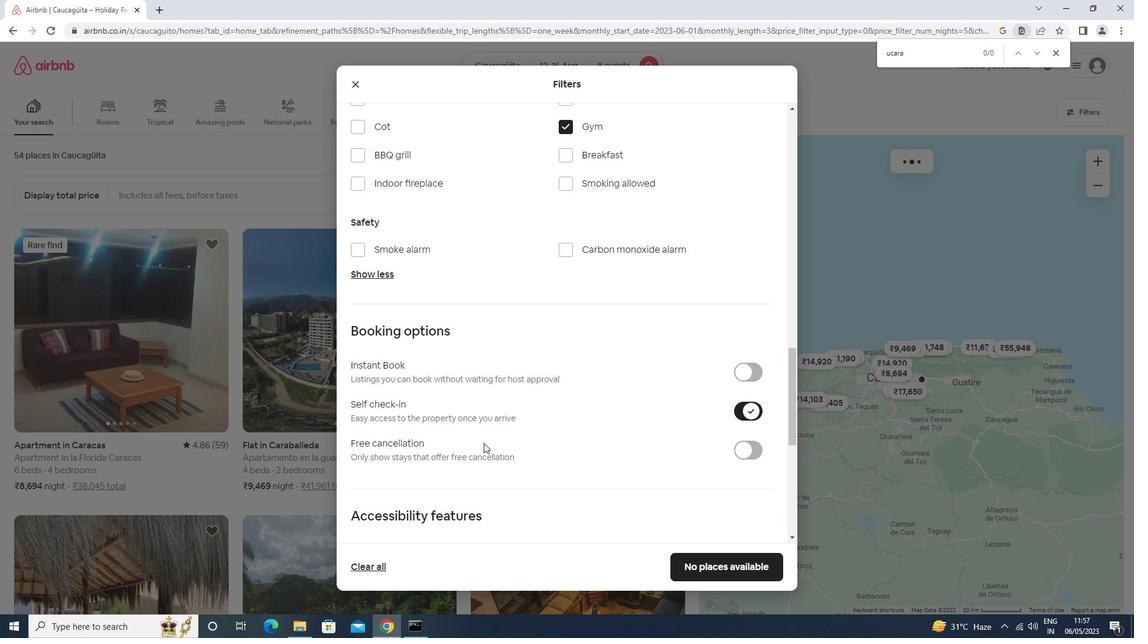 
Action: Mouse moved to (479, 450)
Screenshot: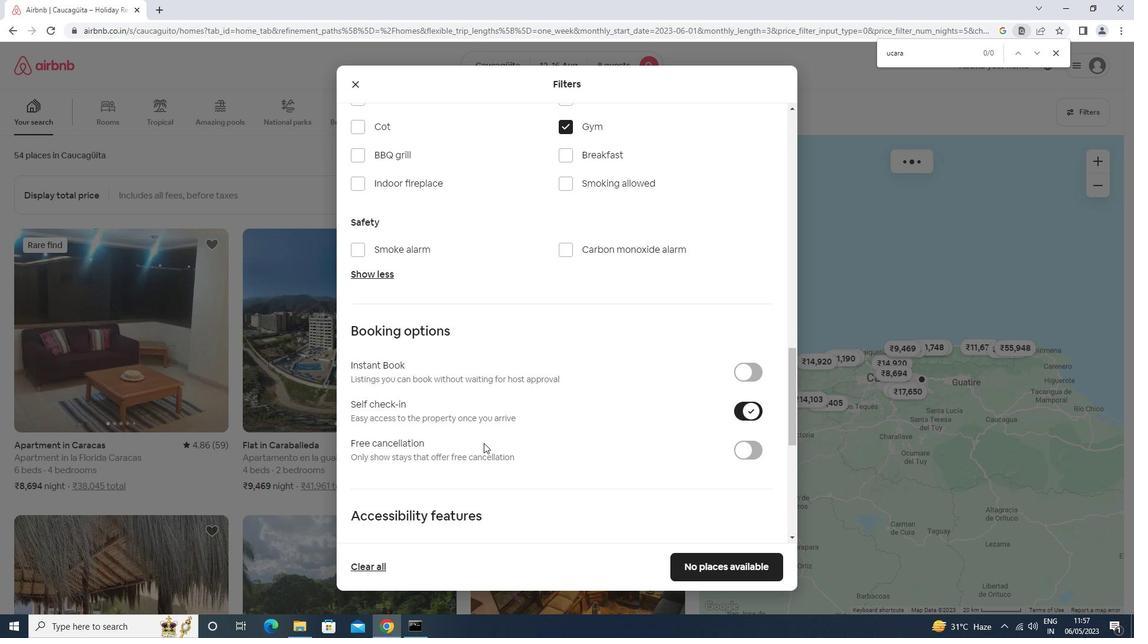 
Action: Mouse scrolled (479, 450) with delta (0, 0)
Screenshot: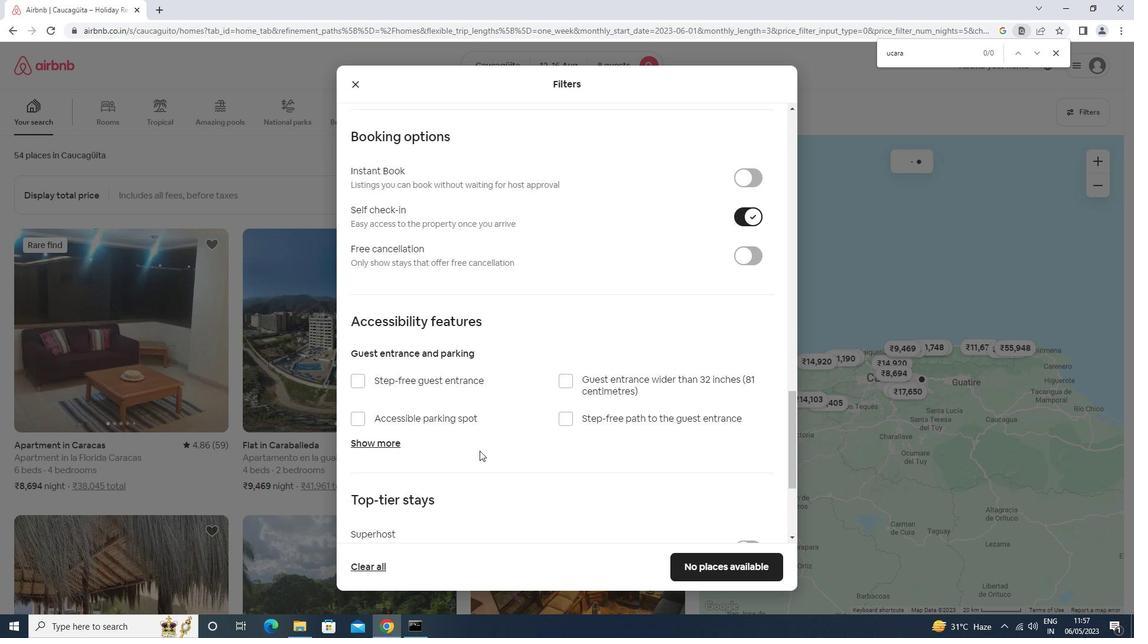 
Action: Mouse moved to (478, 452)
Screenshot: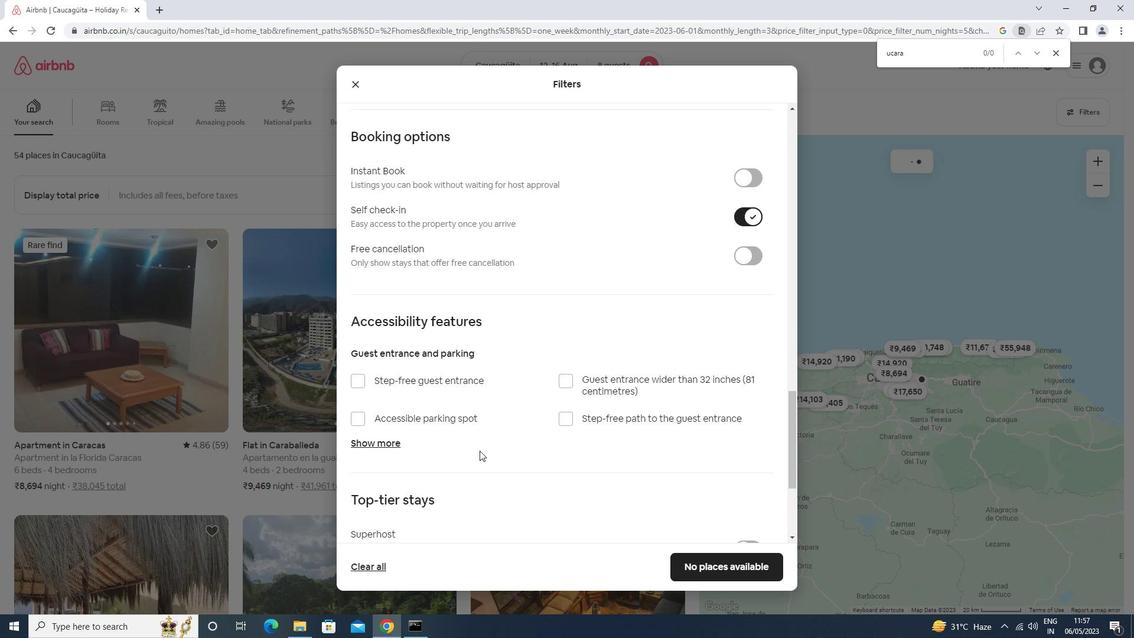 
Action: Mouse scrolled (478, 452) with delta (0, 0)
Screenshot: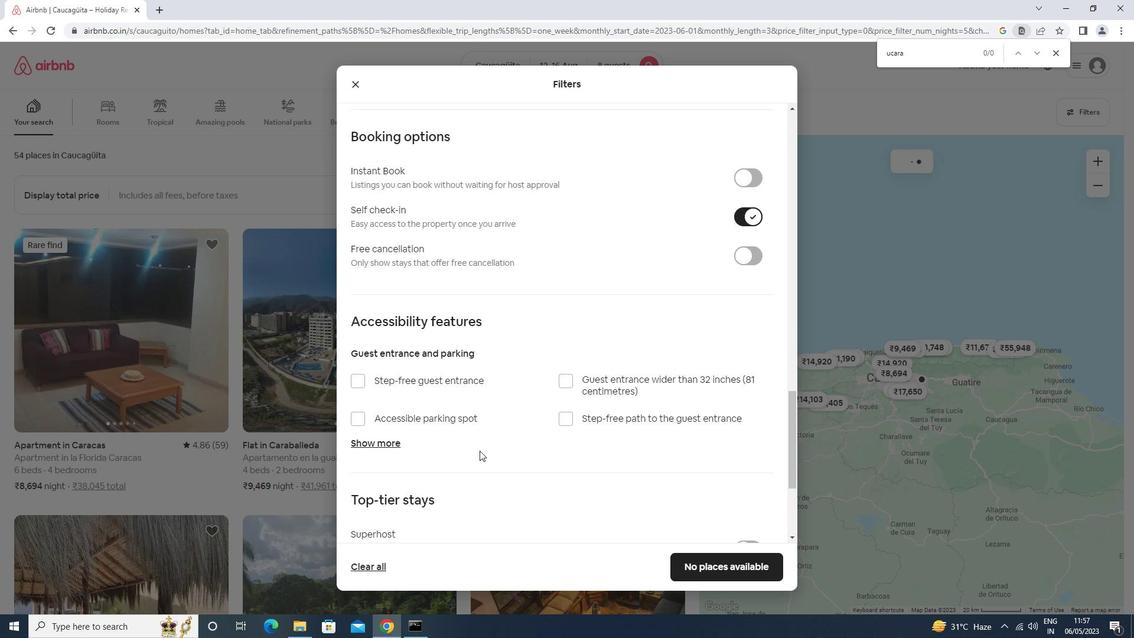 
Action: Mouse moved to (478, 452)
Screenshot: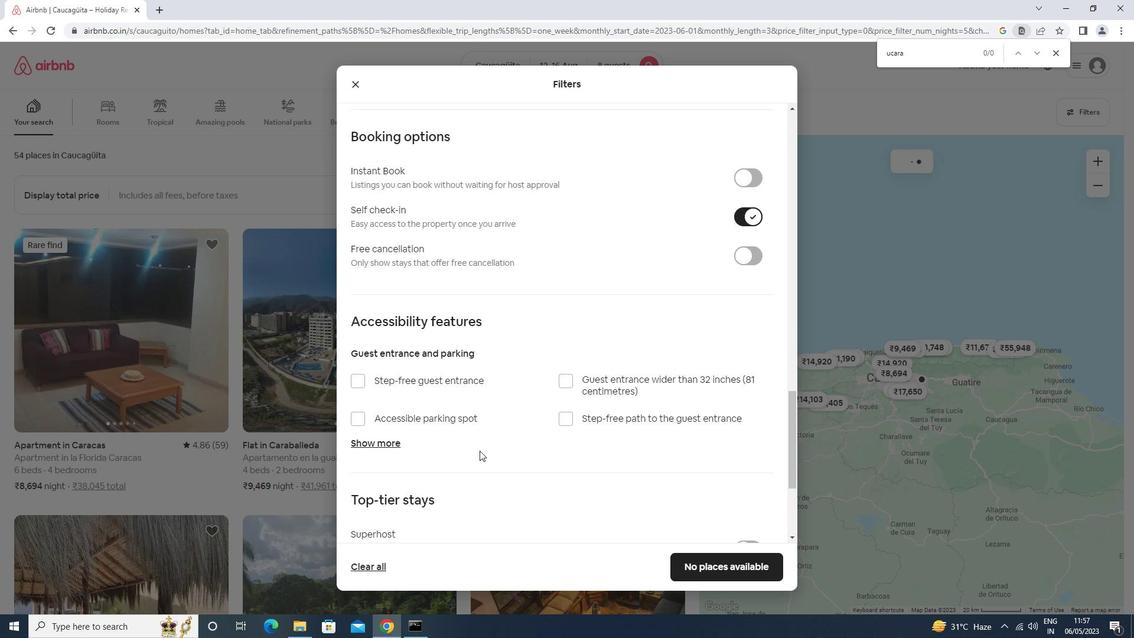 
Action: Mouse scrolled (478, 452) with delta (0, 0)
Screenshot: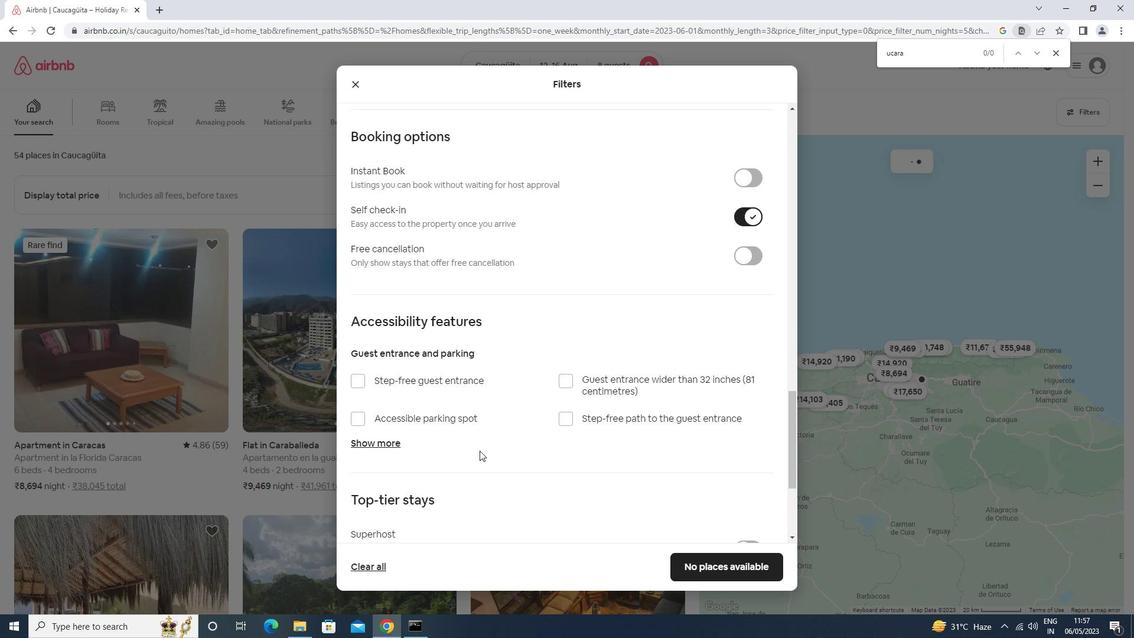 
Action: Mouse scrolled (478, 452) with delta (0, 0)
Screenshot: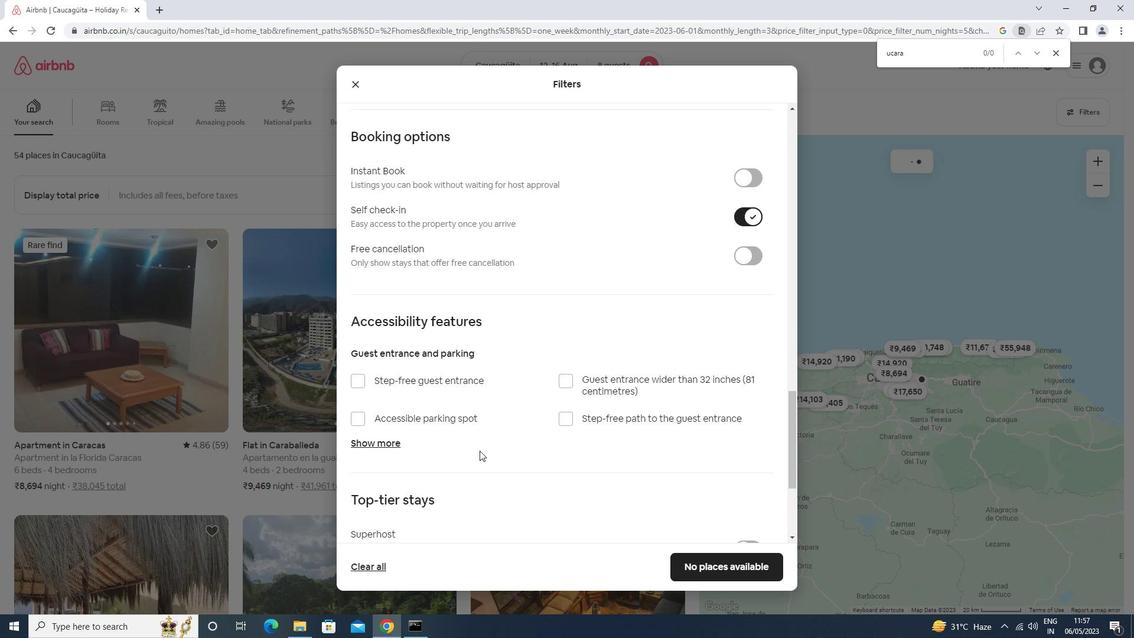 
Action: Mouse moved to (478, 453)
Screenshot: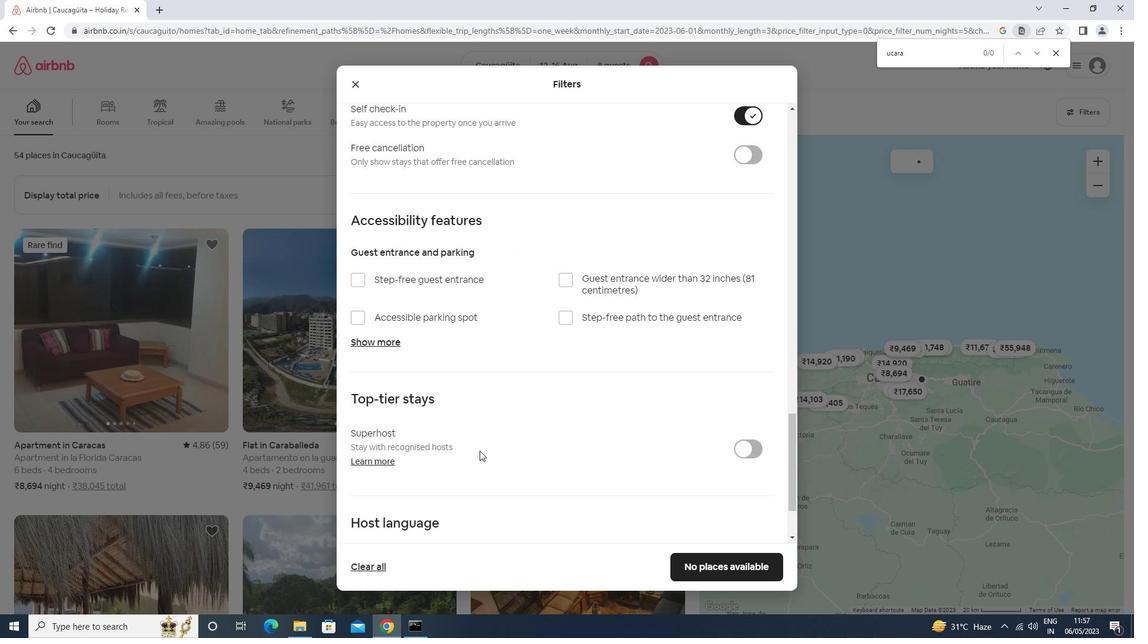 
Action: Mouse scrolled (478, 453) with delta (0, 0)
Screenshot: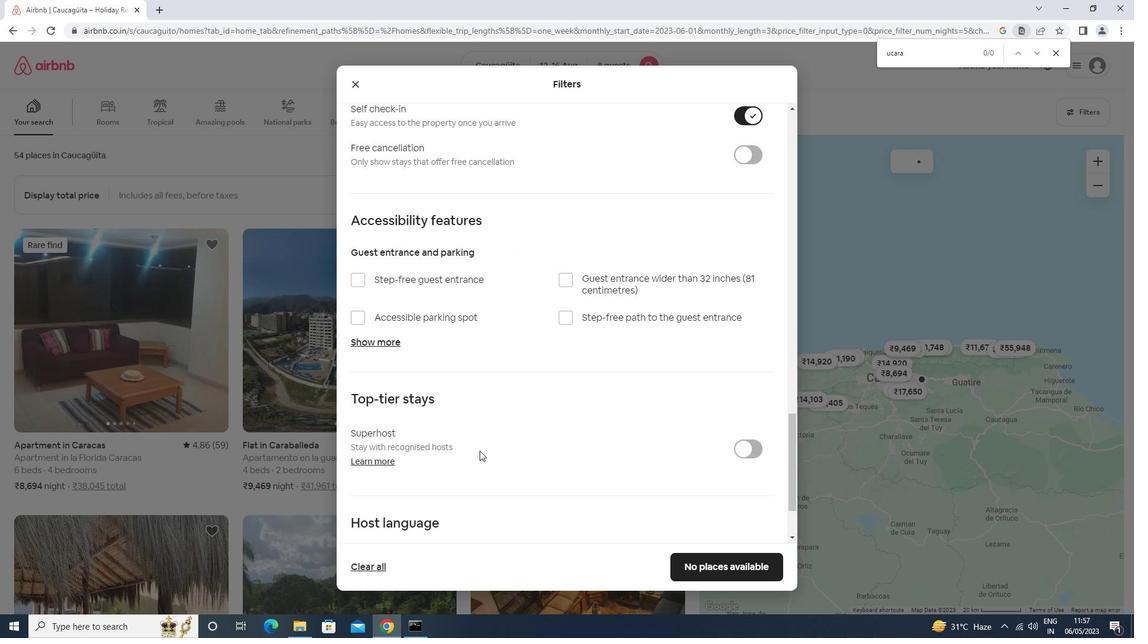 
Action: Mouse moved to (384, 454)
Screenshot: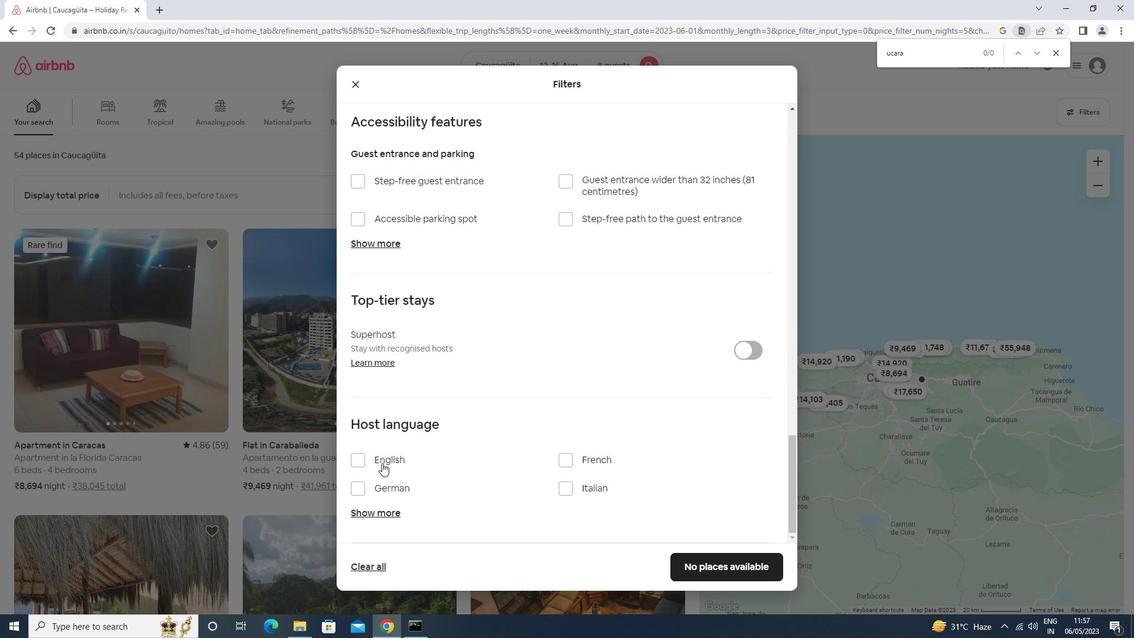 
Action: Mouse pressed left at (384, 454)
Screenshot: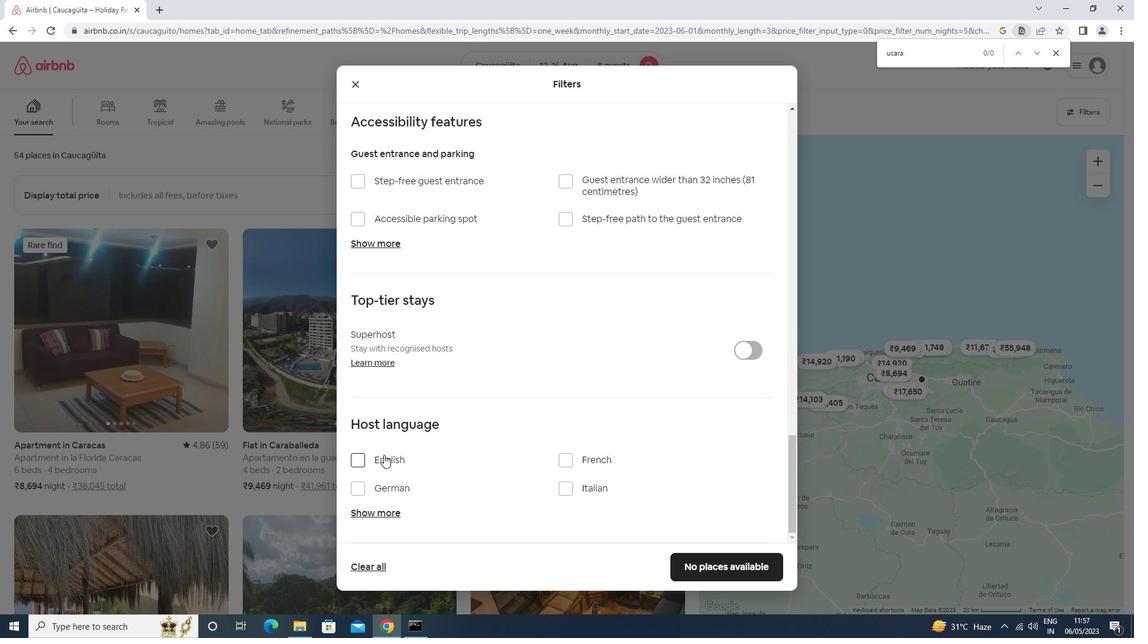 
Action: Mouse moved to (702, 560)
Screenshot: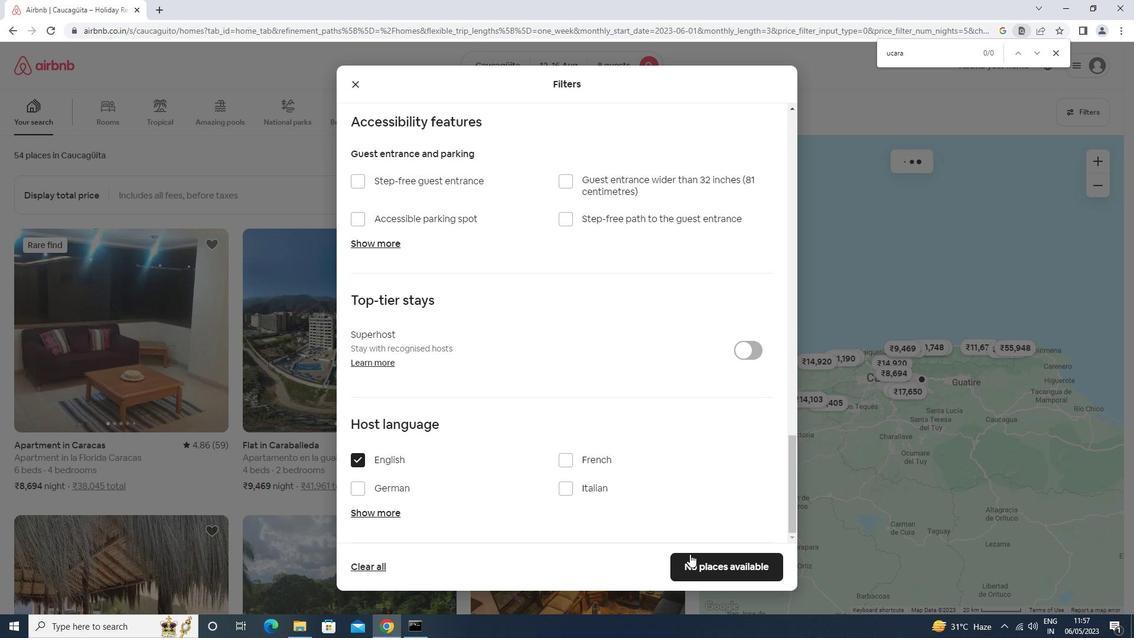 
Action: Mouse pressed left at (702, 560)
Screenshot: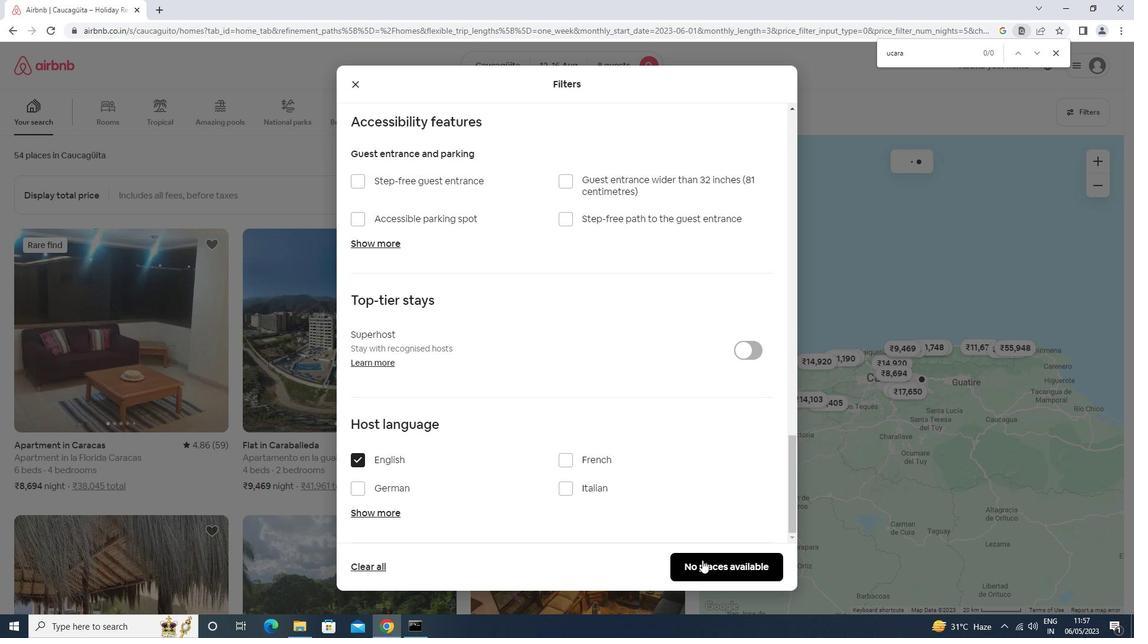 
